 Task: Plan a trip to Son La, Vietnam from 2nd November, 2023 to 9th November, 2023 for 5 adults. Place can be shared room with 2 bedrooms having 5 beds and 2 bathrooms. Property type can be flat. Amenities needed are: wifi. Booking option can be shelf check-in. Look for 4 properties as per requirement.
Action: Mouse pressed left at (431, 171)
Screenshot: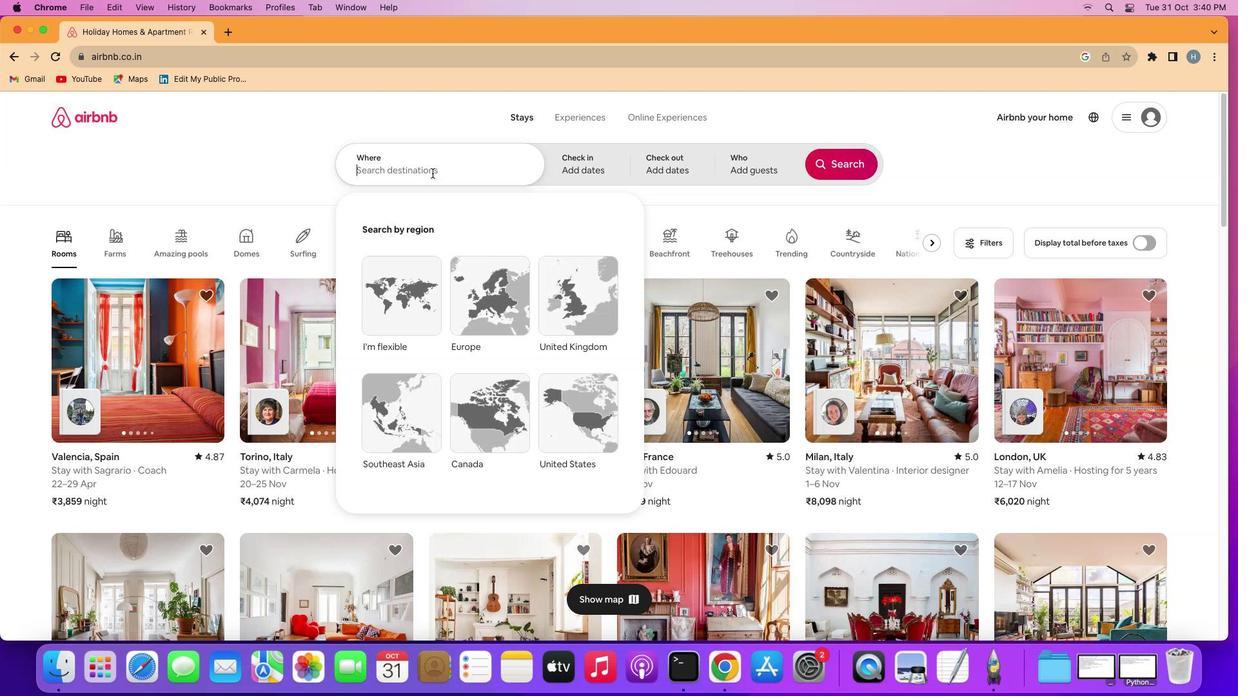 
Action: Key pressed Key.shift'S''o''n'Key.spaceKey.shift'L''a'','Key.spaceKey.shift'V''i''e''t''n''a''m'
Screenshot: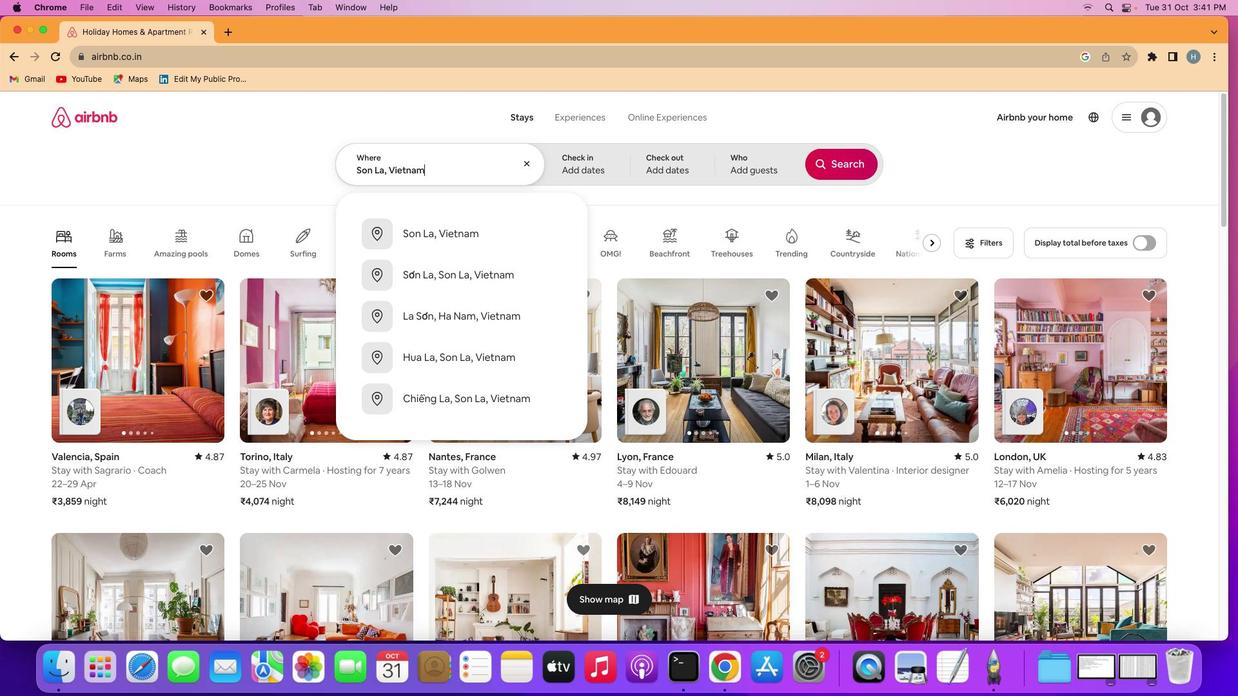 
Action: Mouse moved to (587, 163)
Screenshot: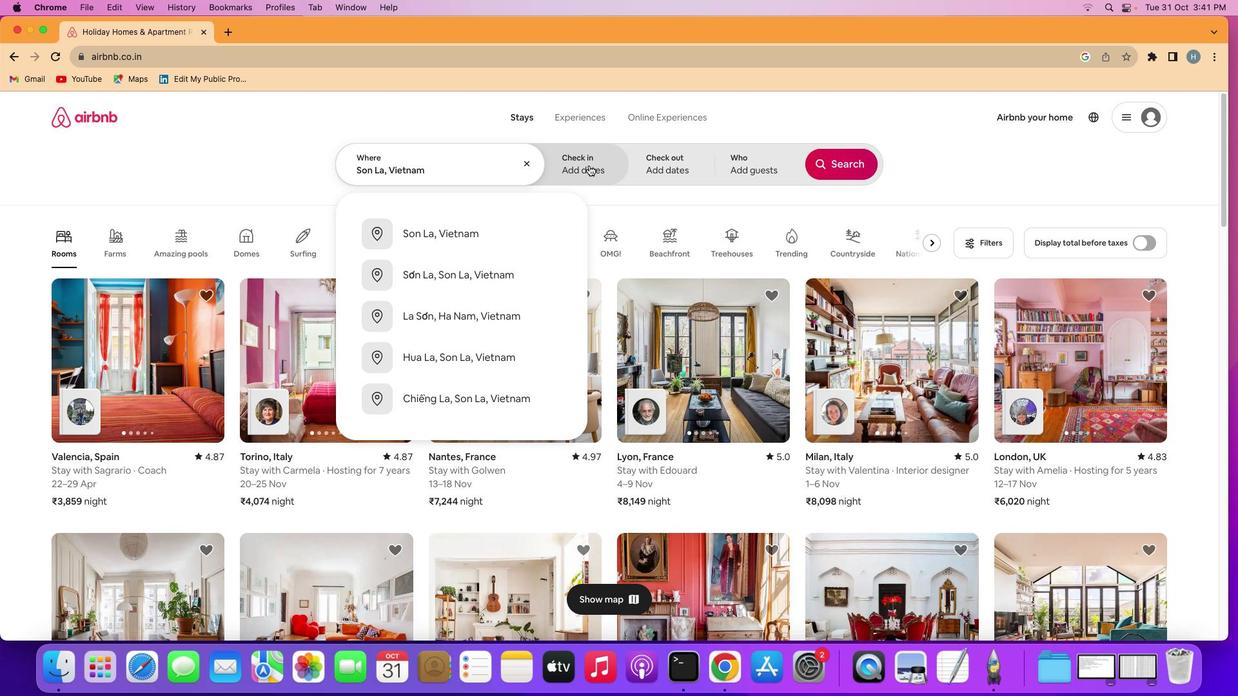 
Action: Mouse pressed left at (587, 163)
Screenshot: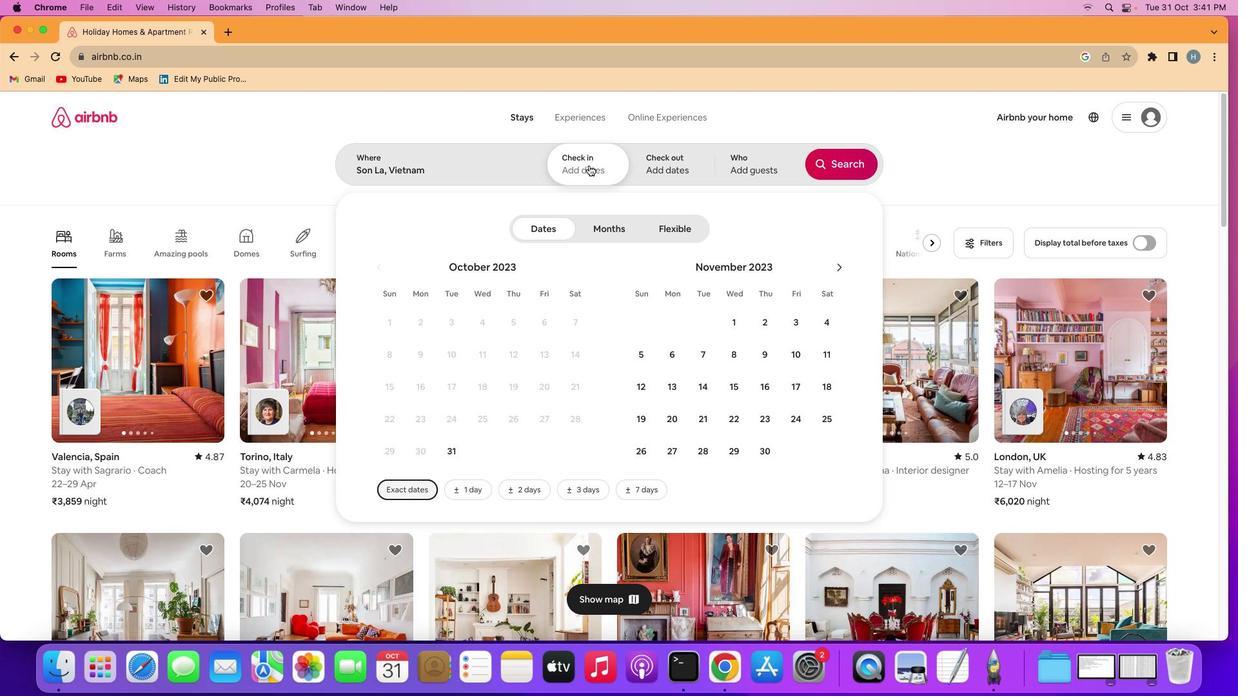 
Action: Mouse moved to (767, 314)
Screenshot: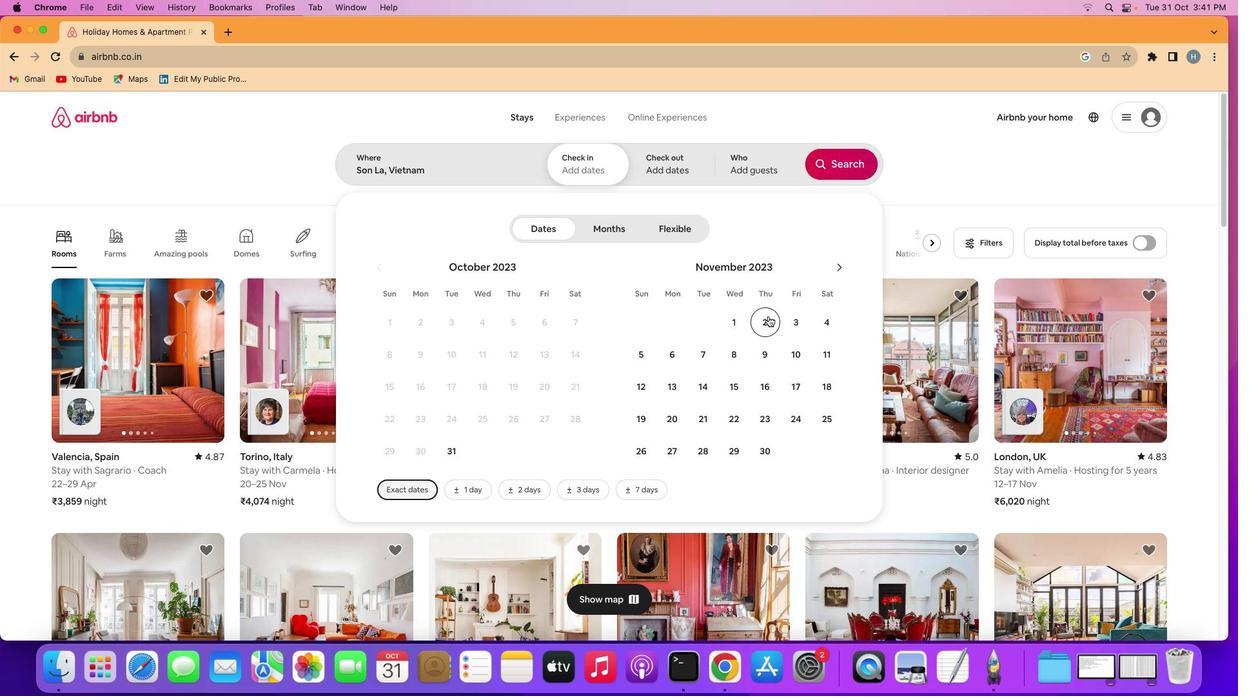 
Action: Mouse pressed left at (767, 314)
Screenshot: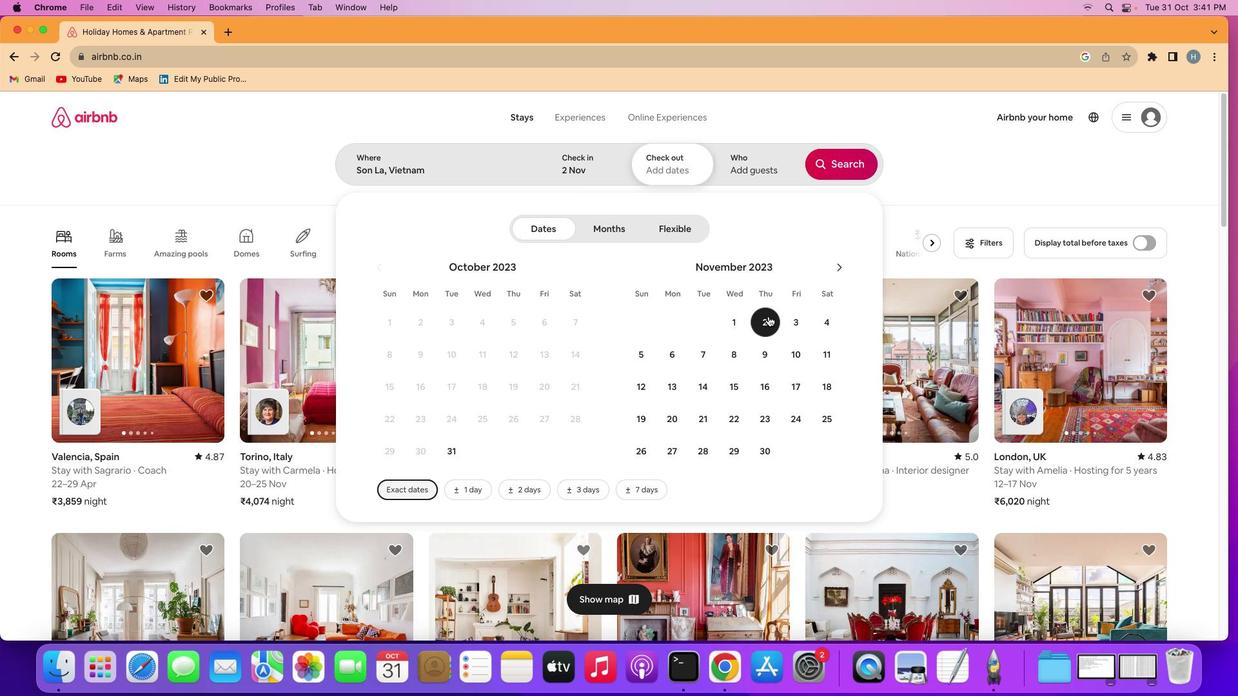 
Action: Mouse moved to (765, 348)
Screenshot: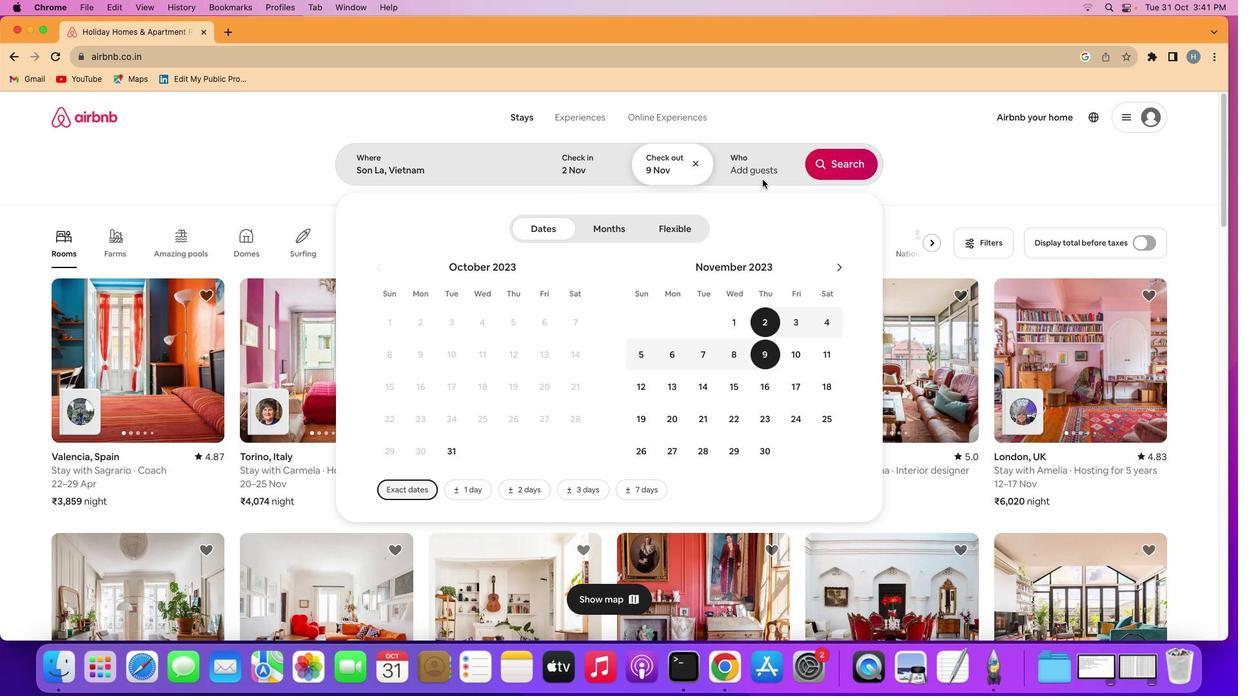 
Action: Mouse pressed left at (765, 348)
Screenshot: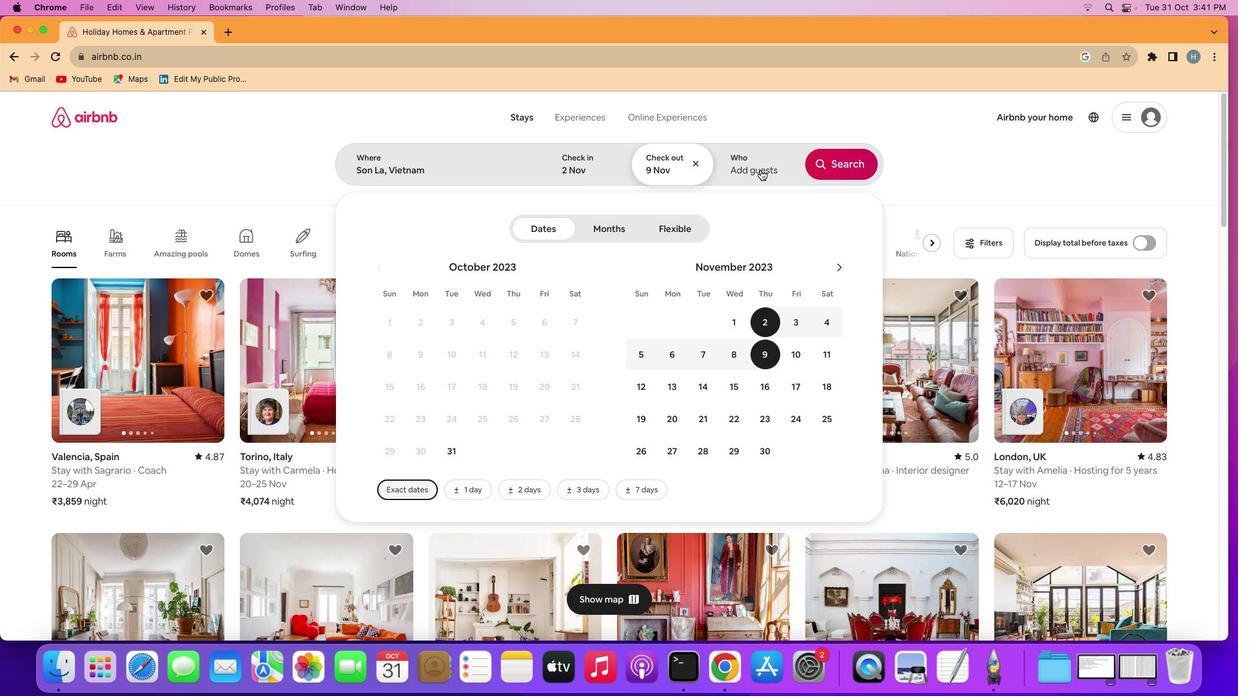 
Action: Mouse moved to (756, 157)
Screenshot: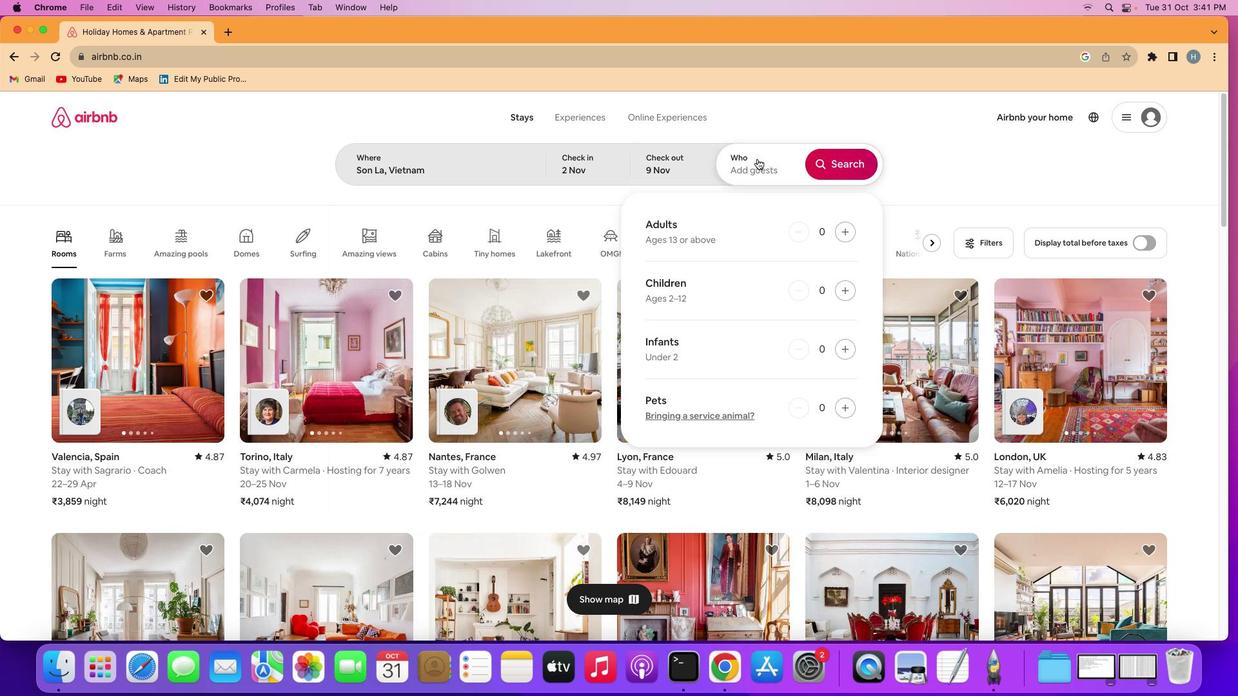 
Action: Mouse pressed left at (756, 157)
Screenshot: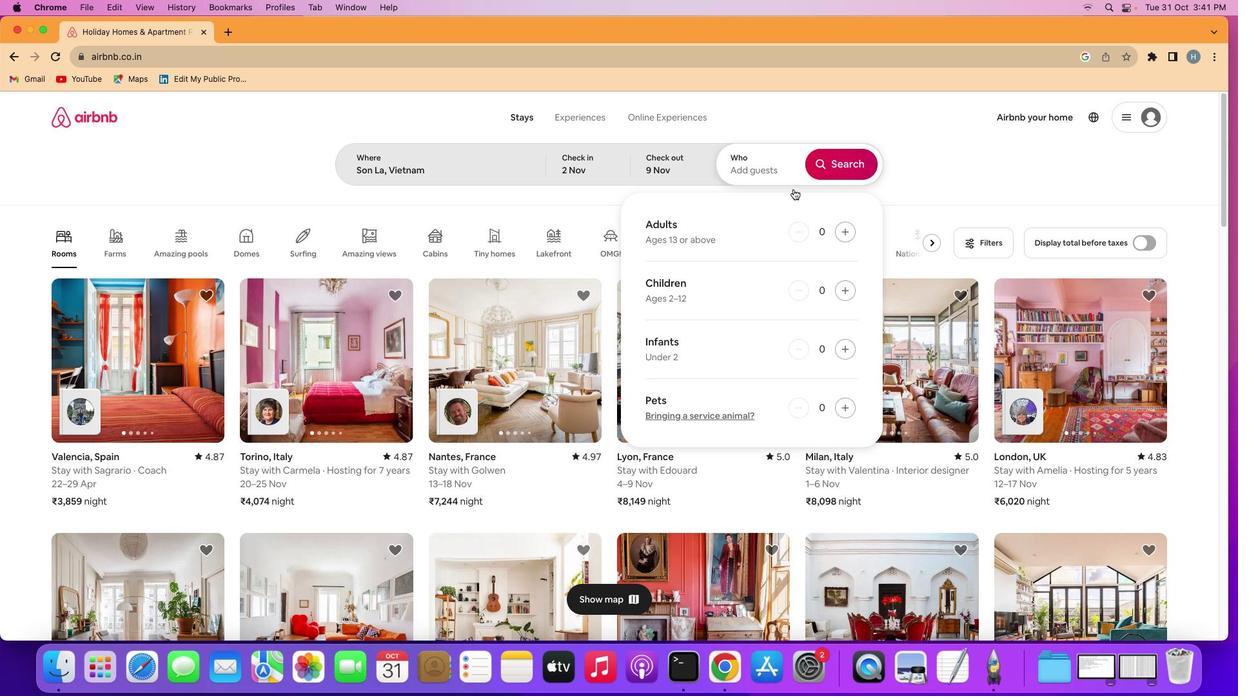 
Action: Mouse moved to (840, 232)
Screenshot: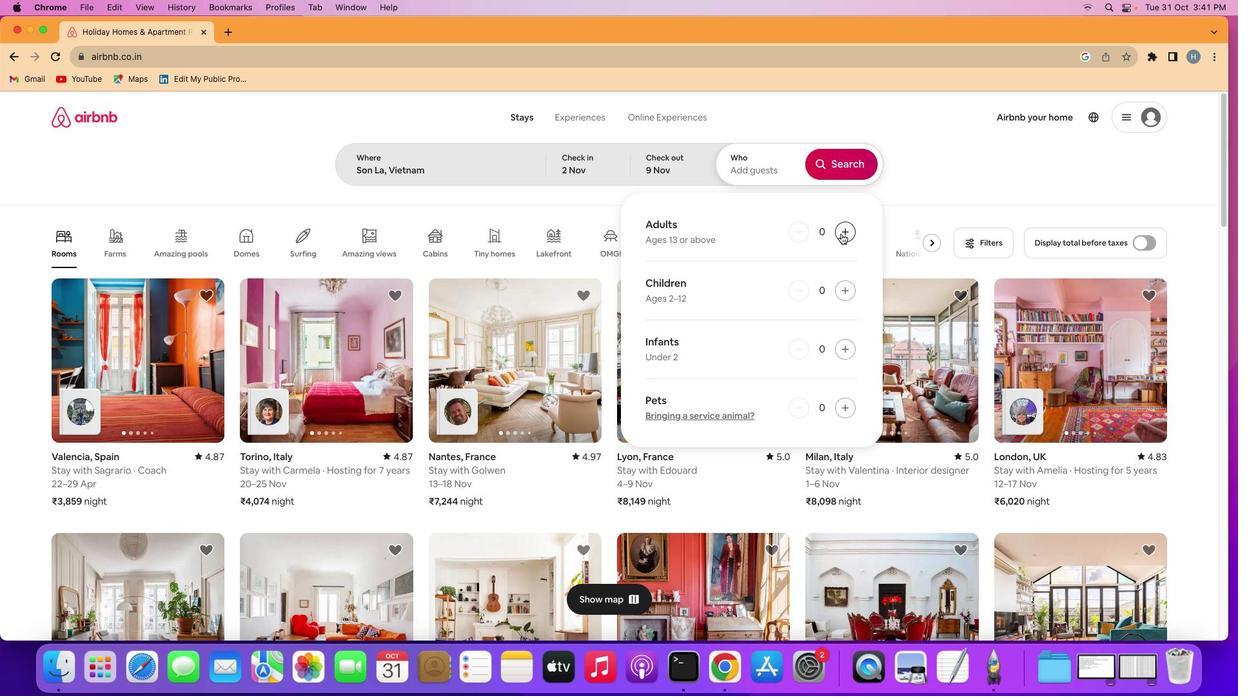 
Action: Mouse pressed left at (840, 232)
Screenshot: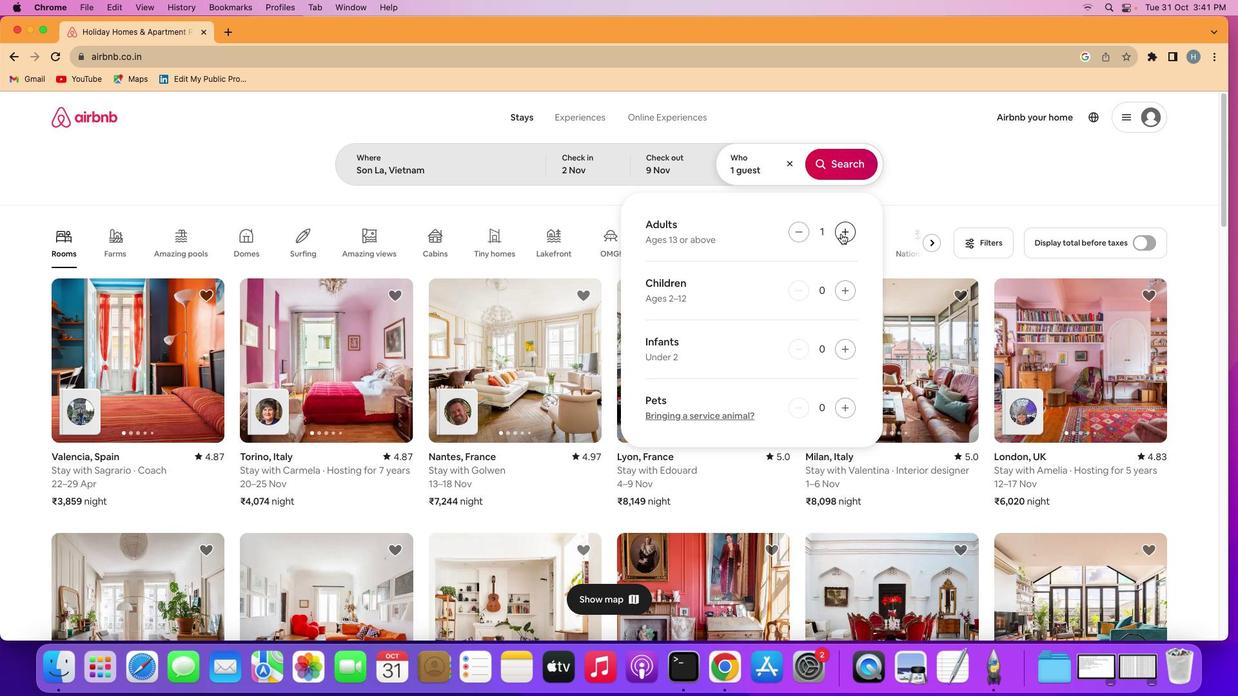 
Action: Mouse pressed left at (840, 232)
Screenshot: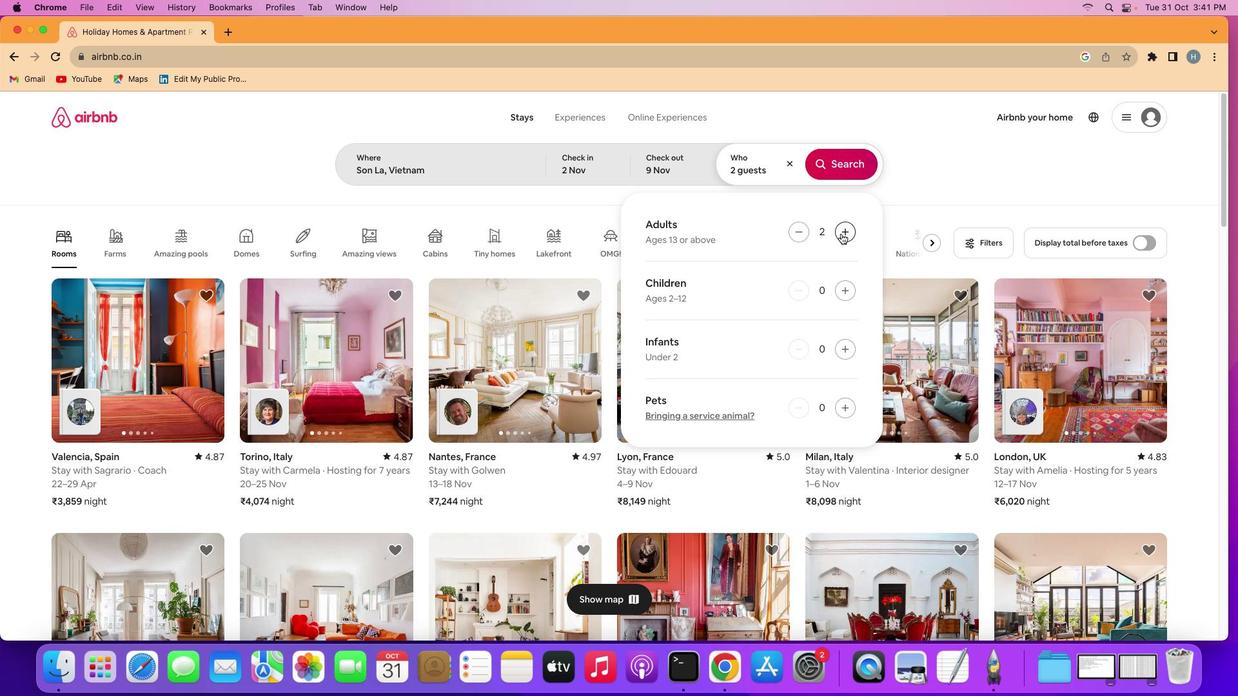 
Action: Mouse pressed left at (840, 232)
Screenshot: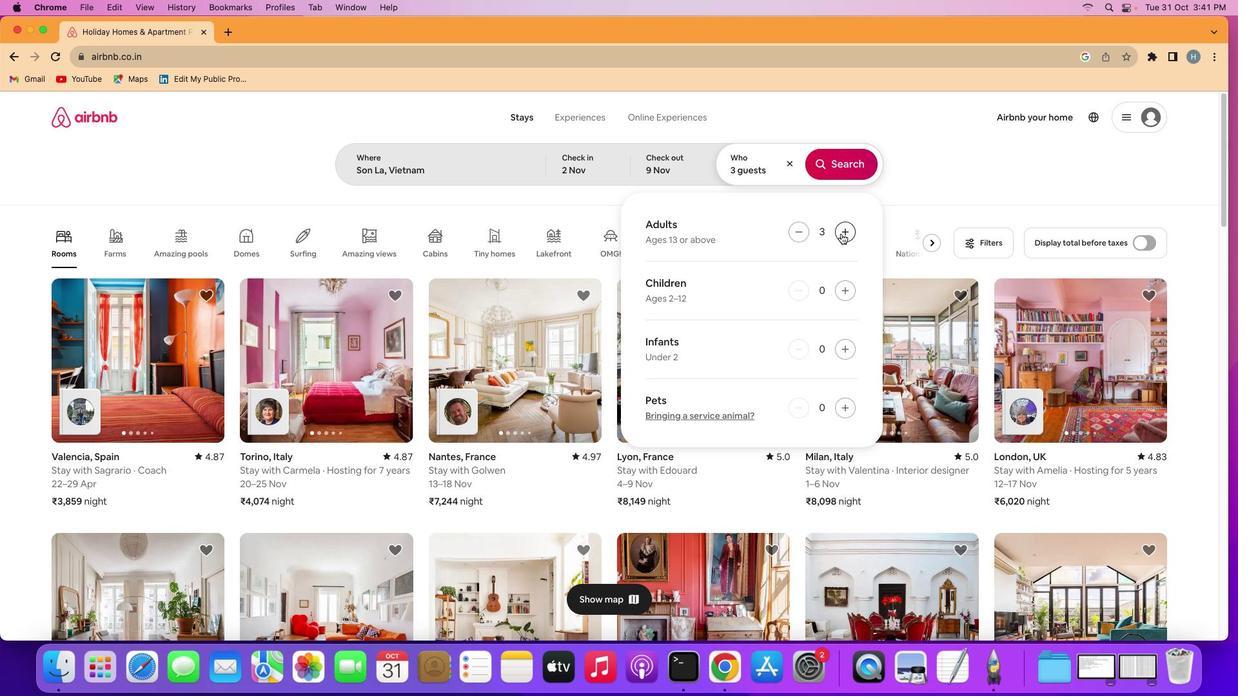
Action: Mouse pressed left at (840, 232)
Screenshot: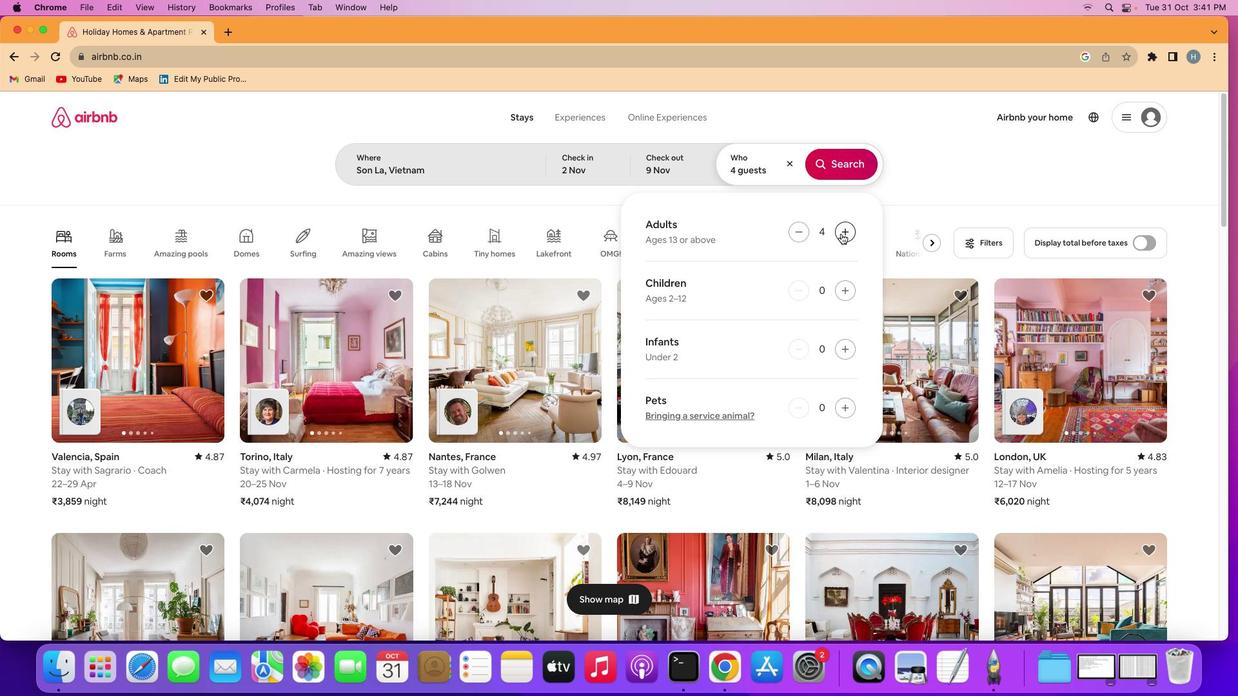 
Action: Mouse pressed left at (840, 232)
Screenshot: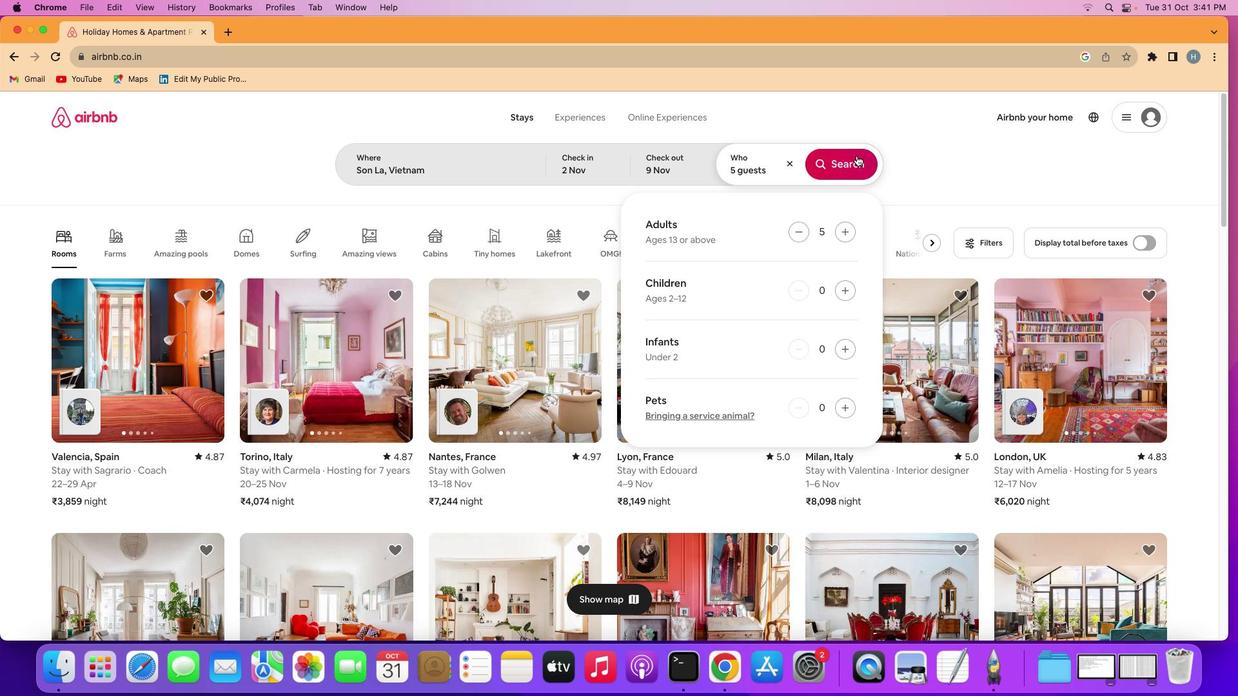 
Action: Mouse moved to (849, 158)
Screenshot: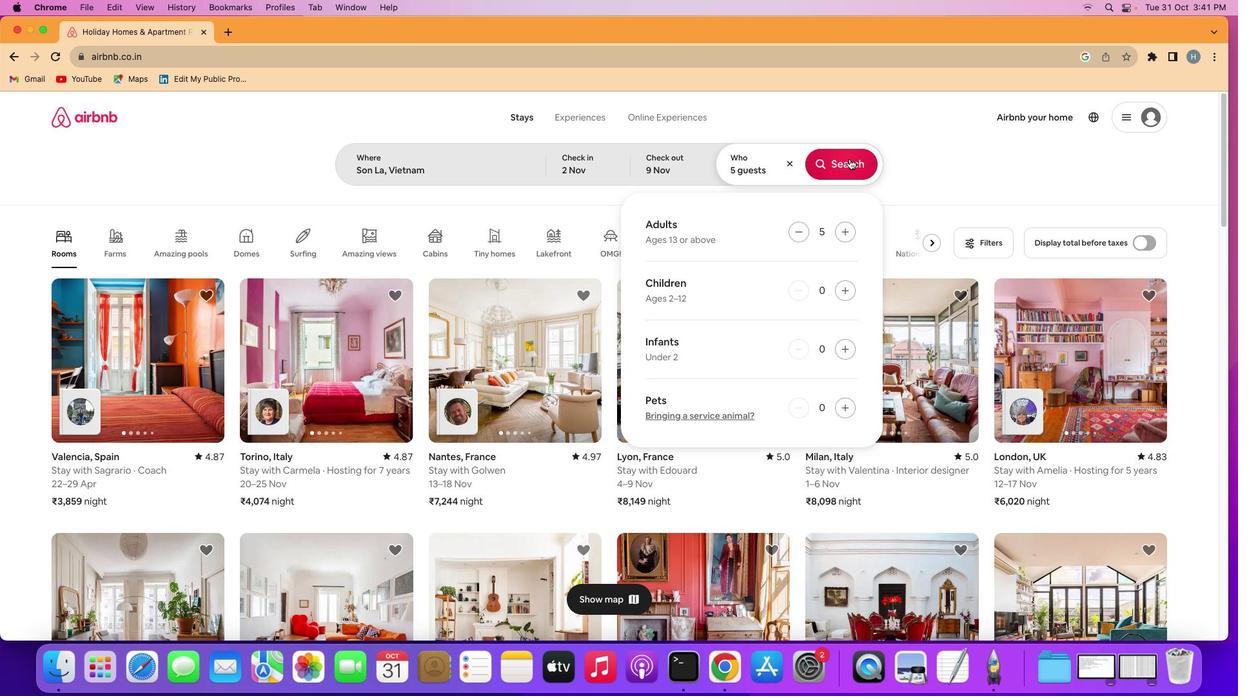 
Action: Mouse pressed left at (849, 158)
Screenshot: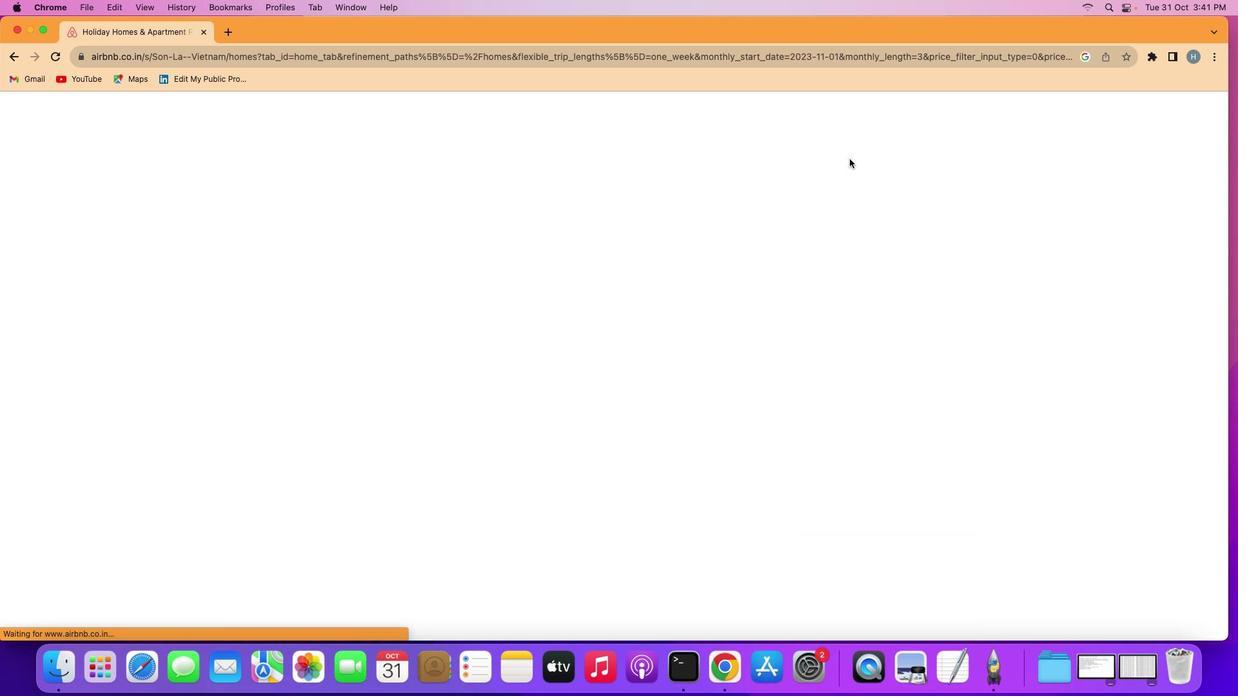 
Action: Mouse moved to (1009, 158)
Screenshot: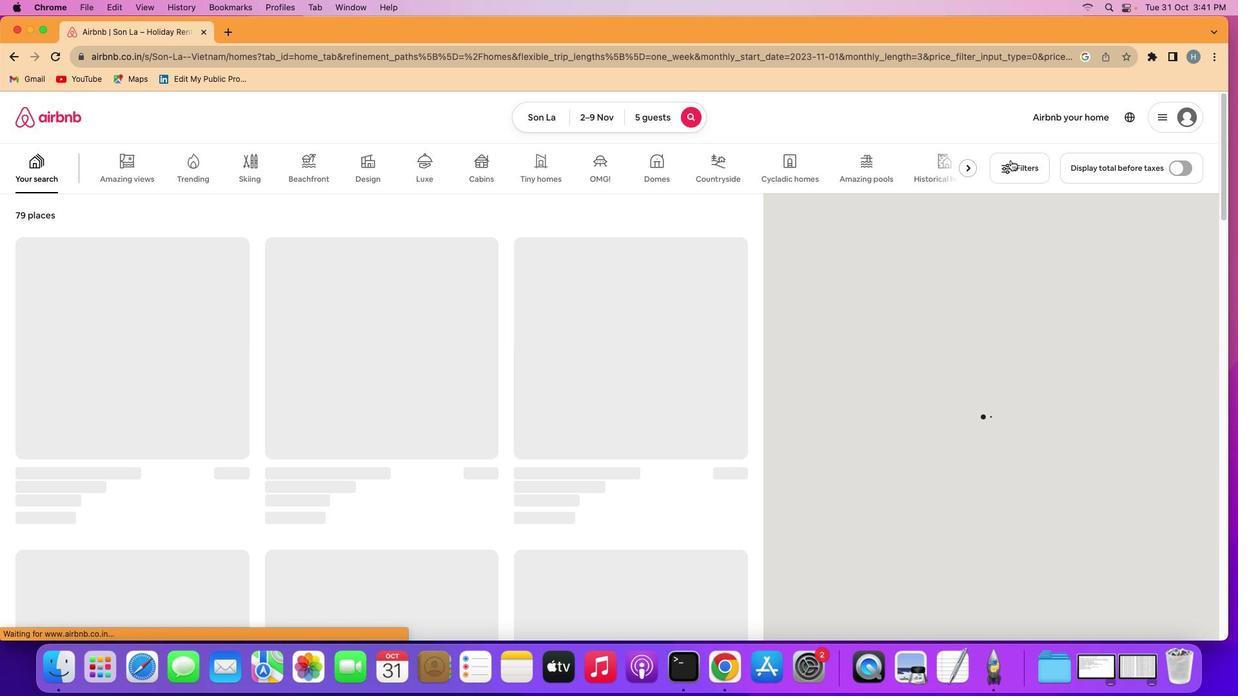 
Action: Mouse pressed left at (1009, 158)
Screenshot: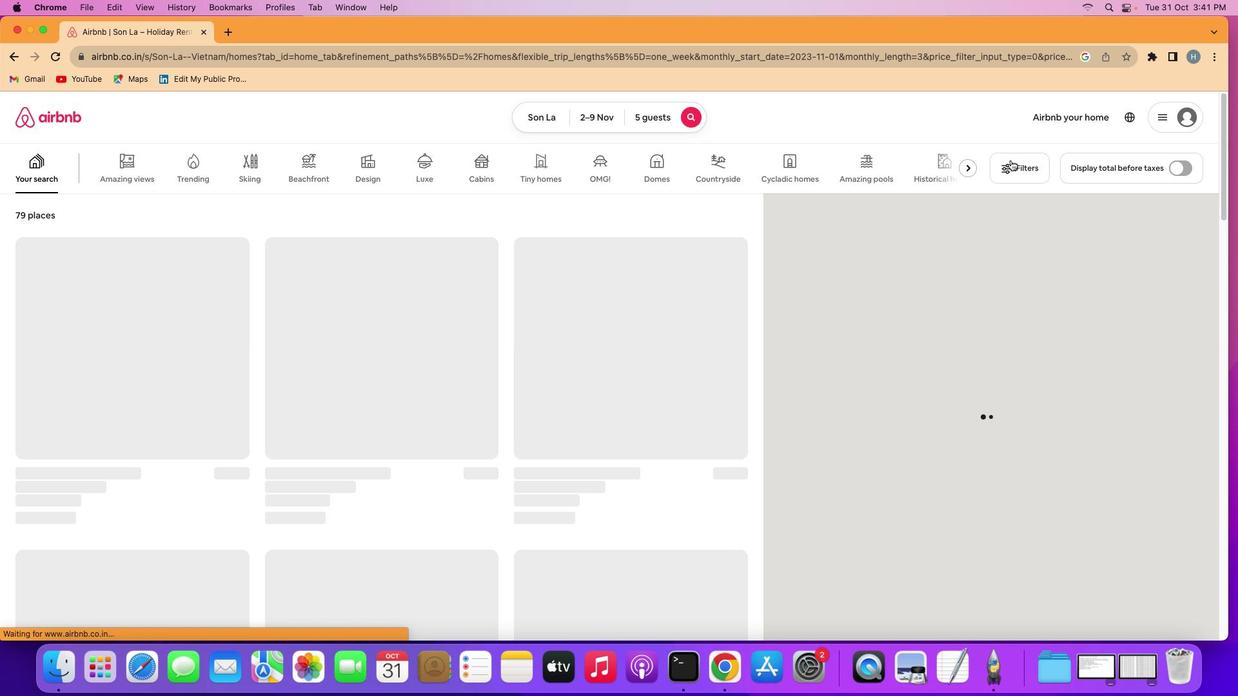 
Action: Mouse moved to (1019, 164)
Screenshot: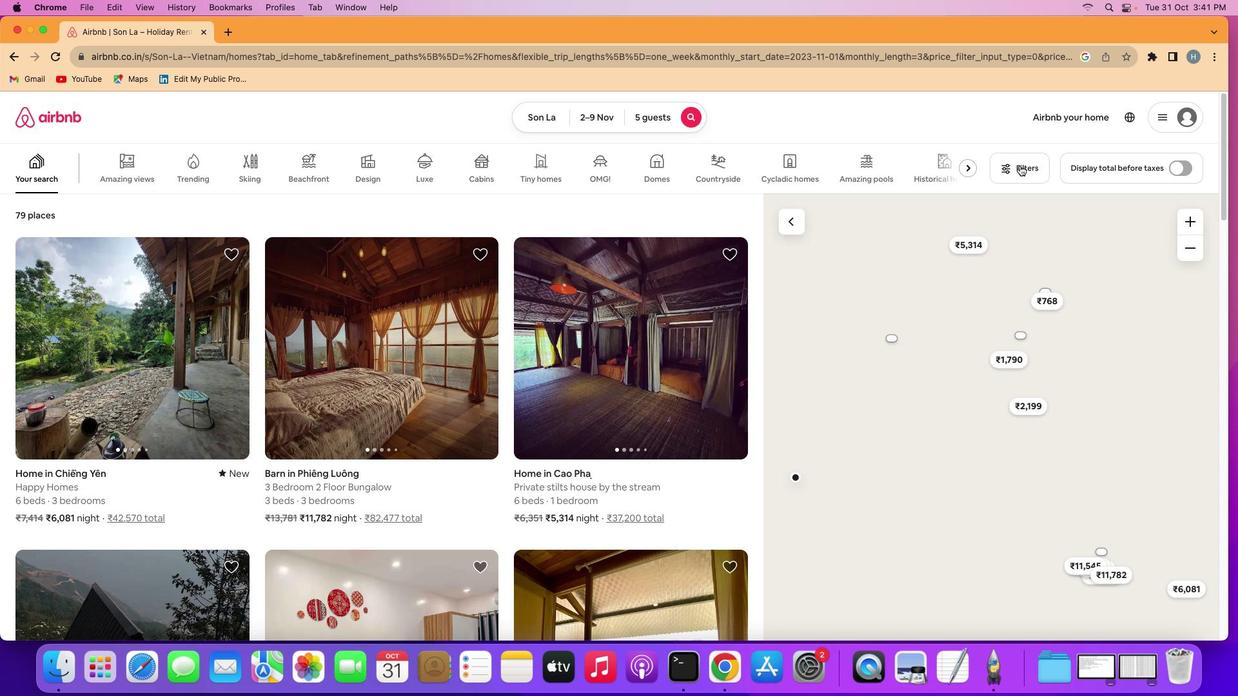 
Action: Mouse pressed left at (1019, 164)
Screenshot: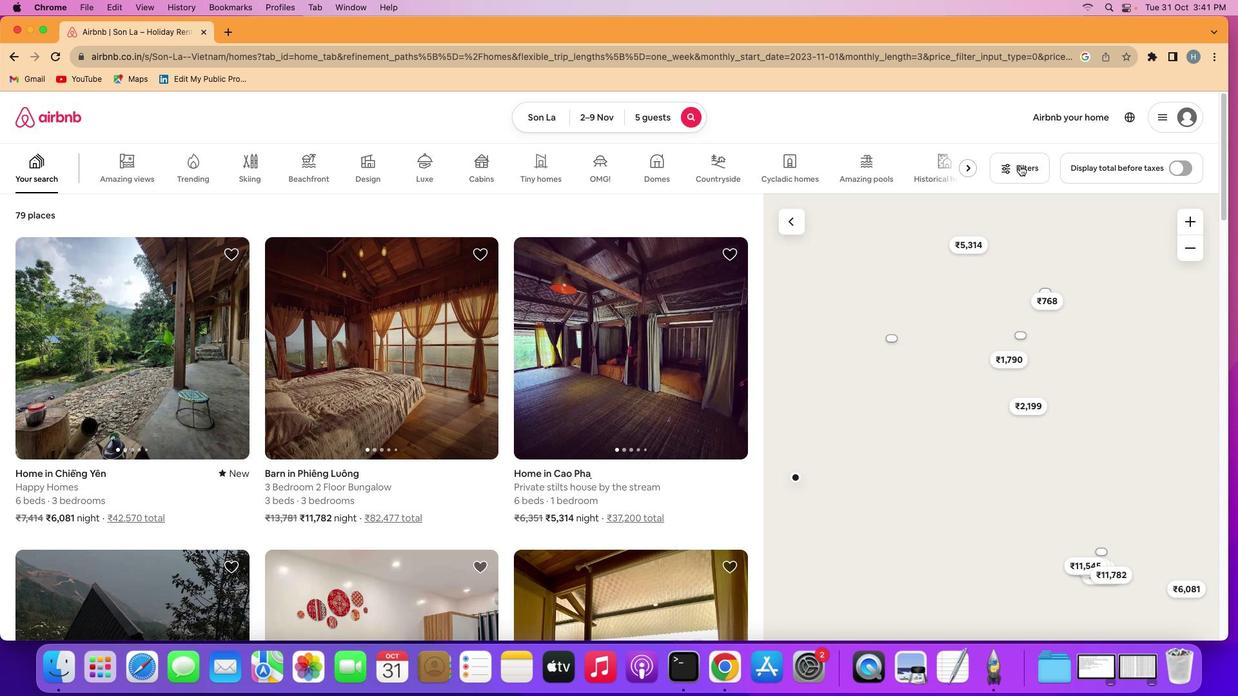
Action: Mouse moved to (643, 309)
Screenshot: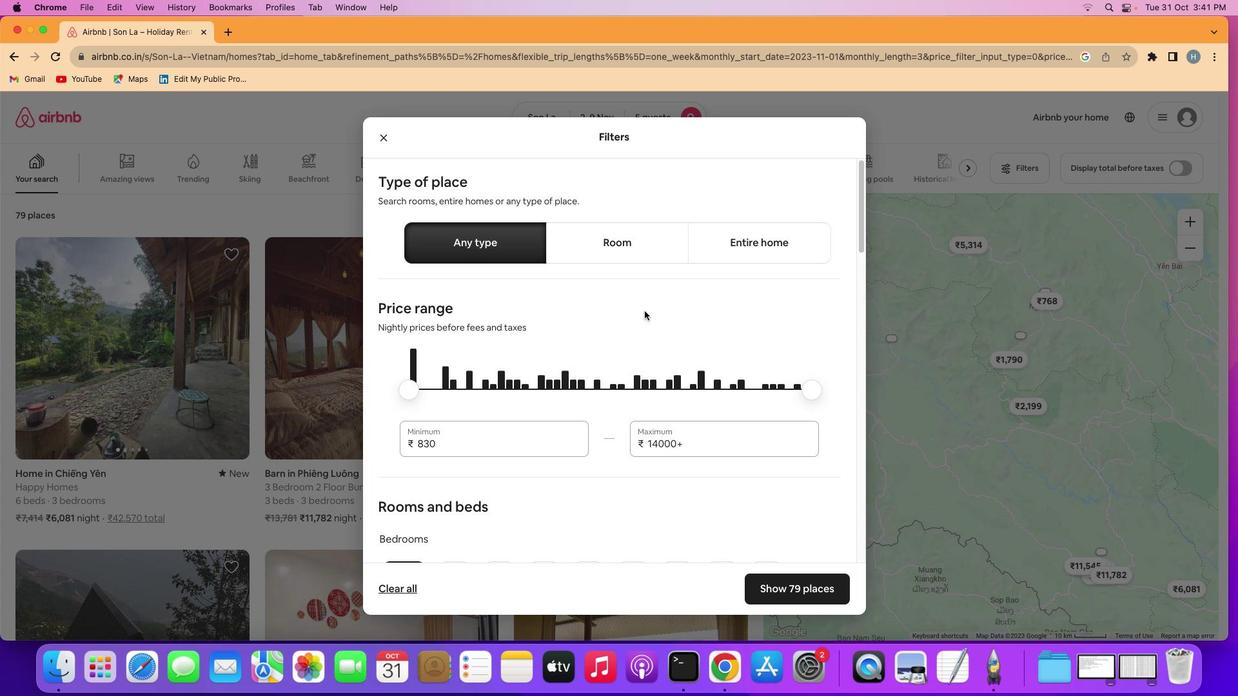 
Action: Mouse scrolled (643, 309) with delta (0, -1)
Screenshot: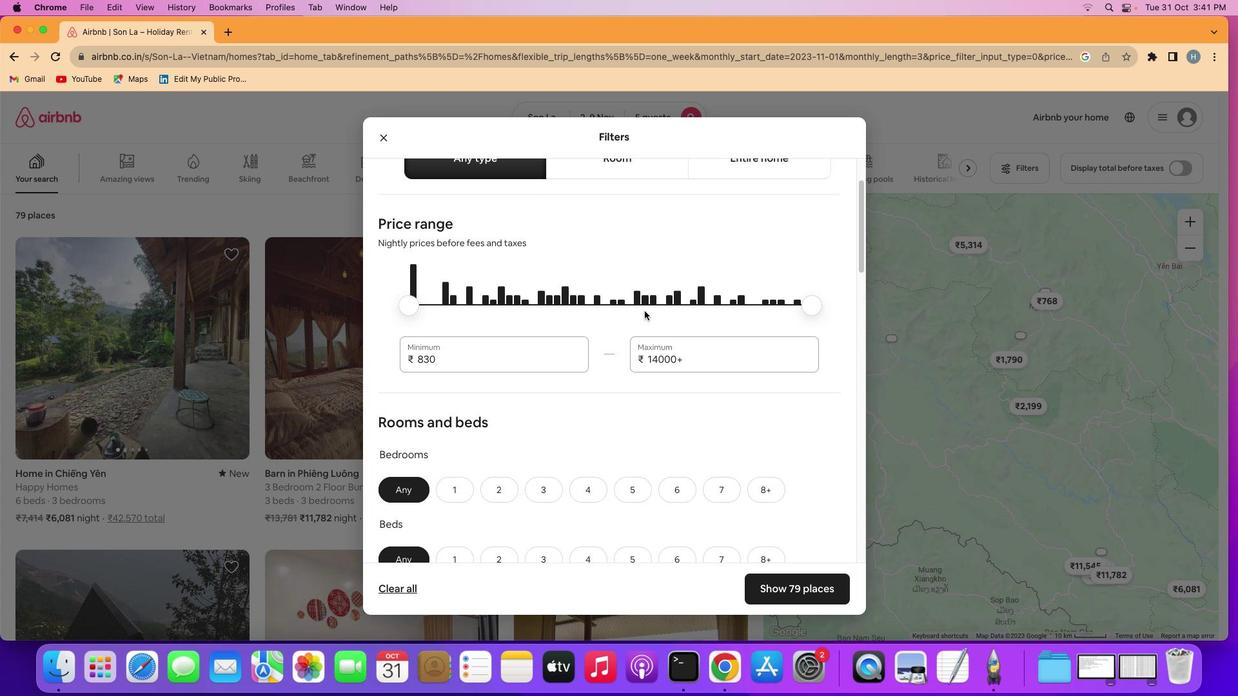 
Action: Mouse scrolled (643, 309) with delta (0, -1)
Screenshot: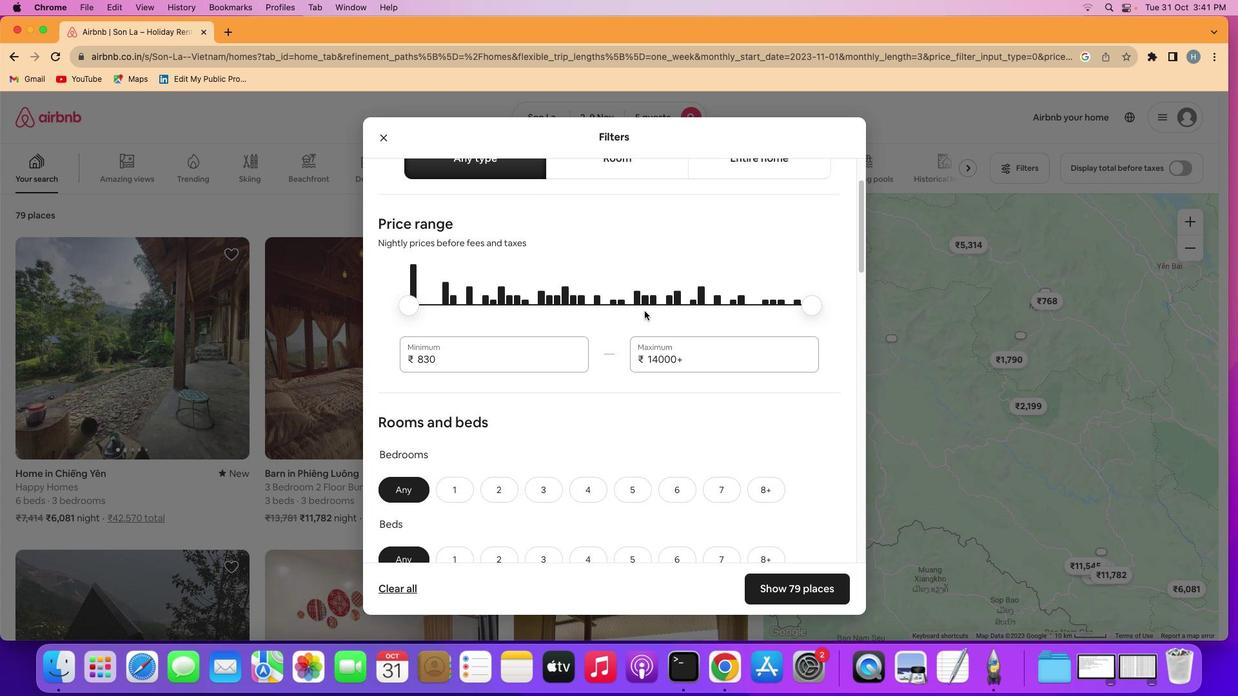 
Action: Mouse scrolled (643, 309) with delta (0, -1)
Screenshot: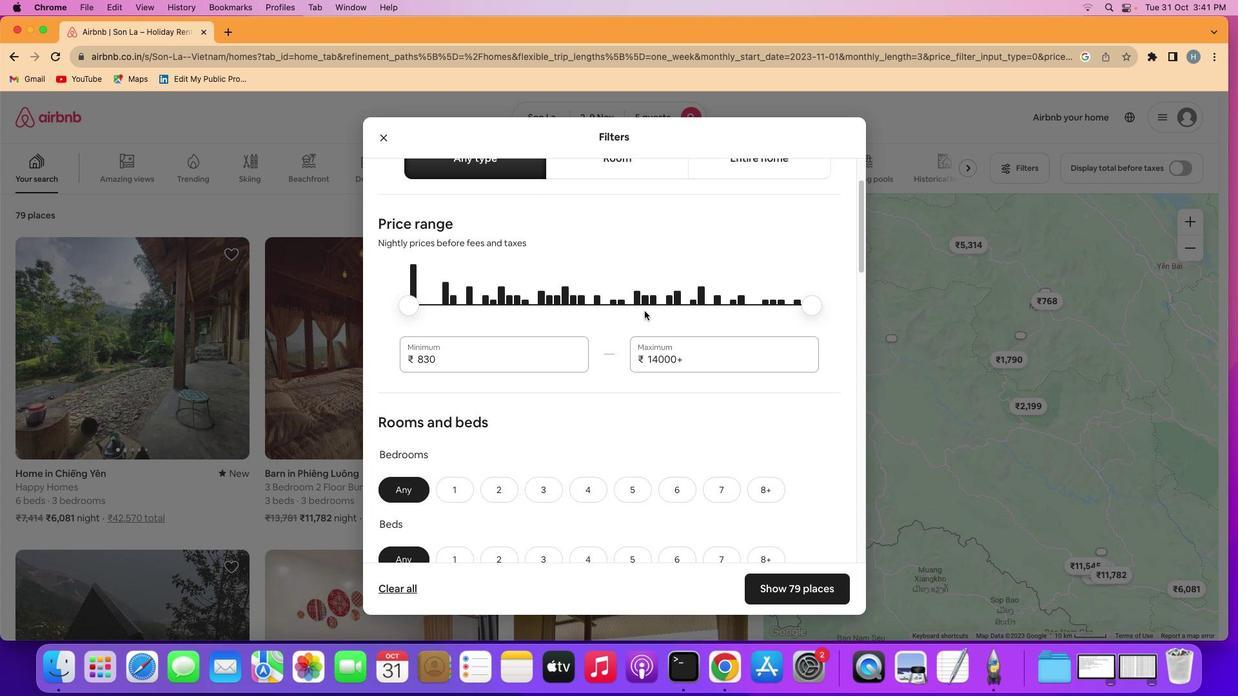 
Action: Mouse scrolled (643, 309) with delta (0, -1)
Screenshot: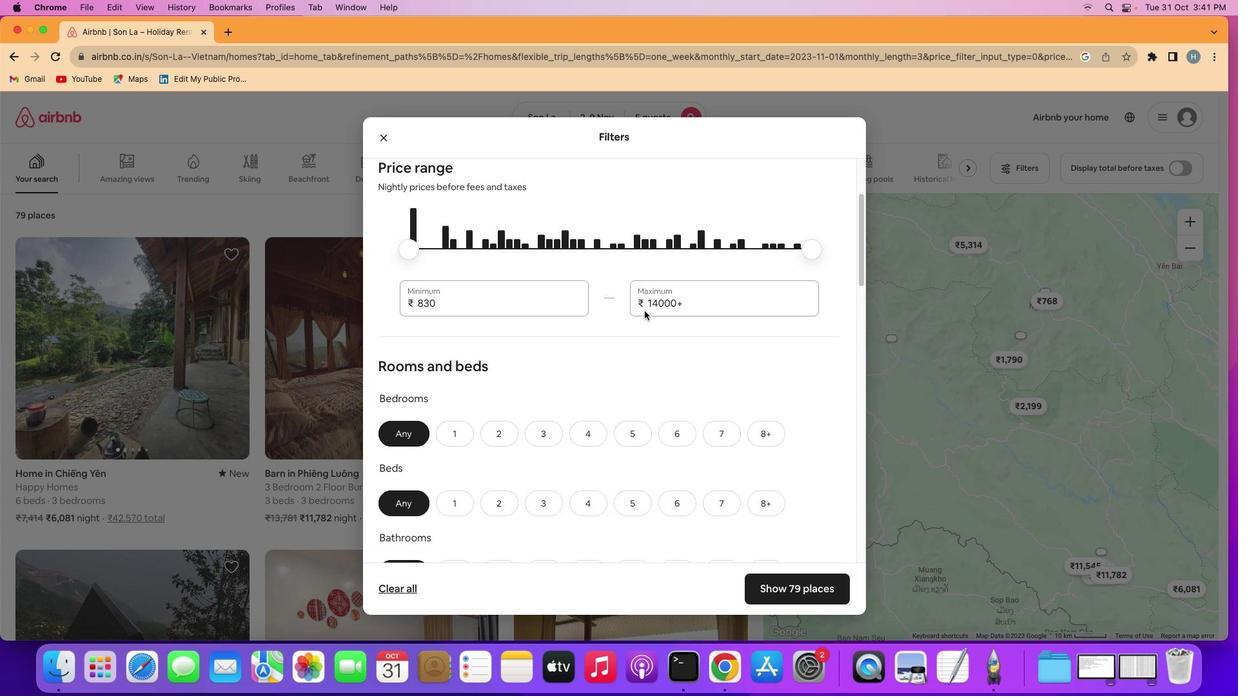 
Action: Mouse scrolled (643, 309) with delta (0, -1)
Screenshot: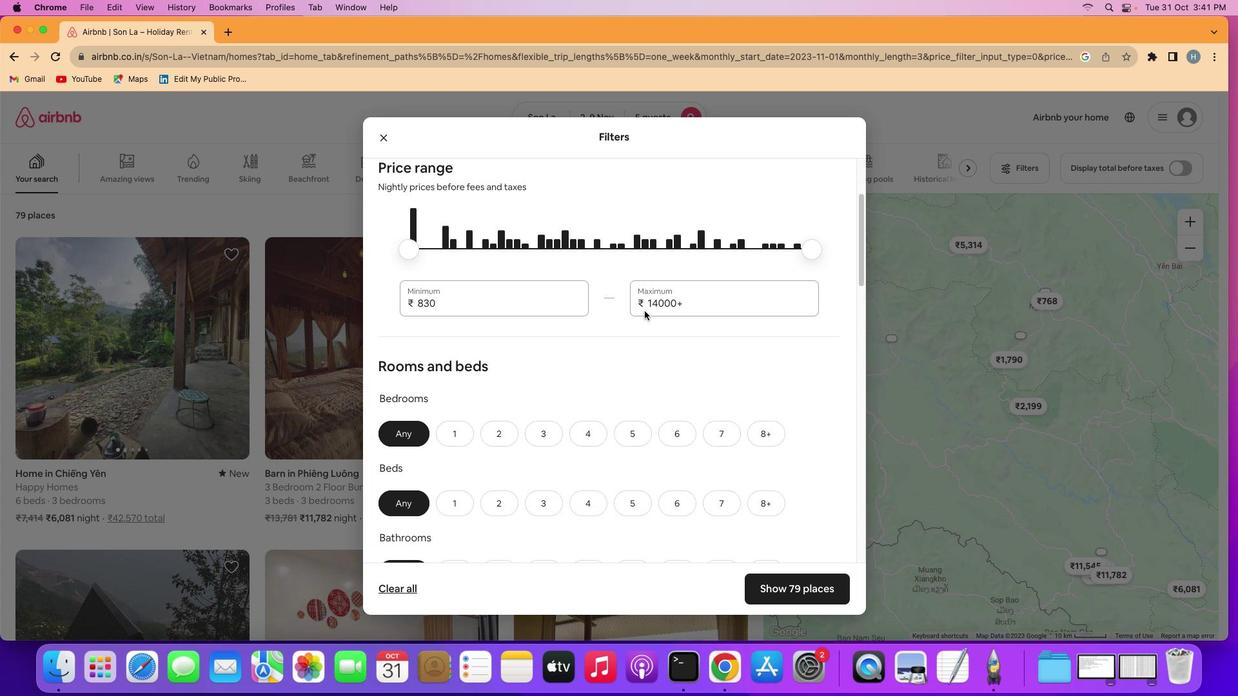 
Action: Mouse scrolled (643, 309) with delta (0, -1)
Screenshot: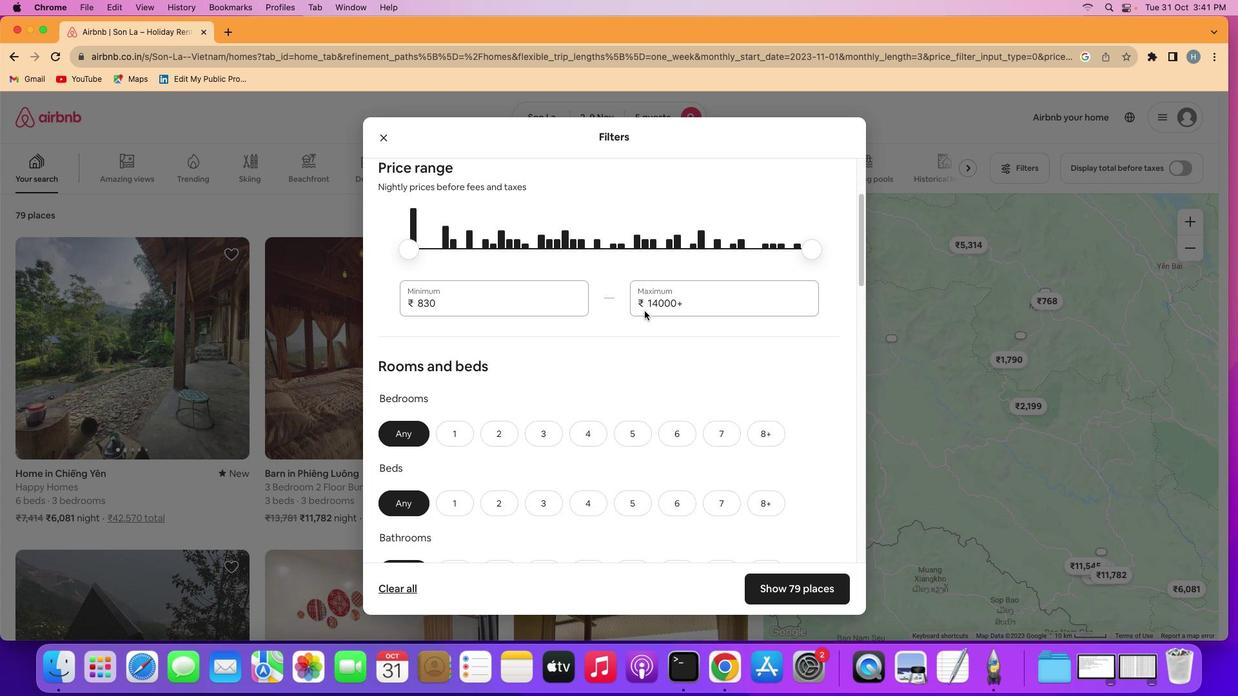
Action: Mouse scrolled (643, 309) with delta (0, -1)
Screenshot: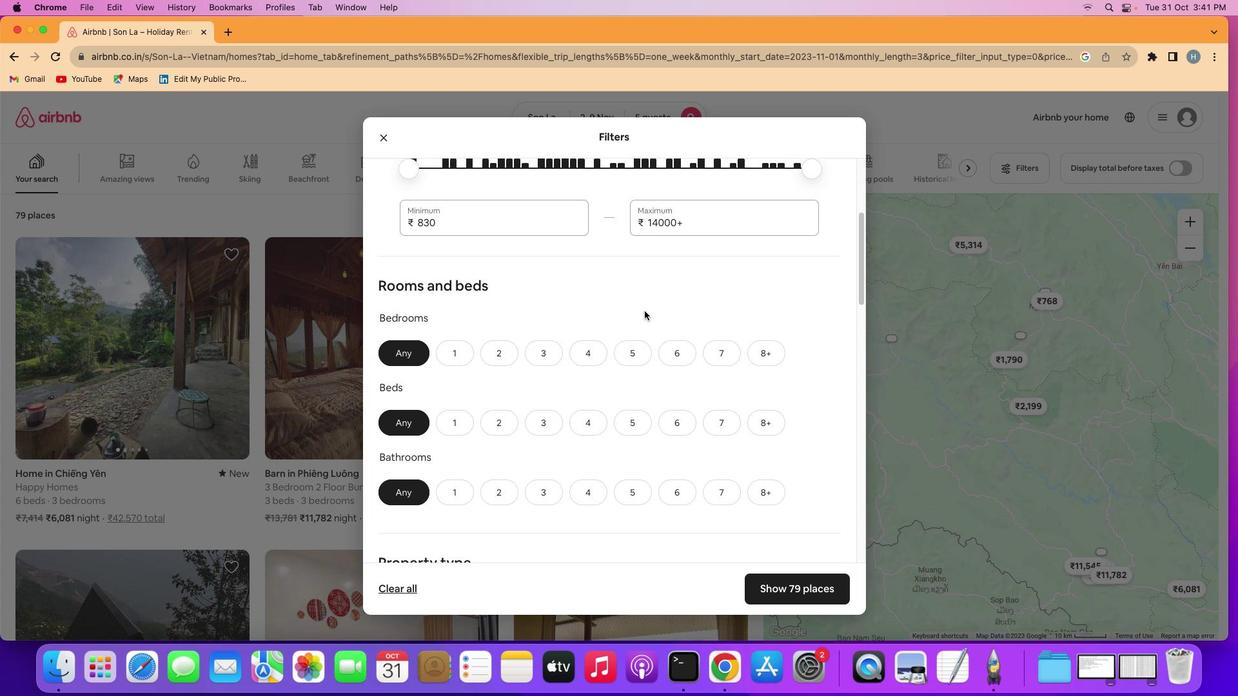 
Action: Mouse scrolled (643, 309) with delta (0, -1)
Screenshot: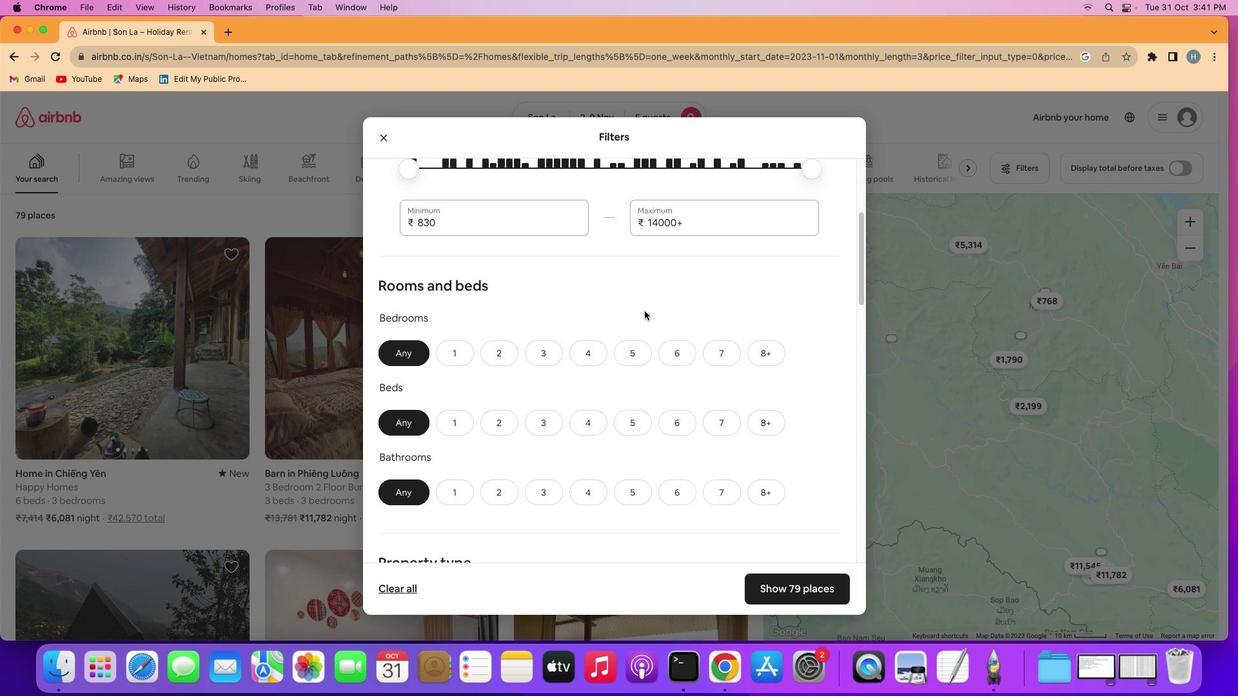 
Action: Mouse scrolled (643, 309) with delta (0, -1)
Screenshot: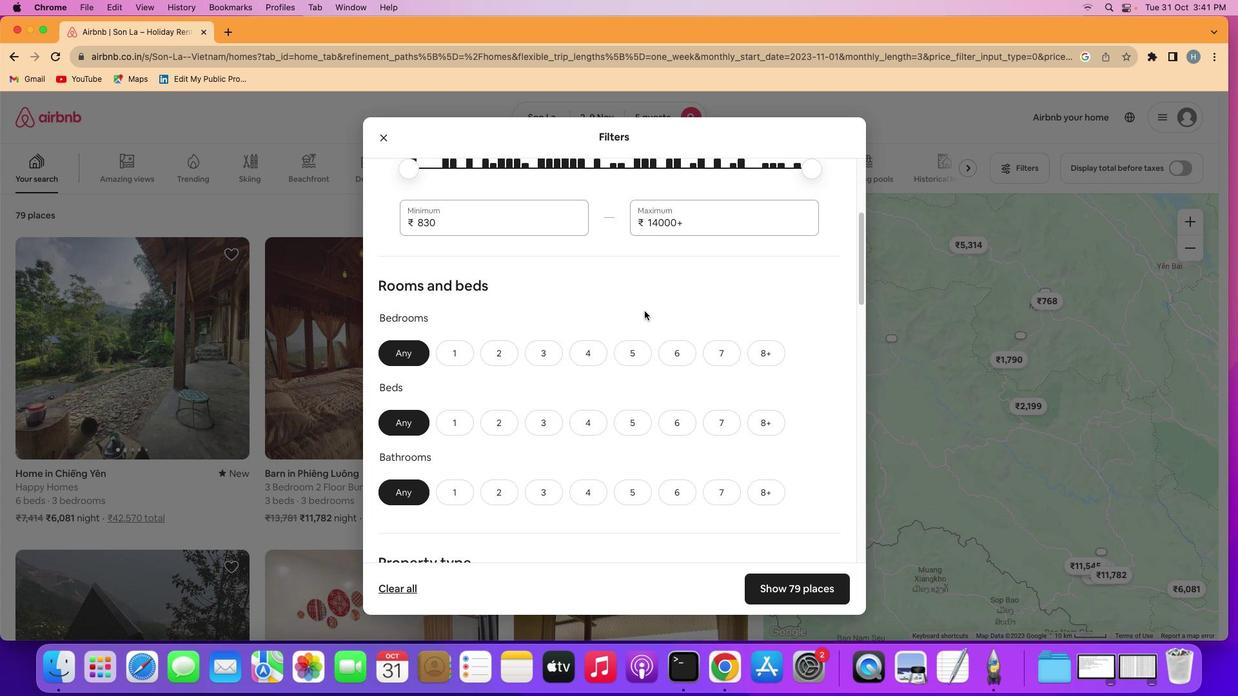 
Action: Mouse scrolled (643, 309) with delta (0, -1)
Screenshot: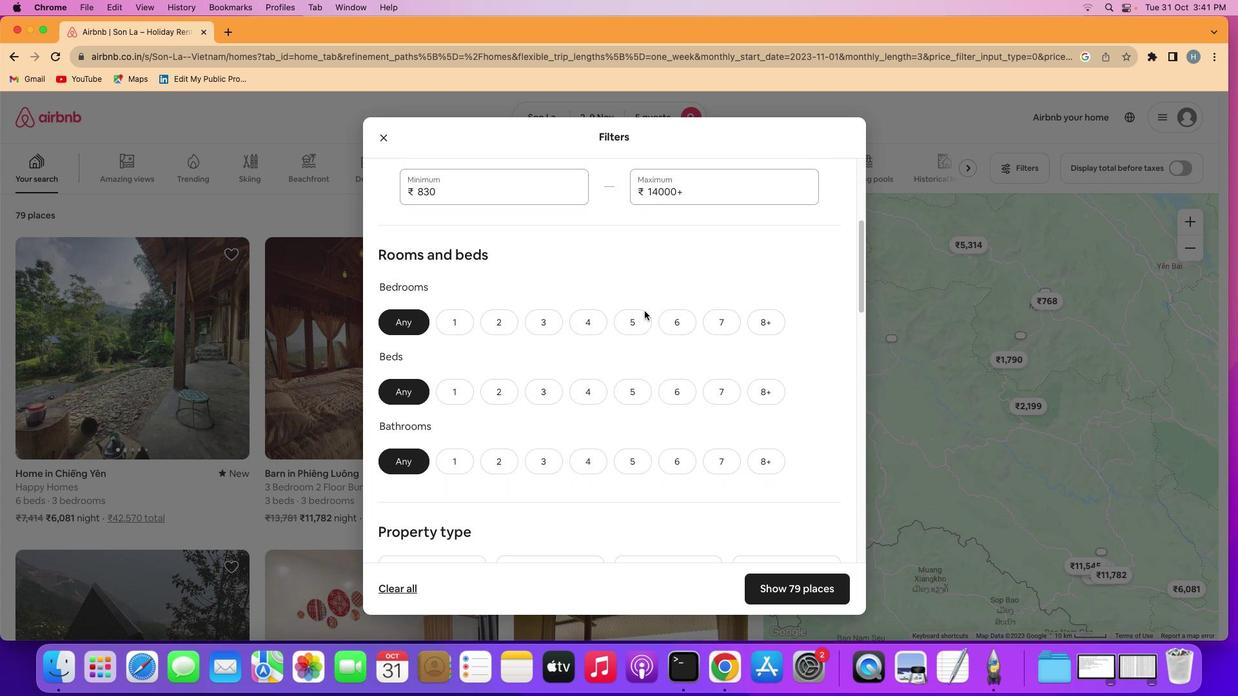 
Action: Mouse scrolled (643, 309) with delta (0, -1)
Screenshot: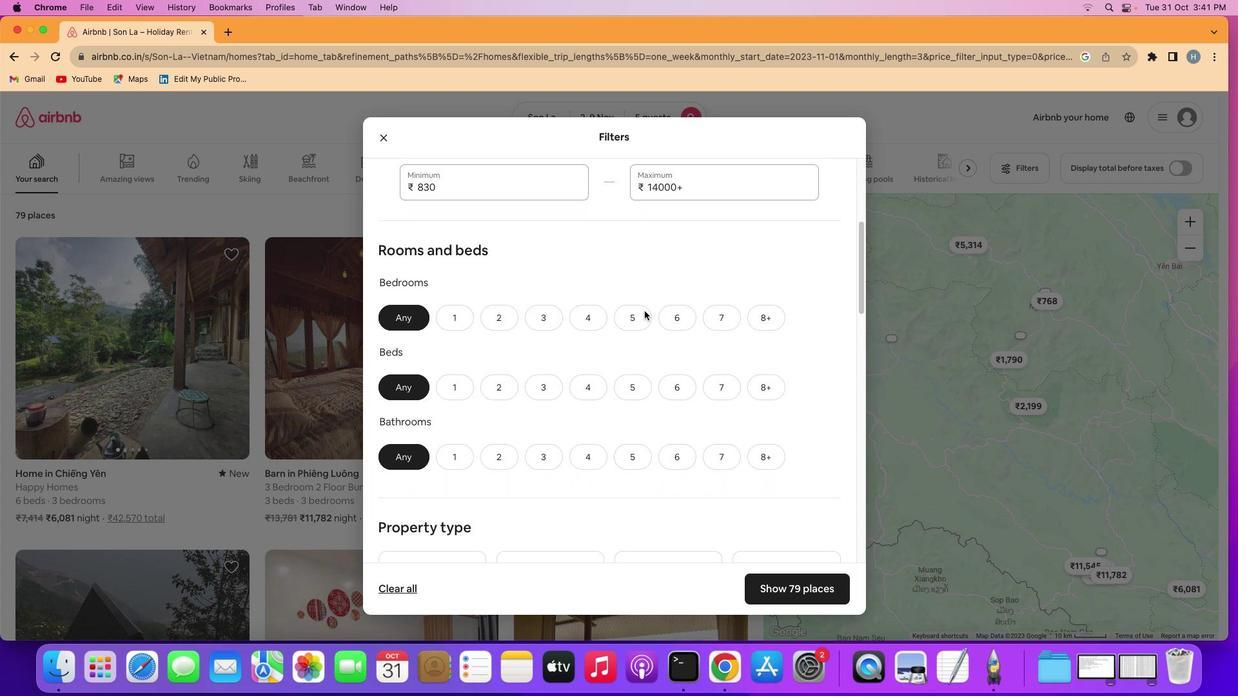 
Action: Mouse scrolled (643, 309) with delta (0, -1)
Screenshot: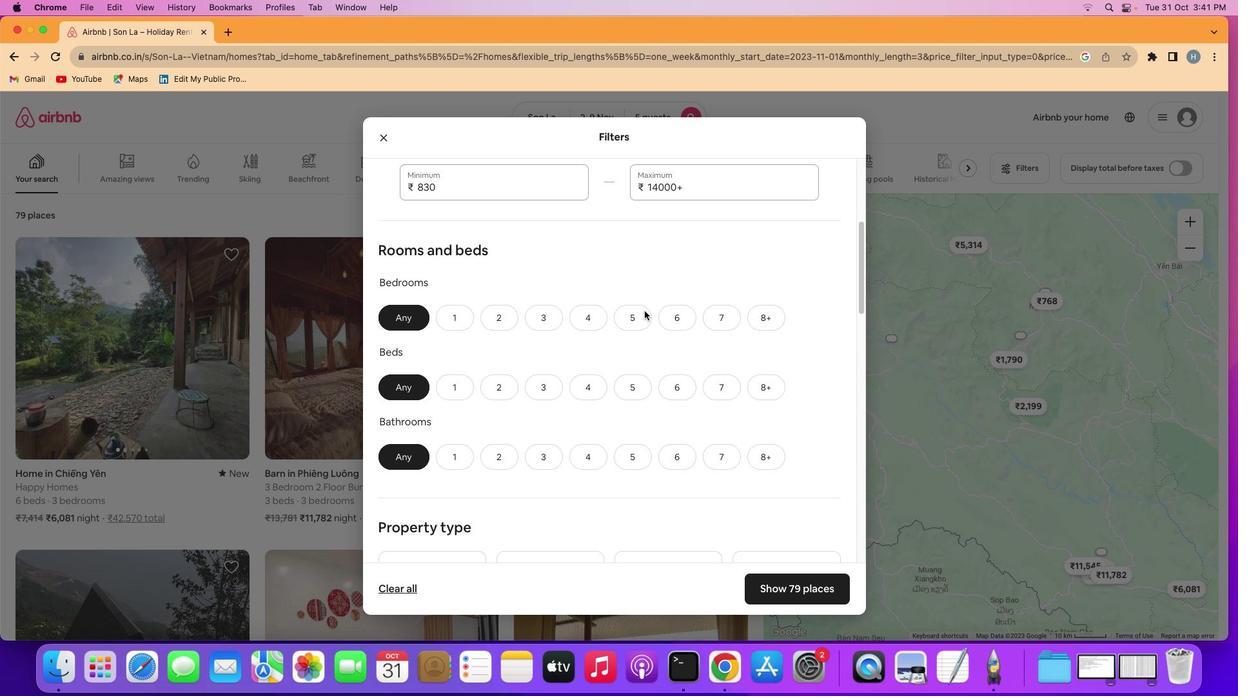 
Action: Mouse scrolled (643, 309) with delta (0, -1)
Screenshot: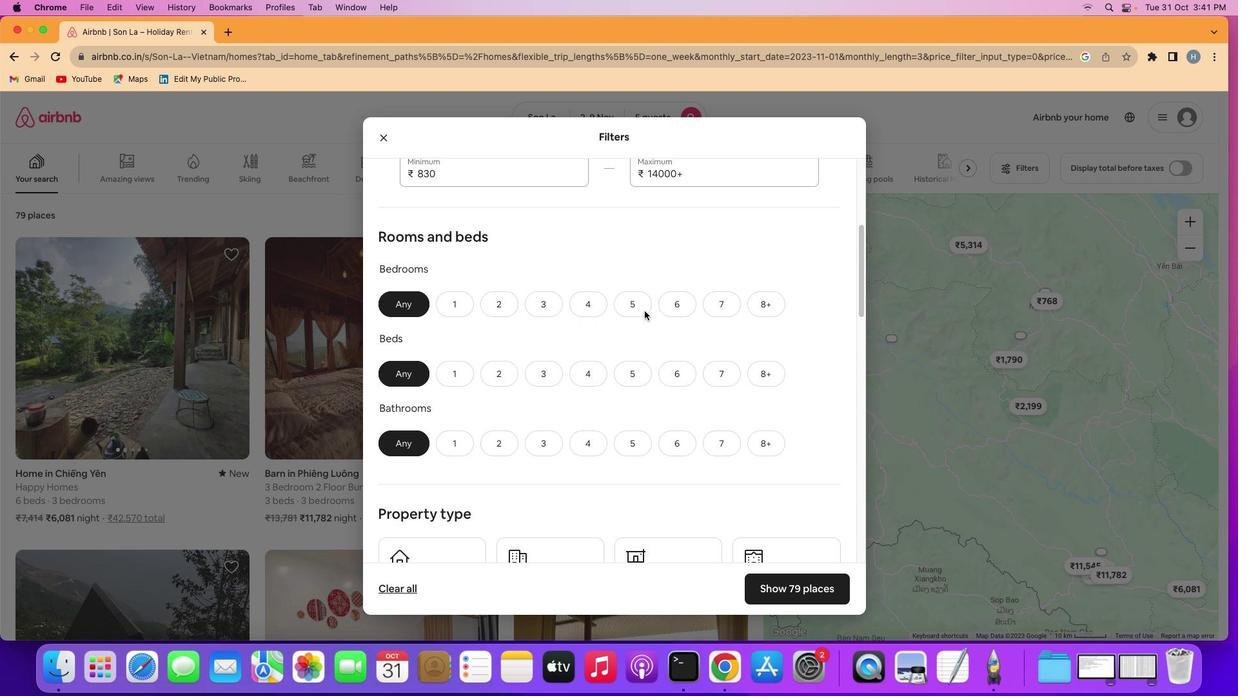 
Action: Mouse scrolled (643, 309) with delta (0, -1)
Screenshot: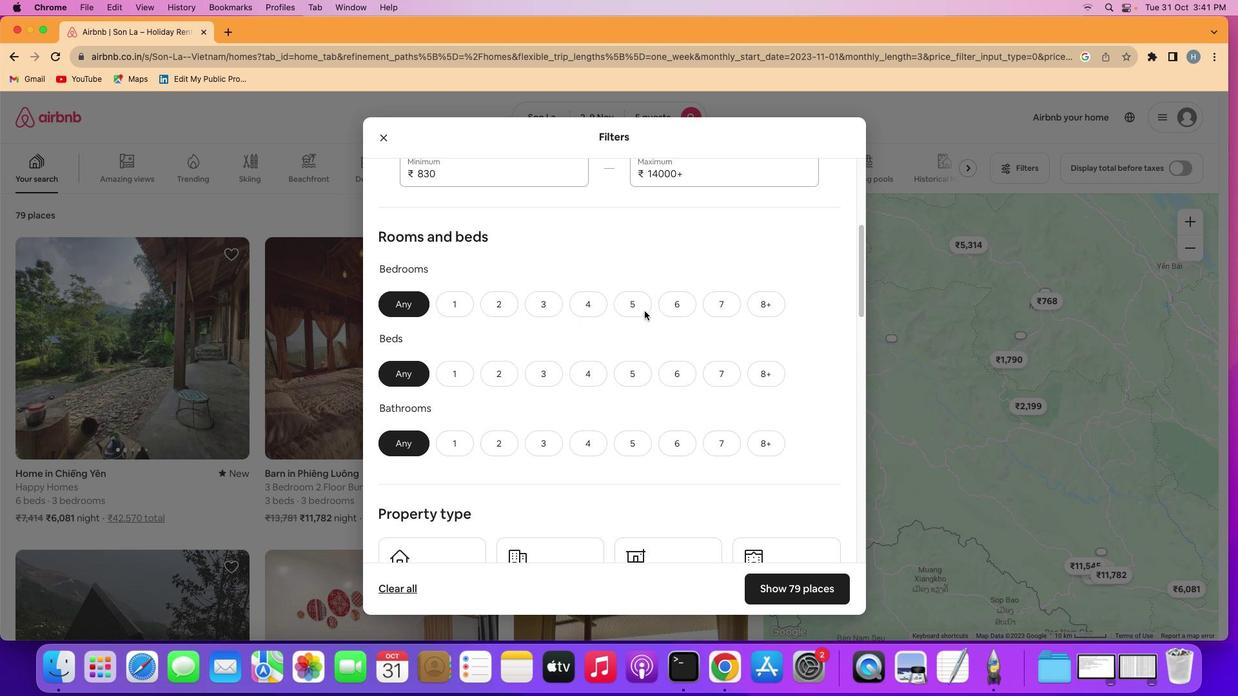 
Action: Mouse scrolled (643, 309) with delta (0, -1)
Screenshot: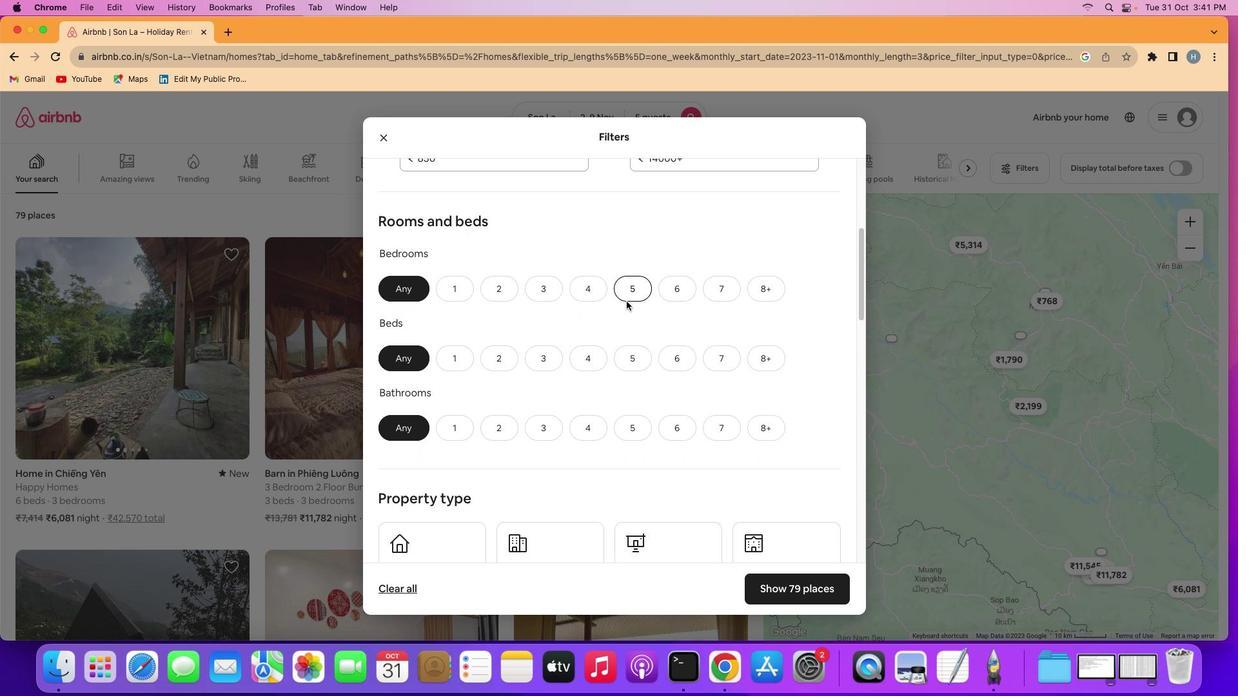 
Action: Mouse scrolled (643, 309) with delta (0, -1)
Screenshot: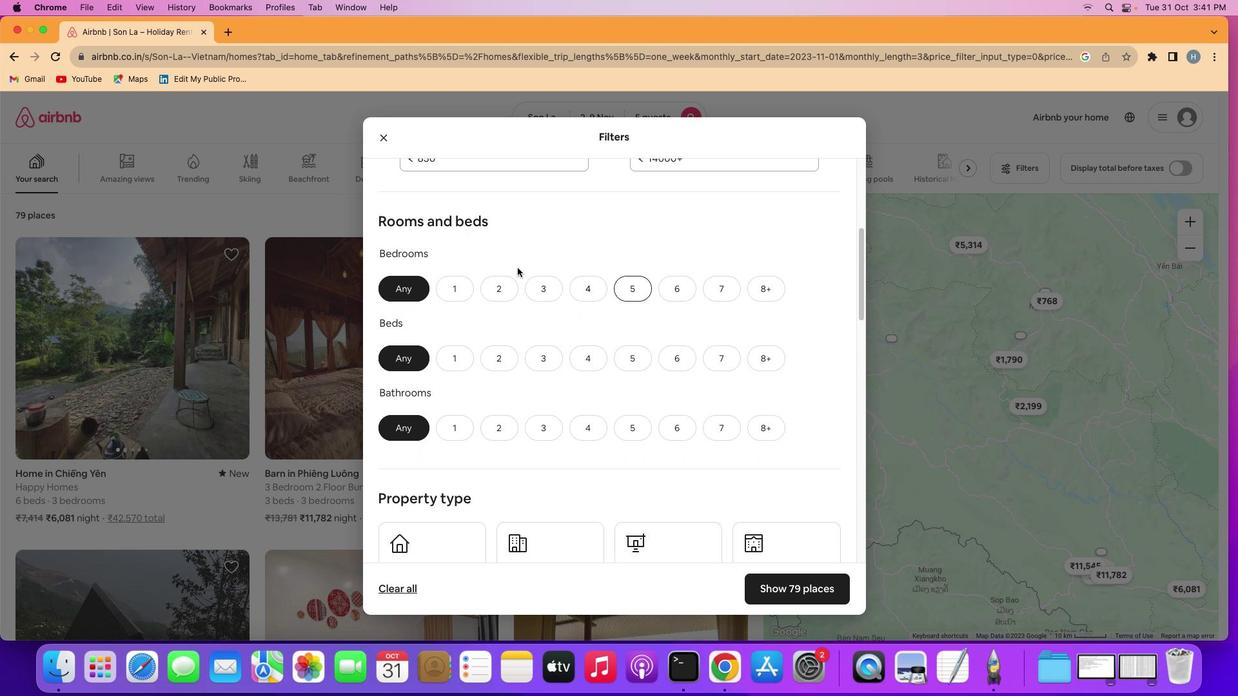 
Action: Mouse moved to (497, 296)
Screenshot: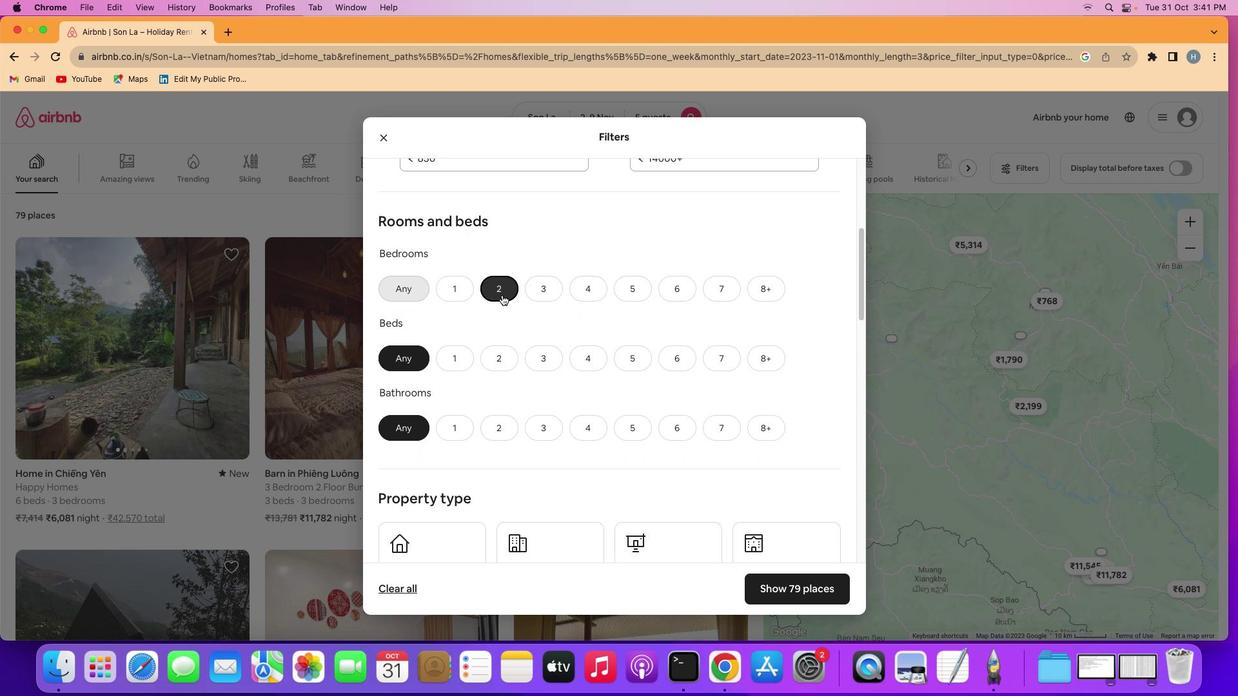
Action: Mouse pressed left at (497, 296)
Screenshot: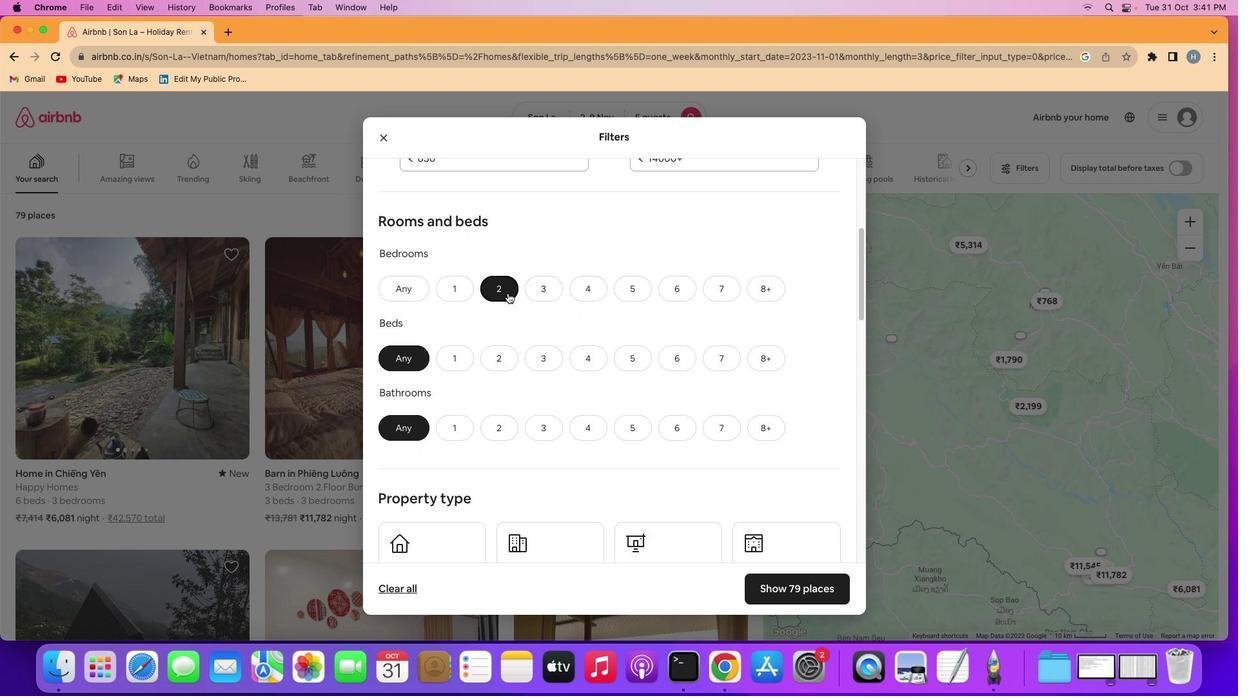 
Action: Mouse moved to (643, 361)
Screenshot: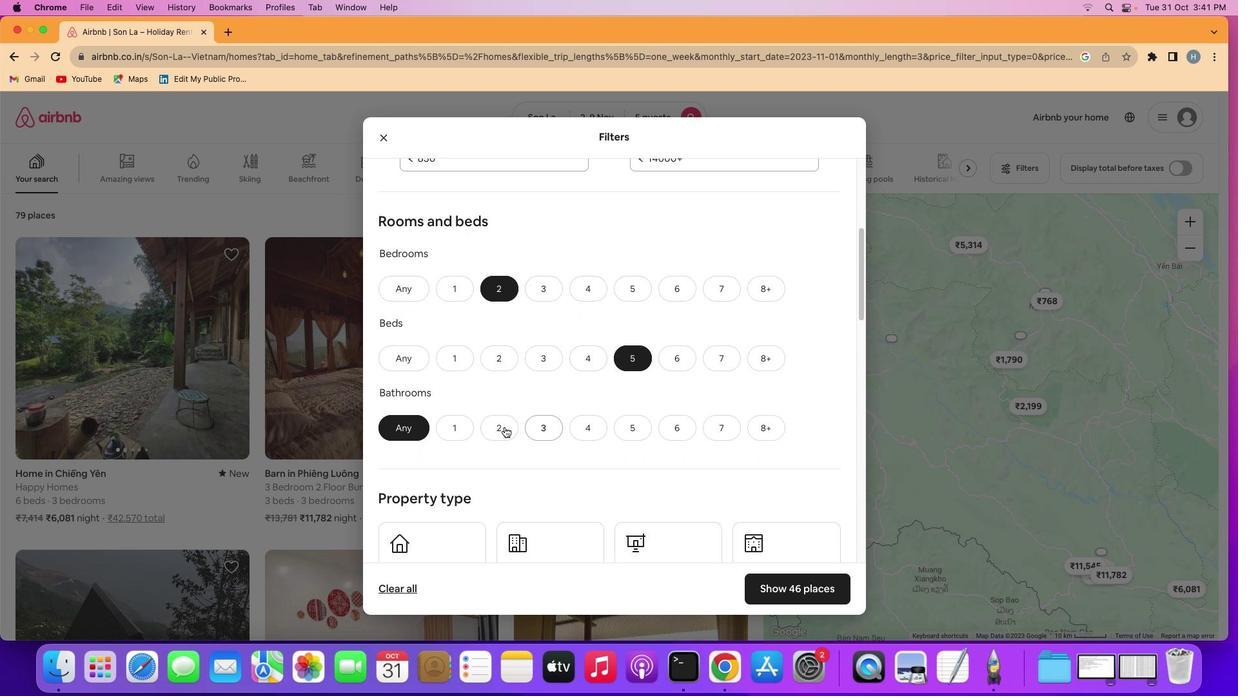 
Action: Mouse pressed left at (643, 361)
Screenshot: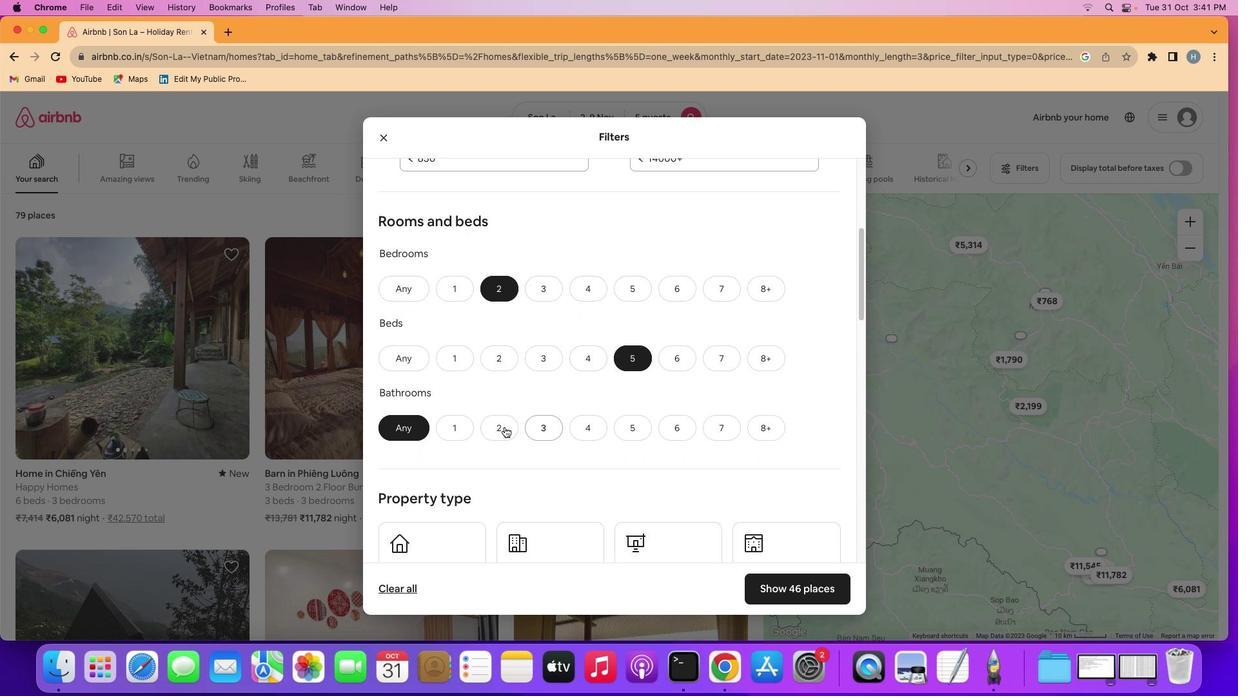 
Action: Mouse moved to (501, 427)
Screenshot: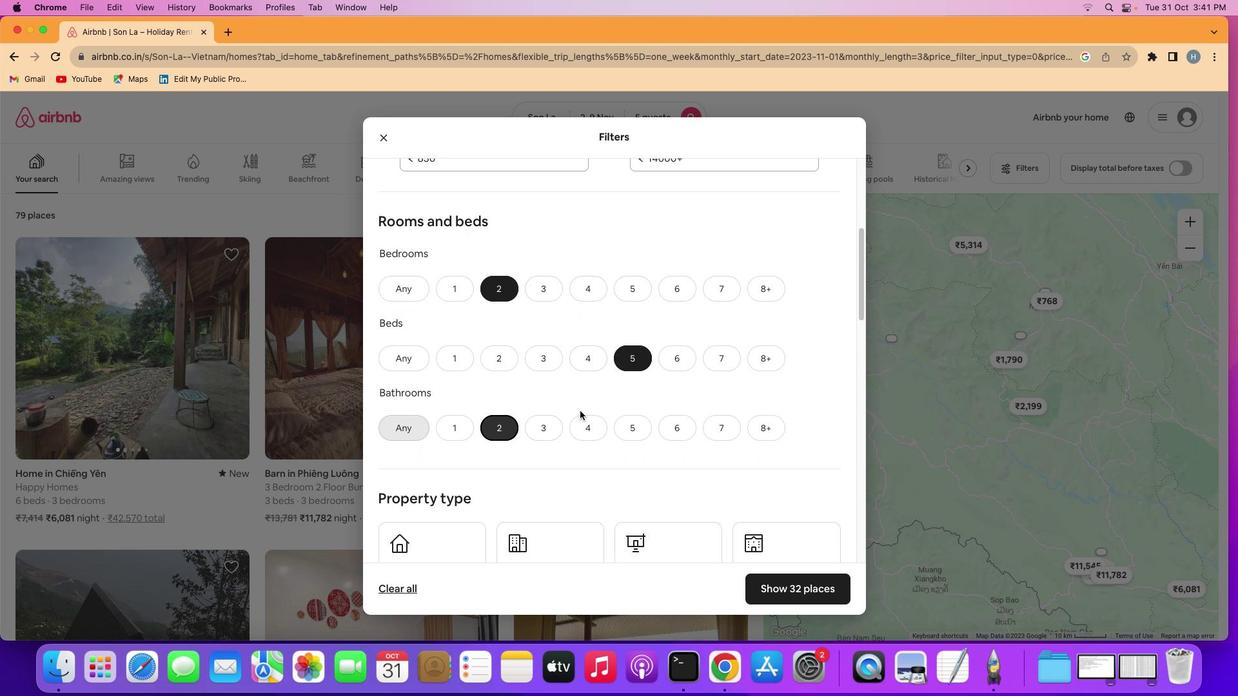 
Action: Mouse pressed left at (501, 427)
Screenshot: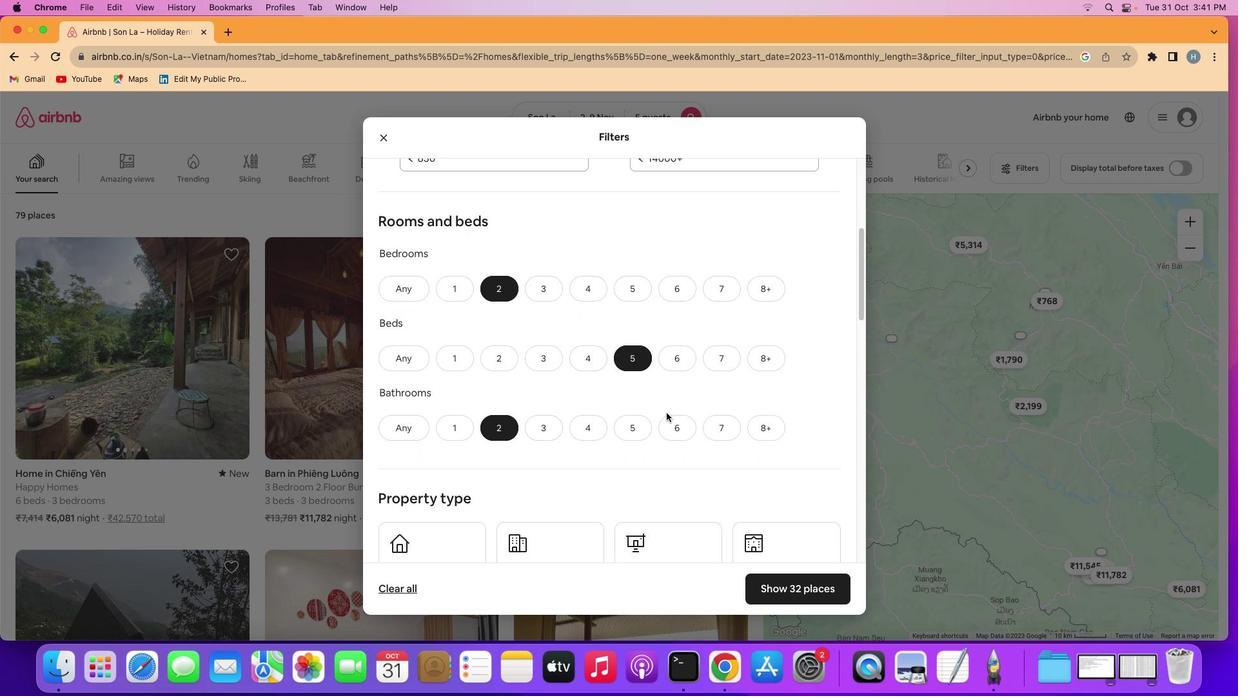 
Action: Mouse moved to (681, 411)
Screenshot: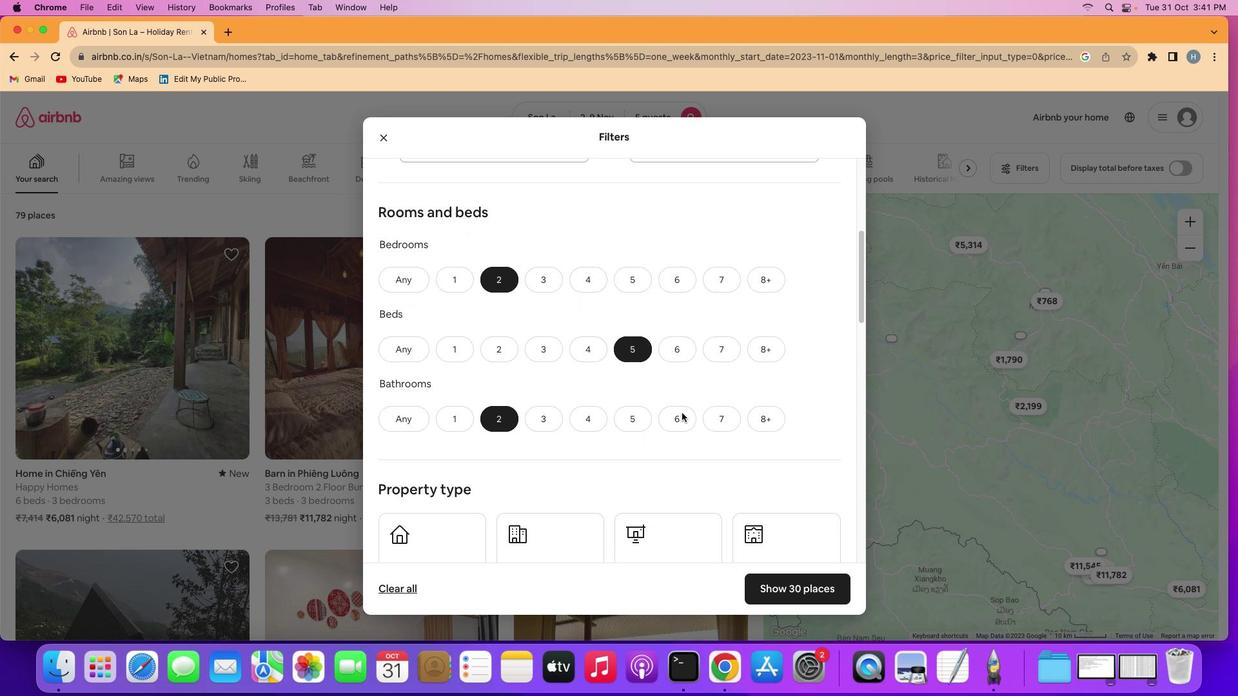 
Action: Mouse scrolled (681, 411) with delta (0, -1)
Screenshot: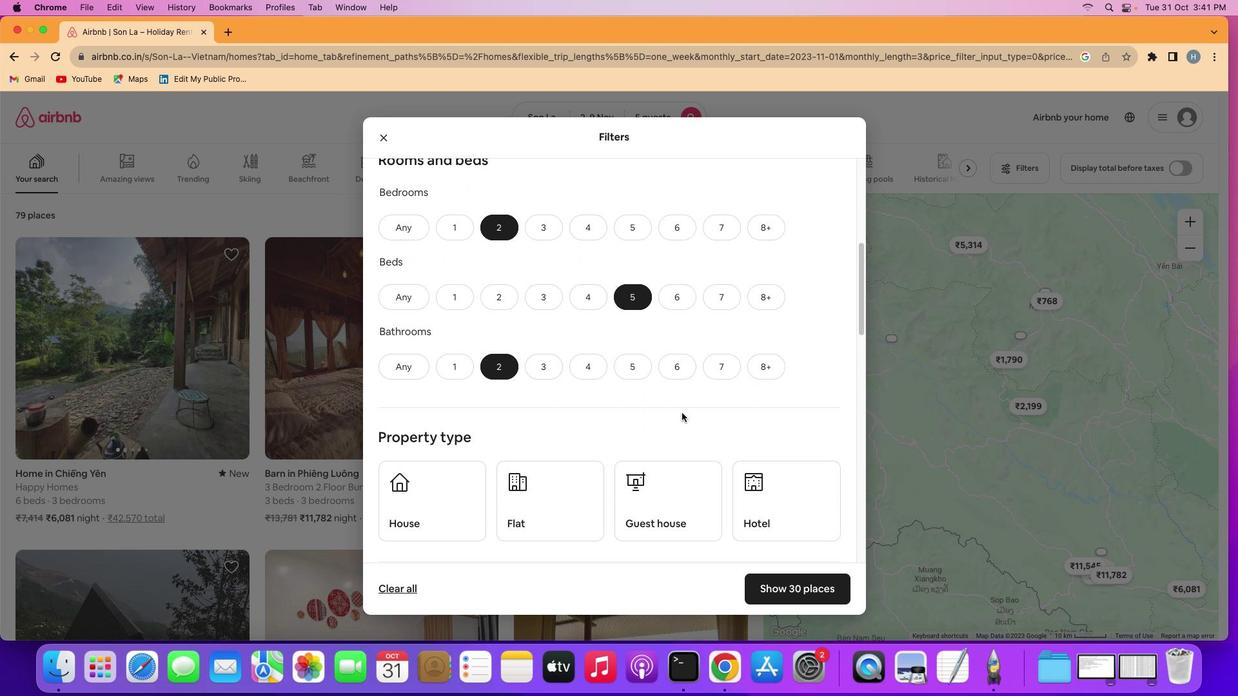 
Action: Mouse scrolled (681, 411) with delta (0, -1)
Screenshot: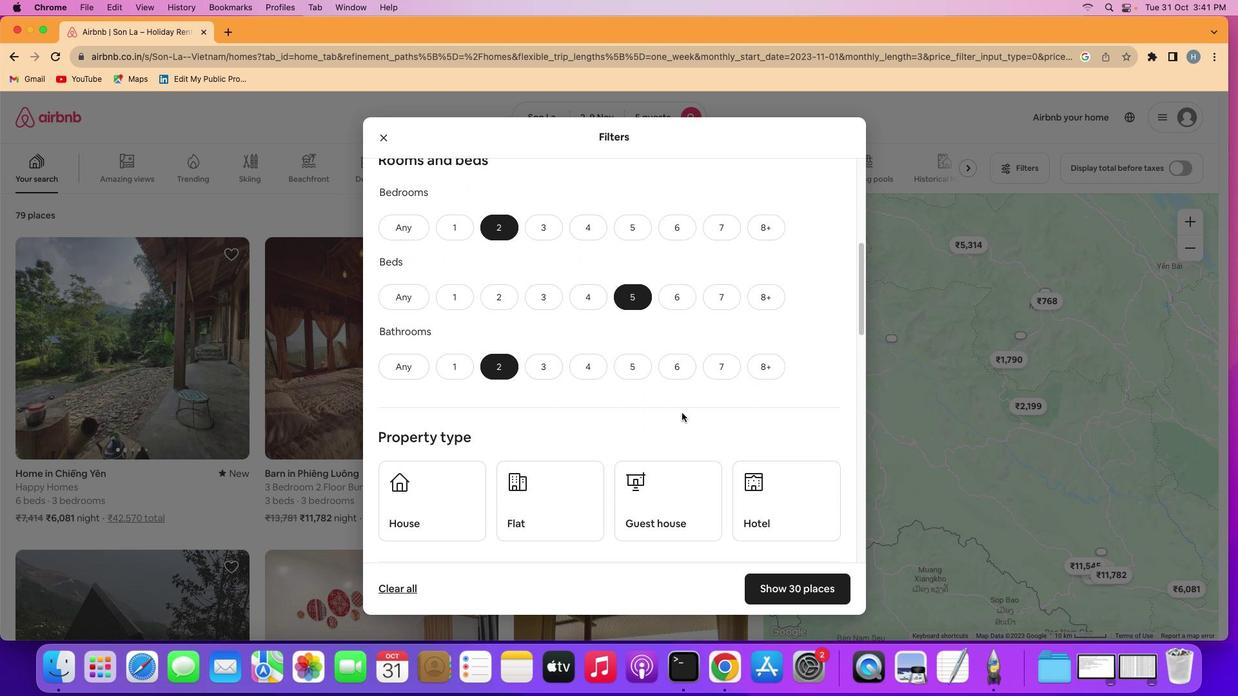 
Action: Mouse scrolled (681, 411) with delta (0, -1)
Screenshot: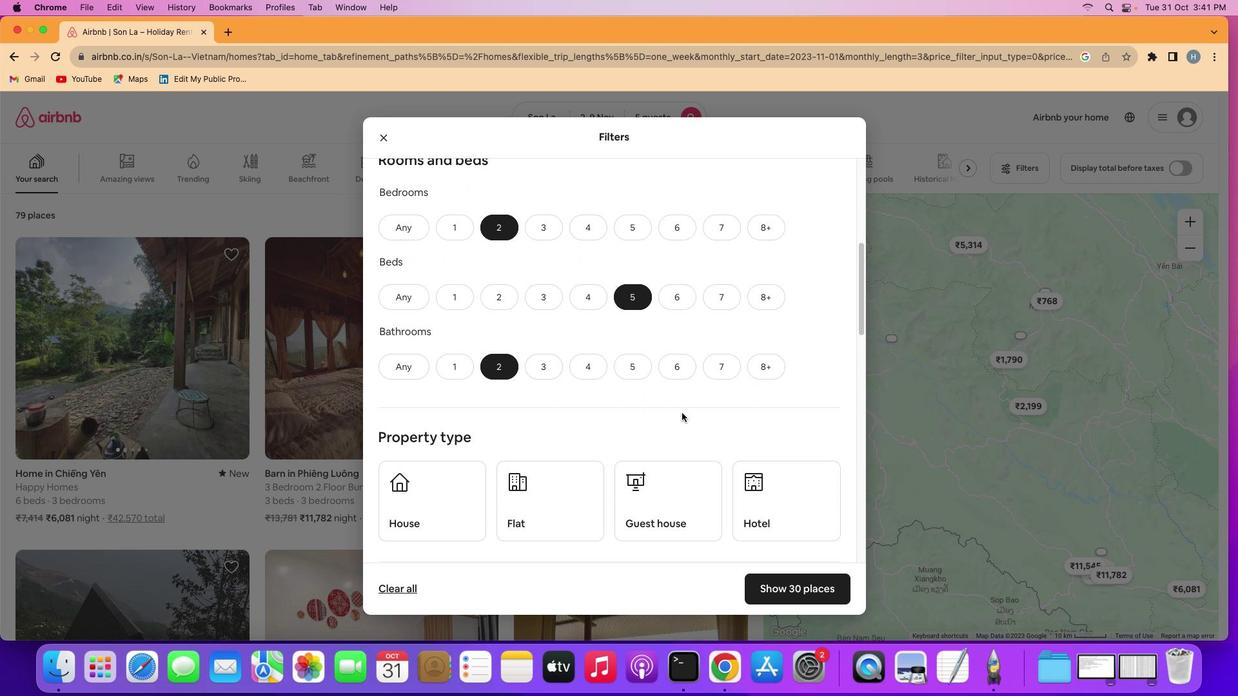 
Action: Mouse scrolled (681, 411) with delta (0, -1)
Screenshot: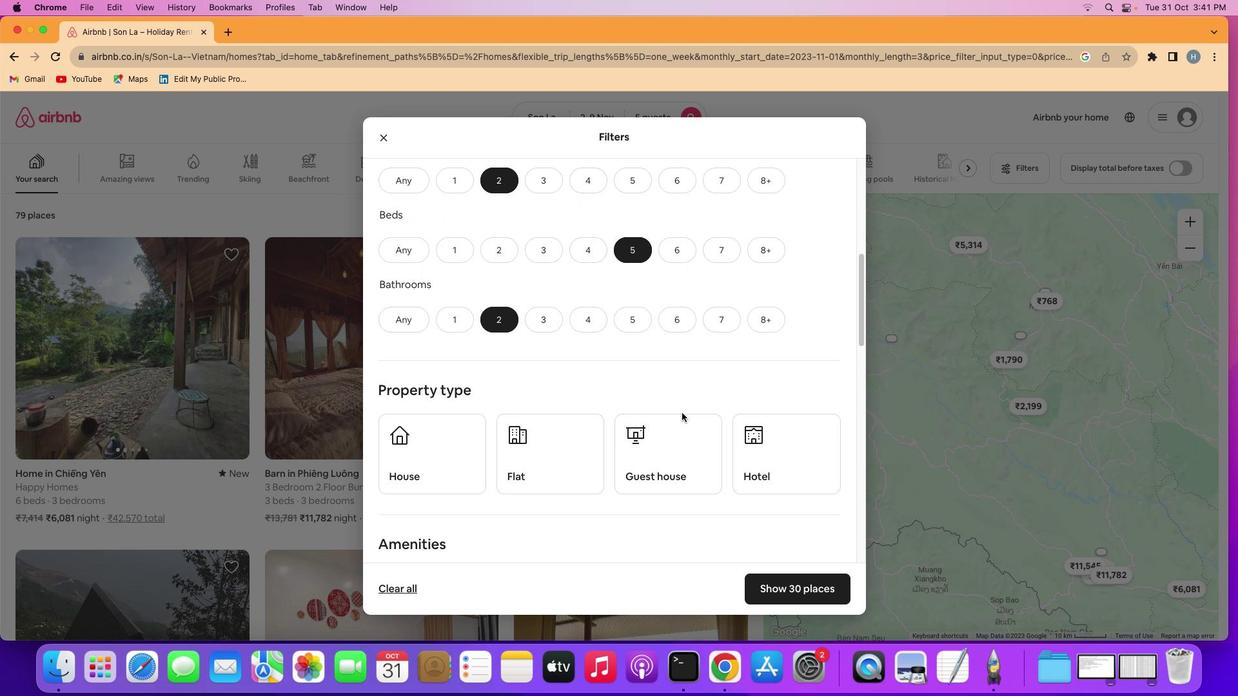 
Action: Mouse scrolled (681, 411) with delta (0, -1)
Screenshot: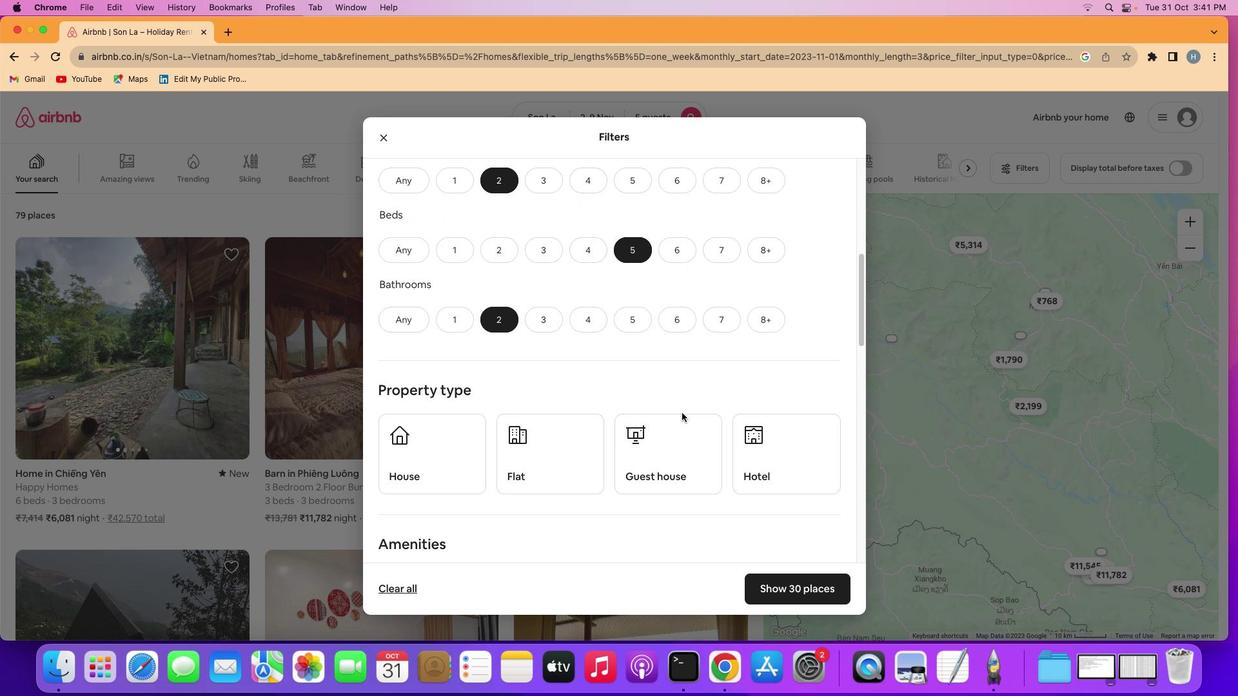 
Action: Mouse scrolled (681, 411) with delta (0, -1)
Screenshot: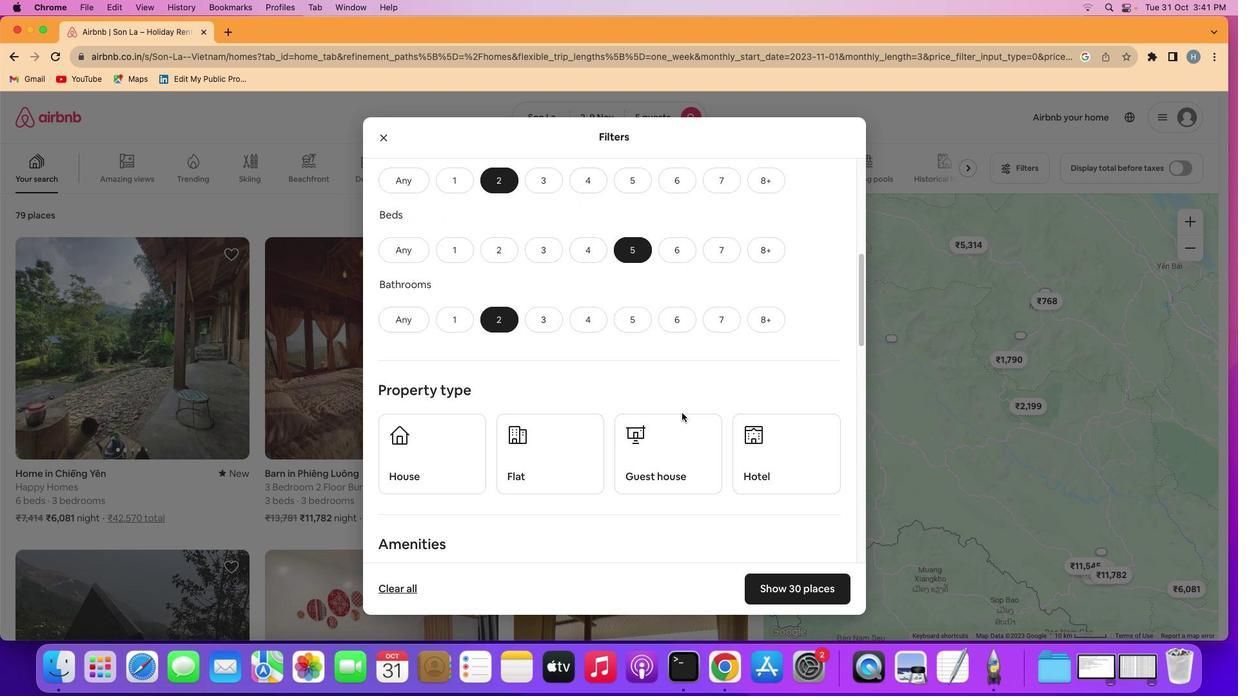 
Action: Mouse scrolled (681, 411) with delta (0, -1)
Screenshot: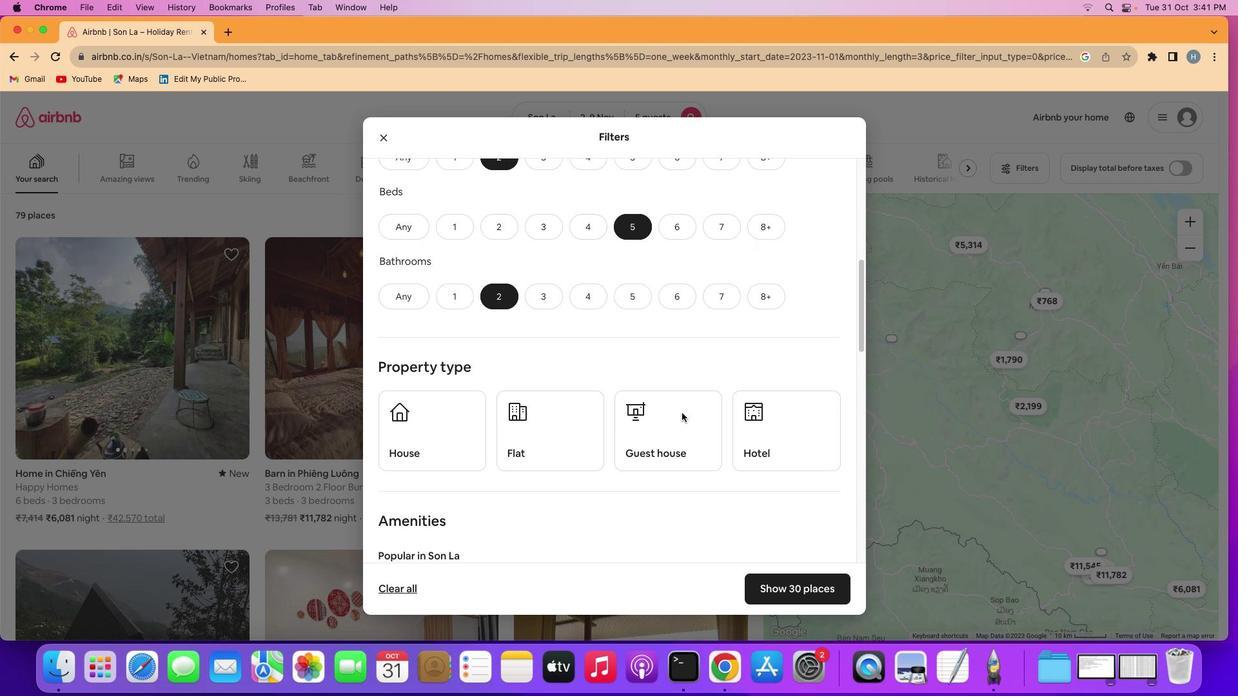 
Action: Mouse scrolled (681, 411) with delta (0, -1)
Screenshot: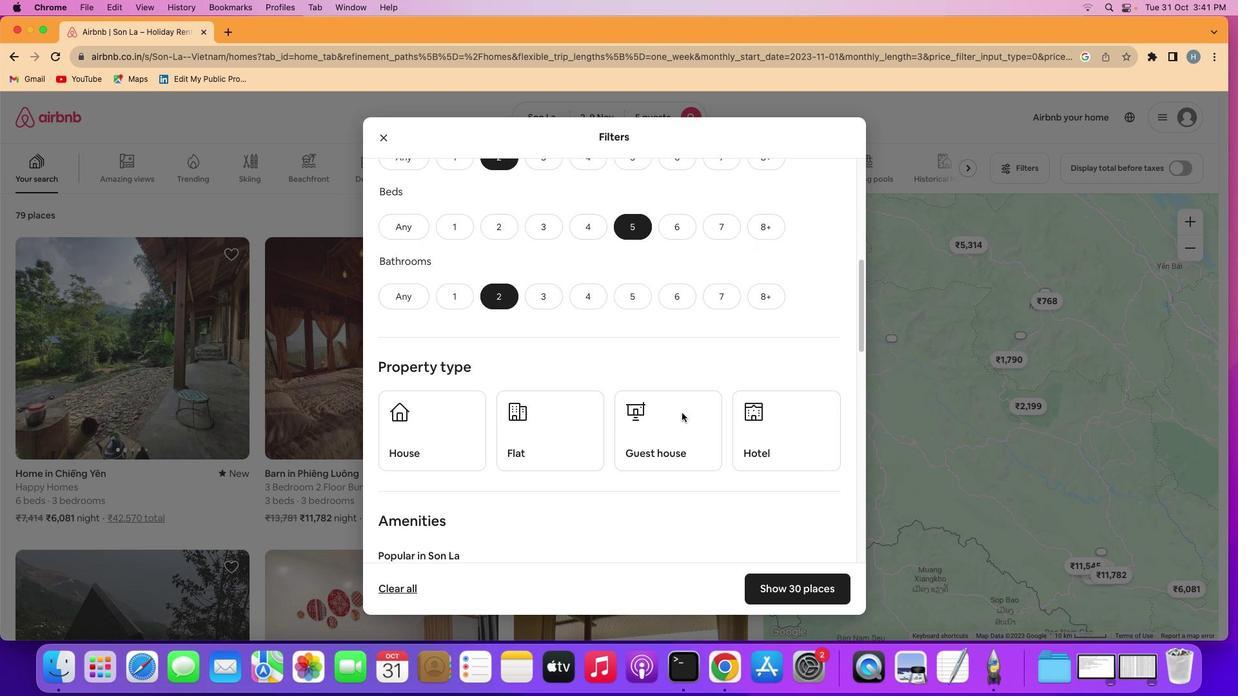 
Action: Mouse scrolled (681, 411) with delta (0, -1)
Screenshot: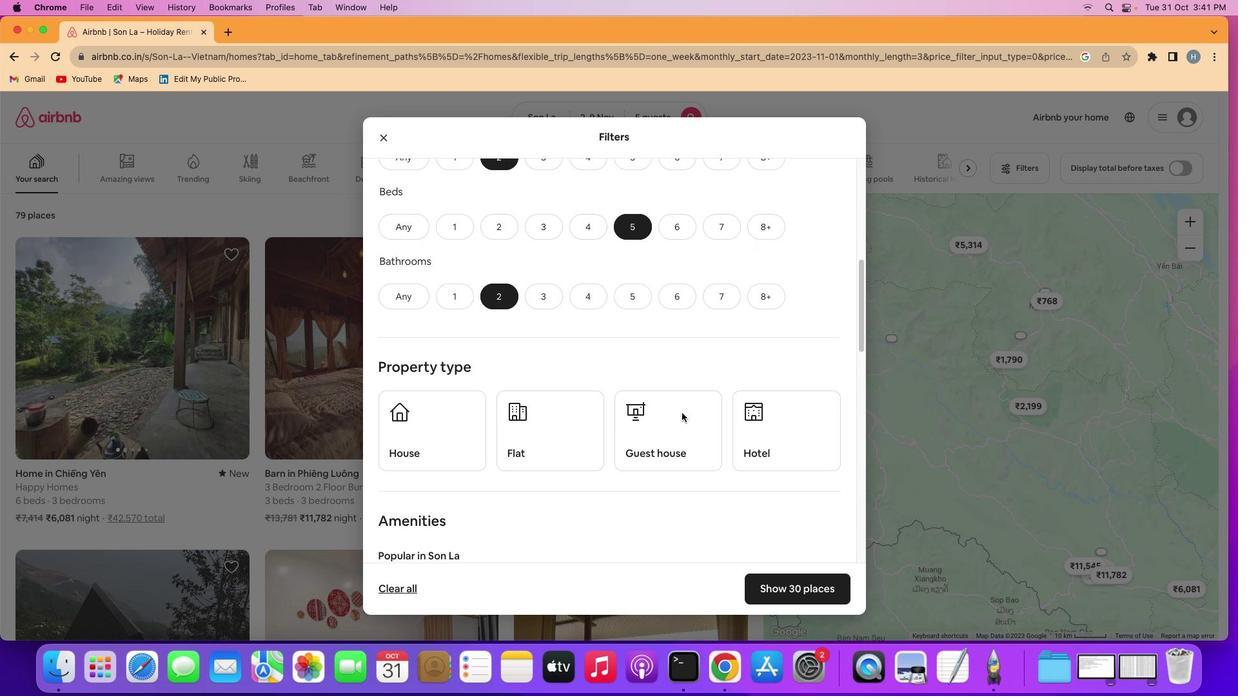 
Action: Mouse scrolled (681, 411) with delta (0, -1)
Screenshot: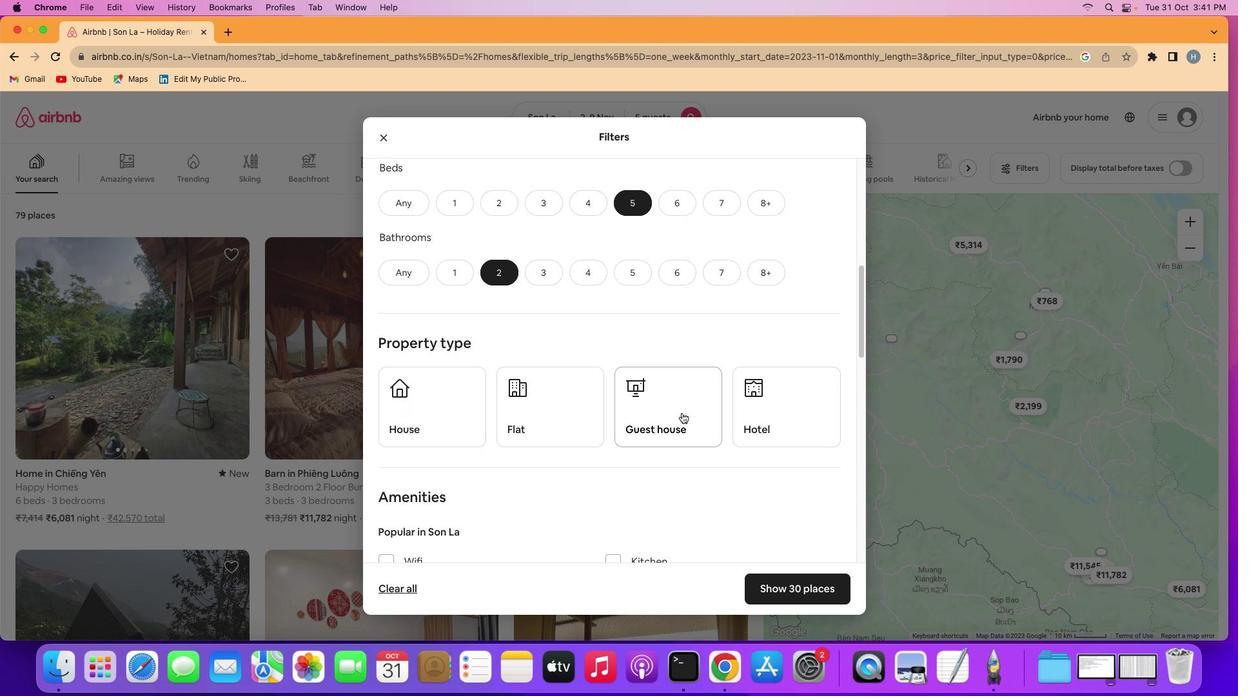 
Action: Mouse scrolled (681, 411) with delta (0, -1)
Screenshot: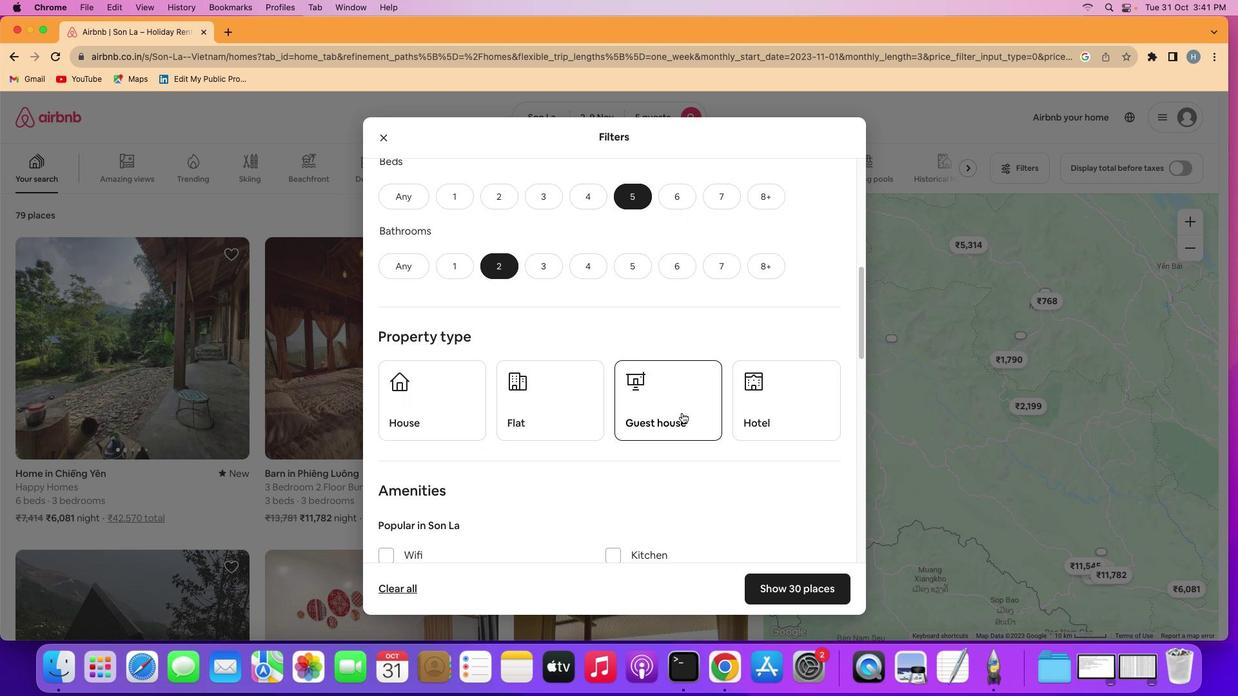 
Action: Mouse scrolled (681, 411) with delta (0, -1)
Screenshot: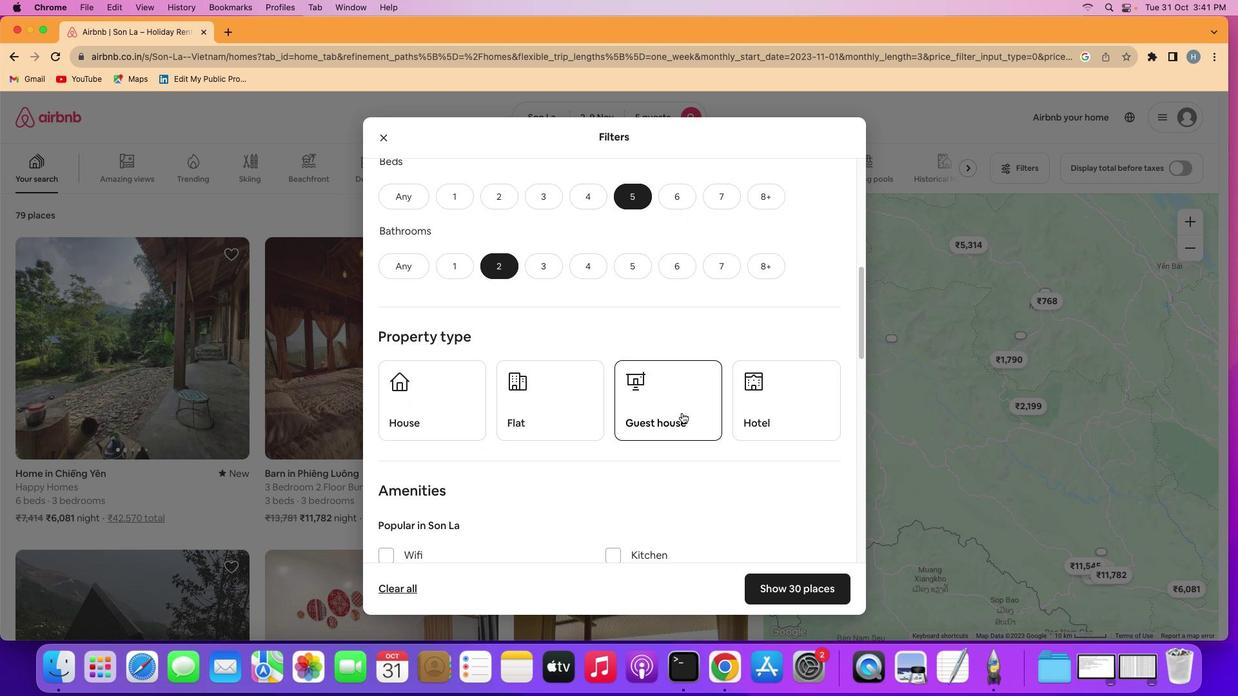 
Action: Mouse scrolled (681, 411) with delta (0, -1)
Screenshot: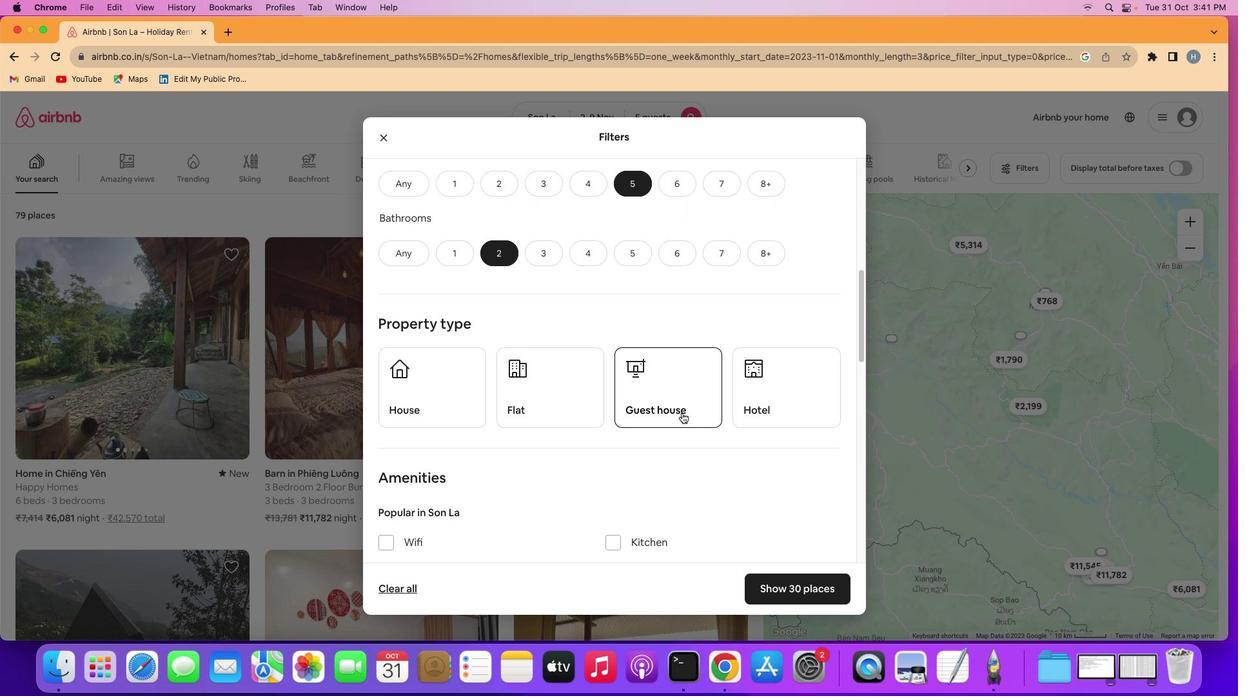 
Action: Mouse scrolled (681, 411) with delta (0, -1)
Screenshot: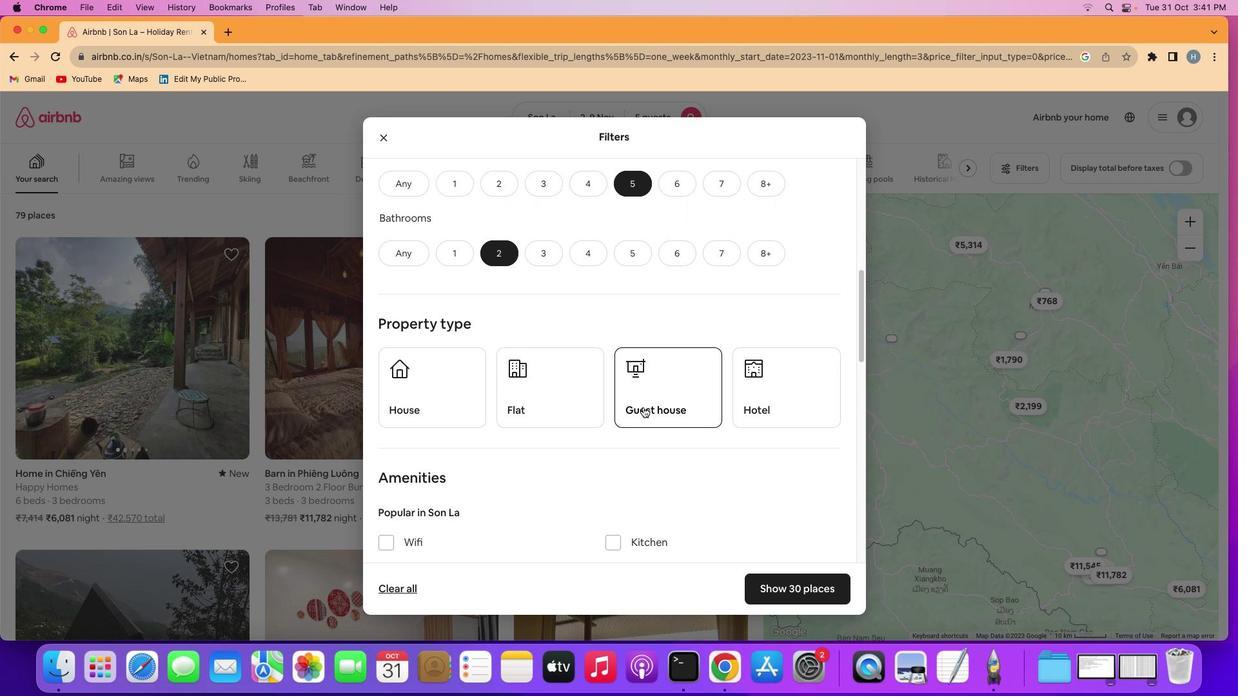 
Action: Mouse moved to (519, 383)
Screenshot: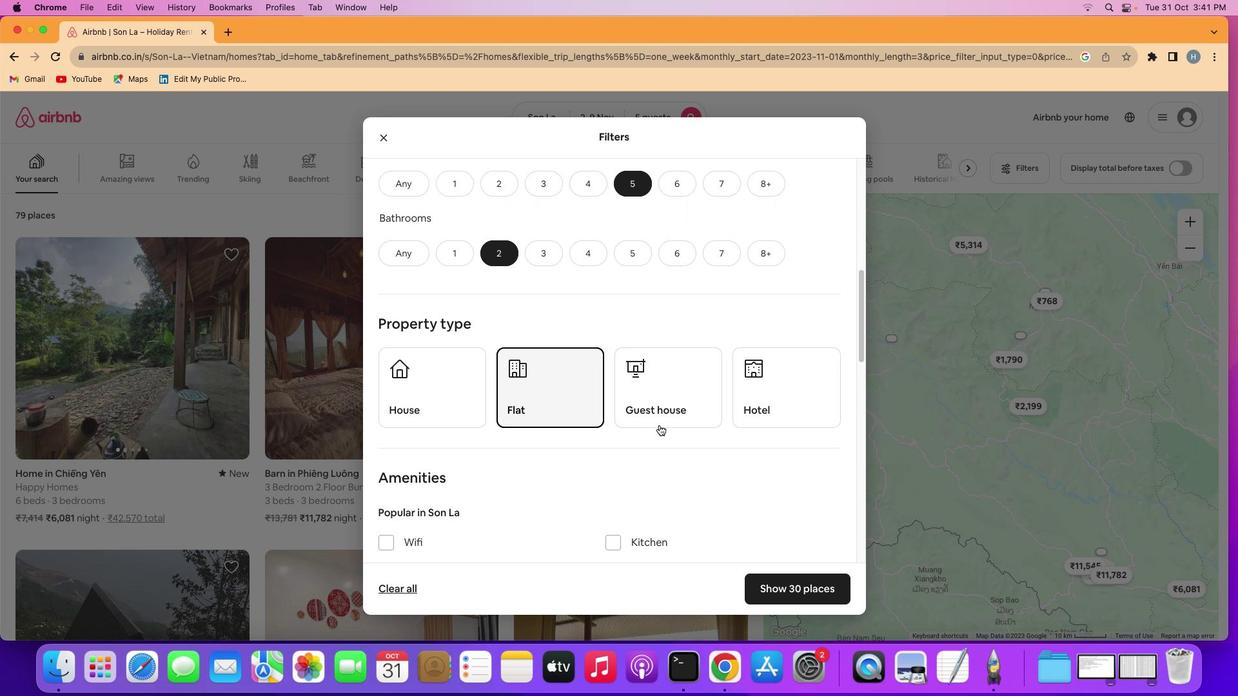 
Action: Mouse pressed left at (519, 383)
Screenshot: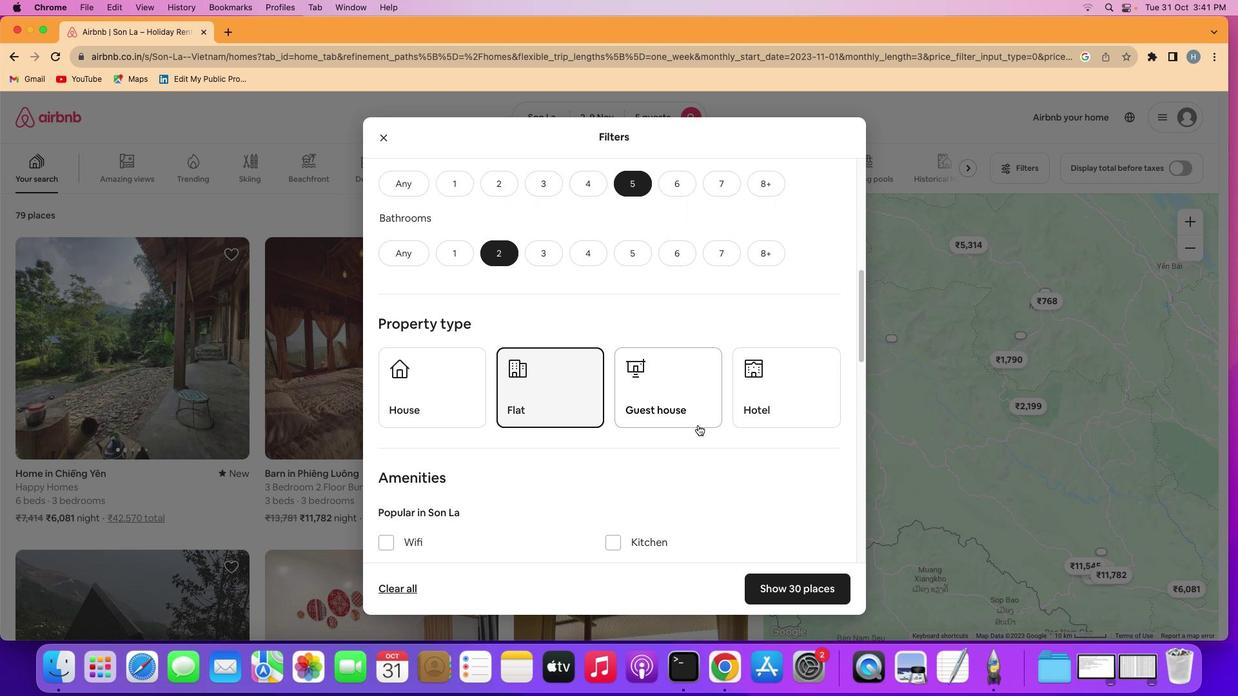 
Action: Mouse moved to (712, 421)
Screenshot: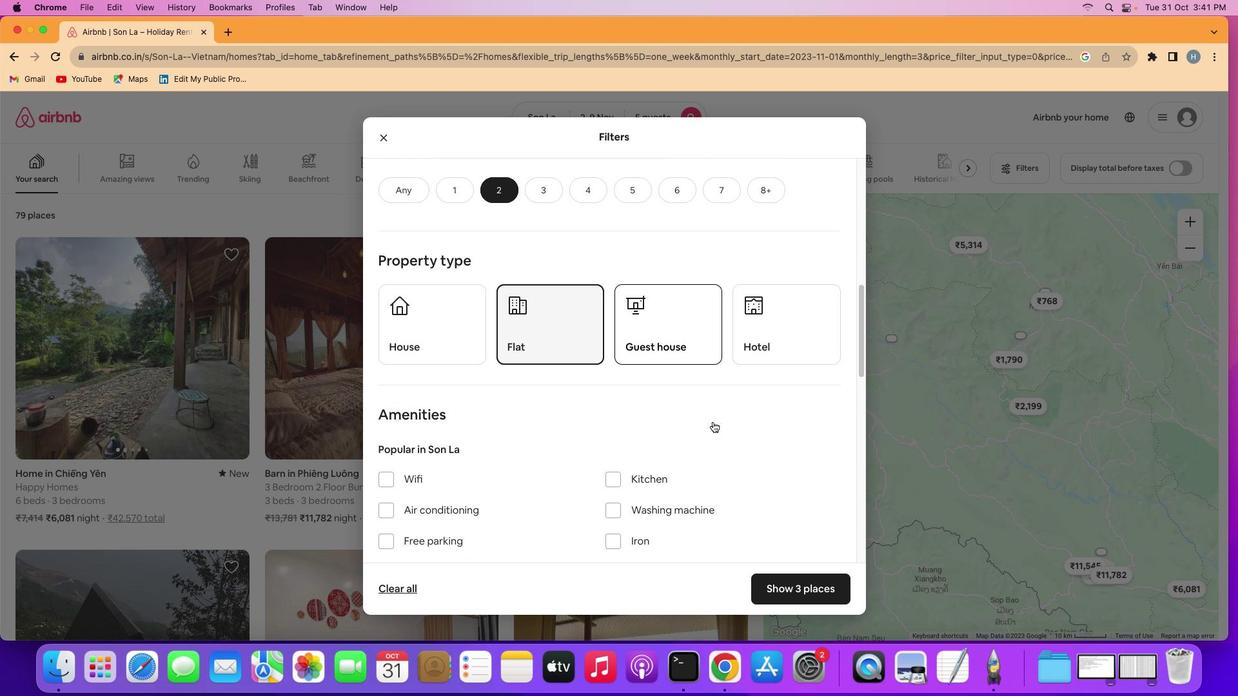 
Action: Mouse scrolled (712, 421) with delta (0, -1)
Screenshot: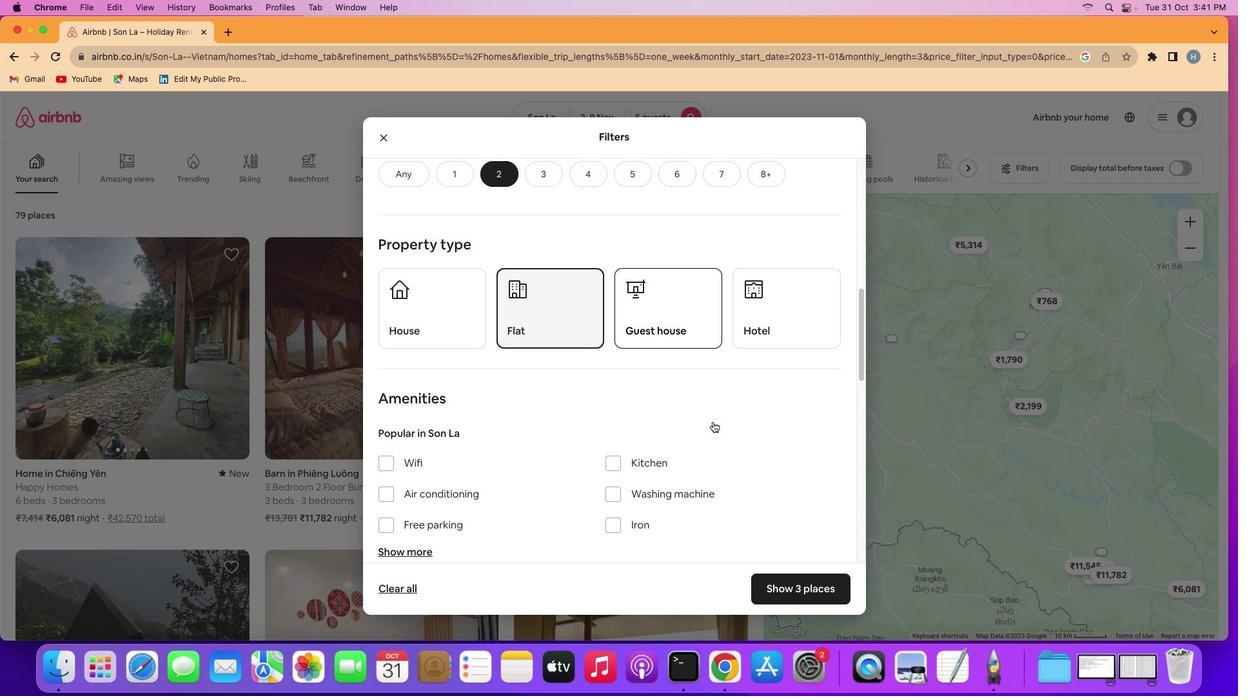 
Action: Mouse scrolled (712, 421) with delta (0, -1)
Screenshot: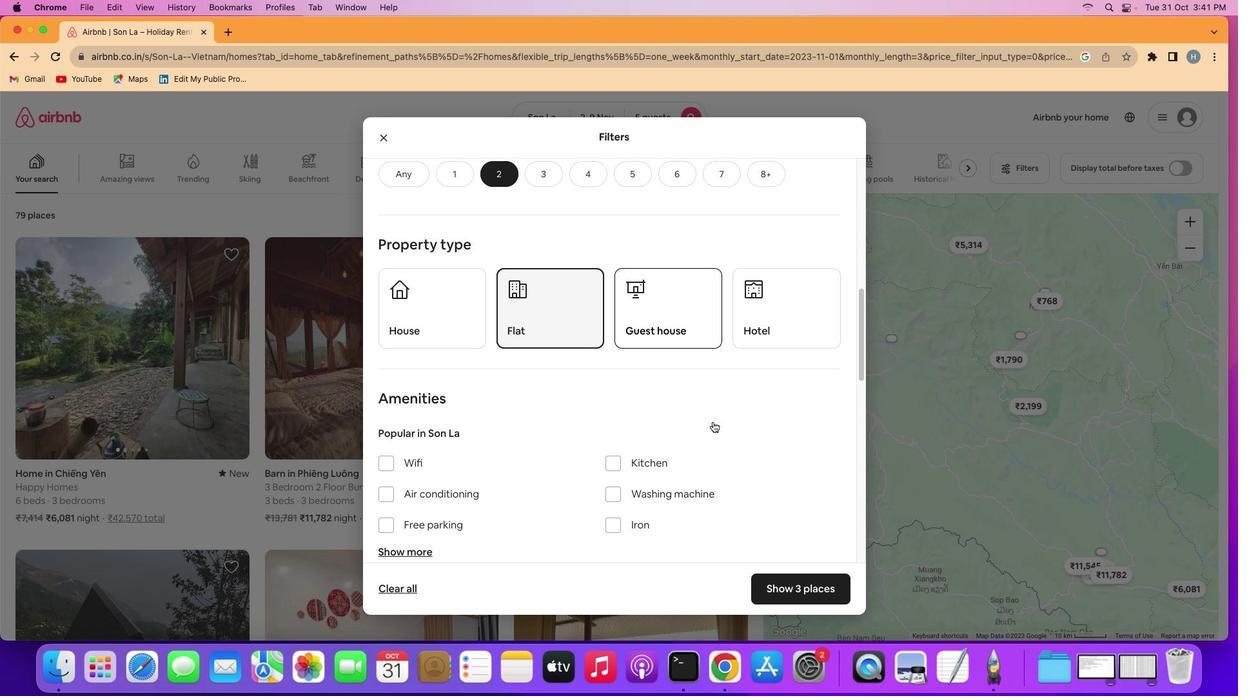
Action: Mouse scrolled (712, 421) with delta (0, -1)
Screenshot: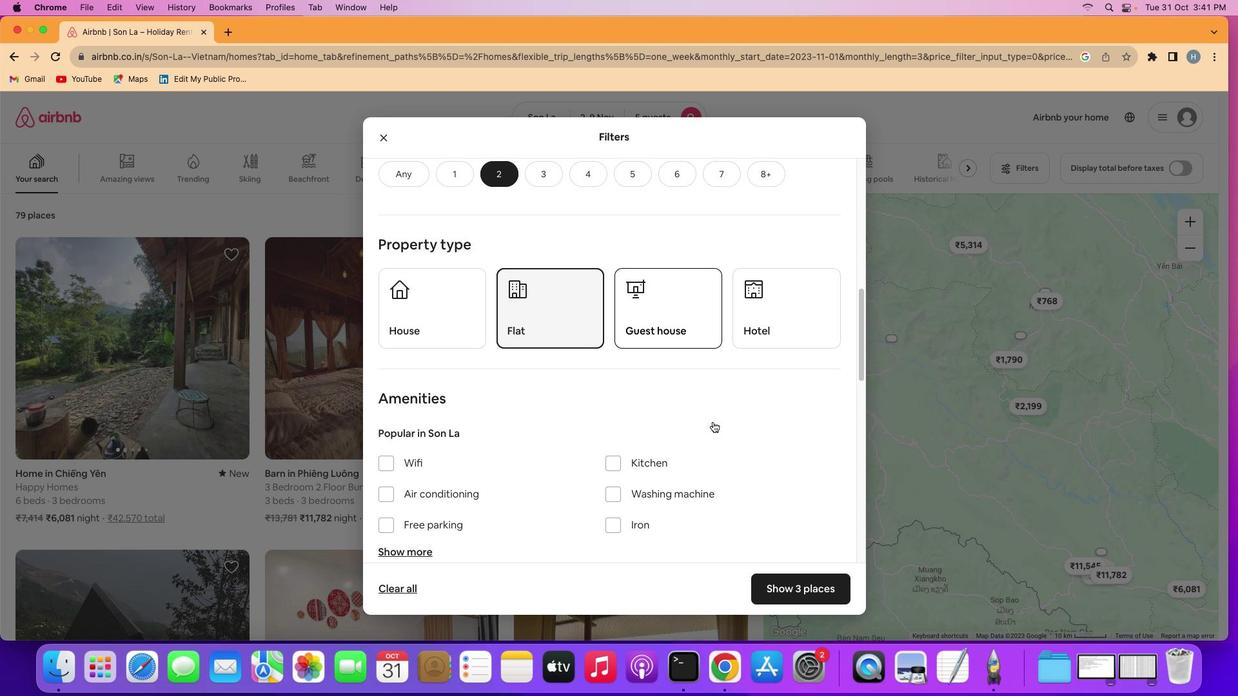 
Action: Mouse scrolled (712, 421) with delta (0, -1)
Screenshot: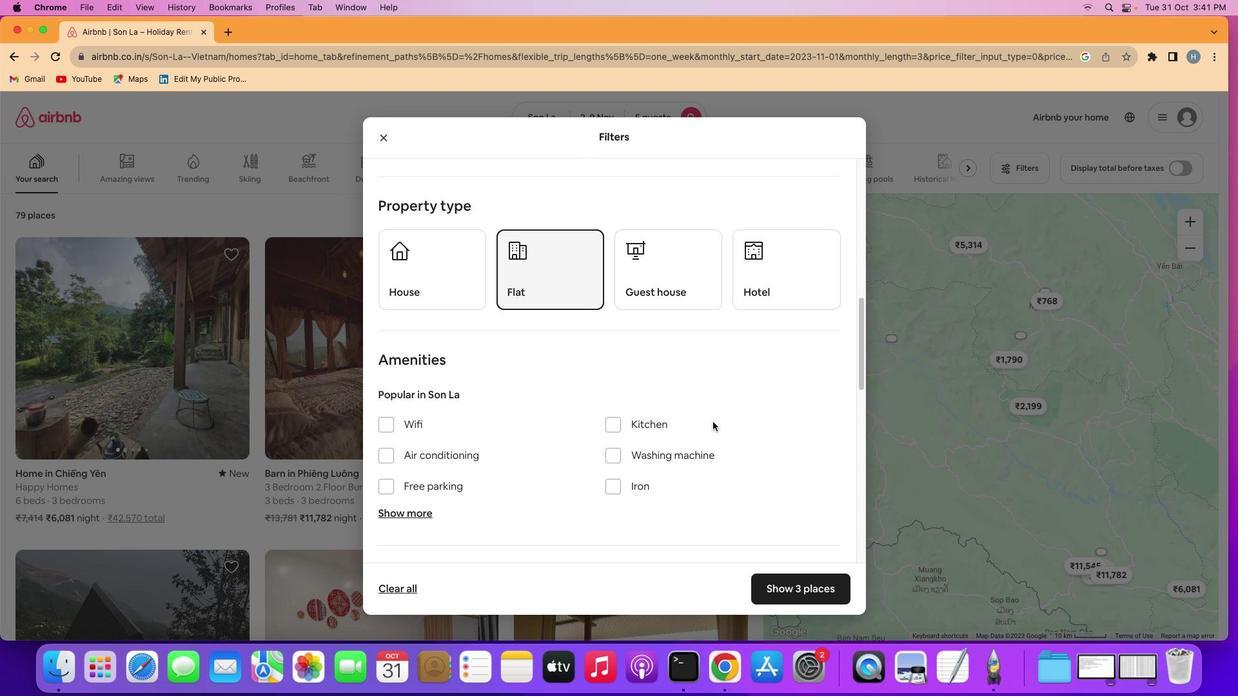
Action: Mouse scrolled (712, 421) with delta (0, -1)
Screenshot: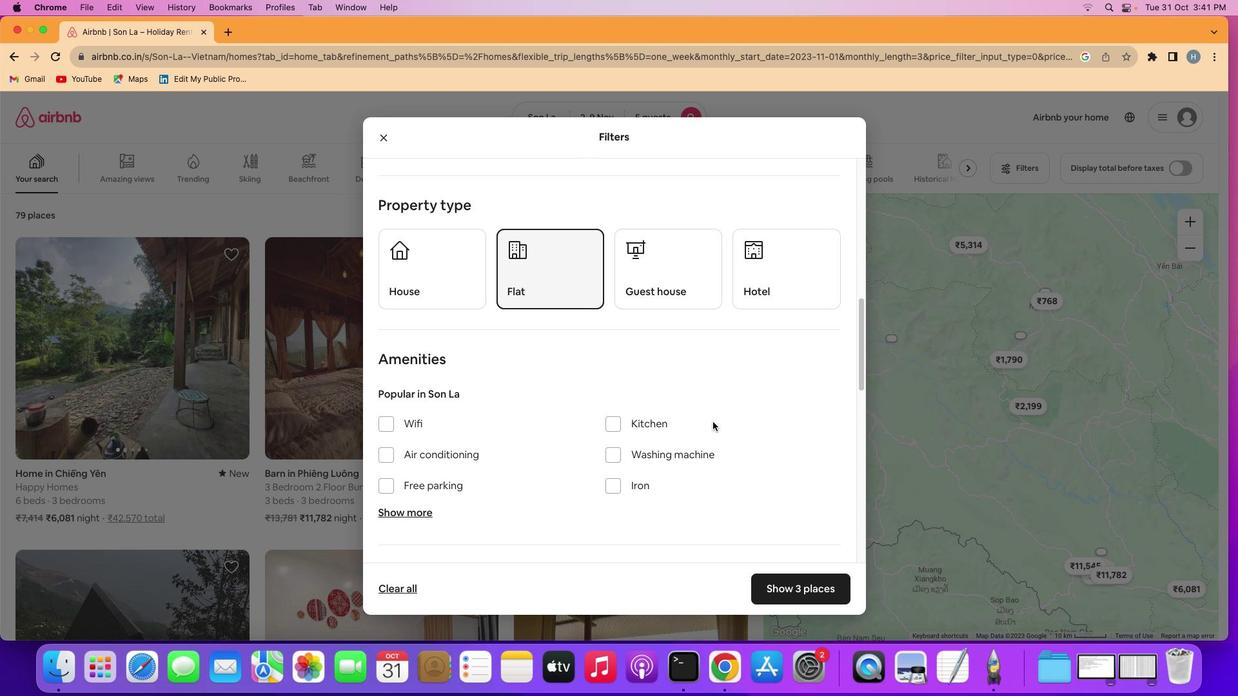 
Action: Mouse scrolled (712, 421) with delta (0, -1)
Screenshot: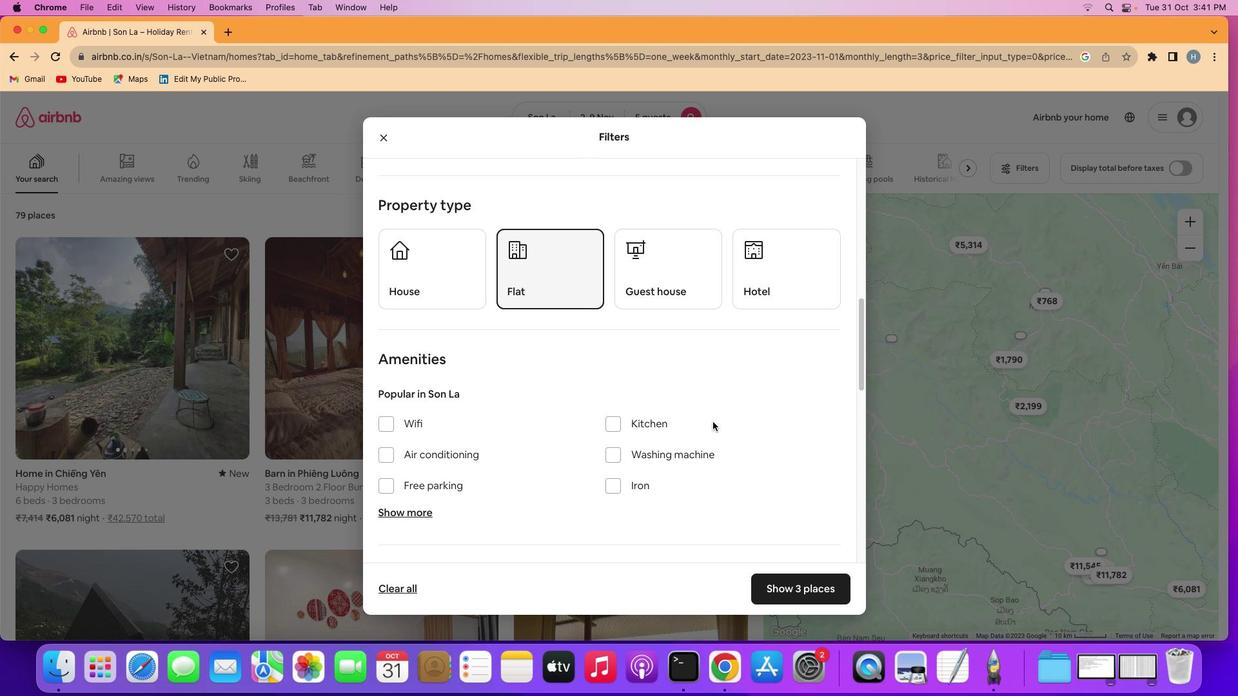 
Action: Mouse scrolled (712, 421) with delta (0, -1)
Screenshot: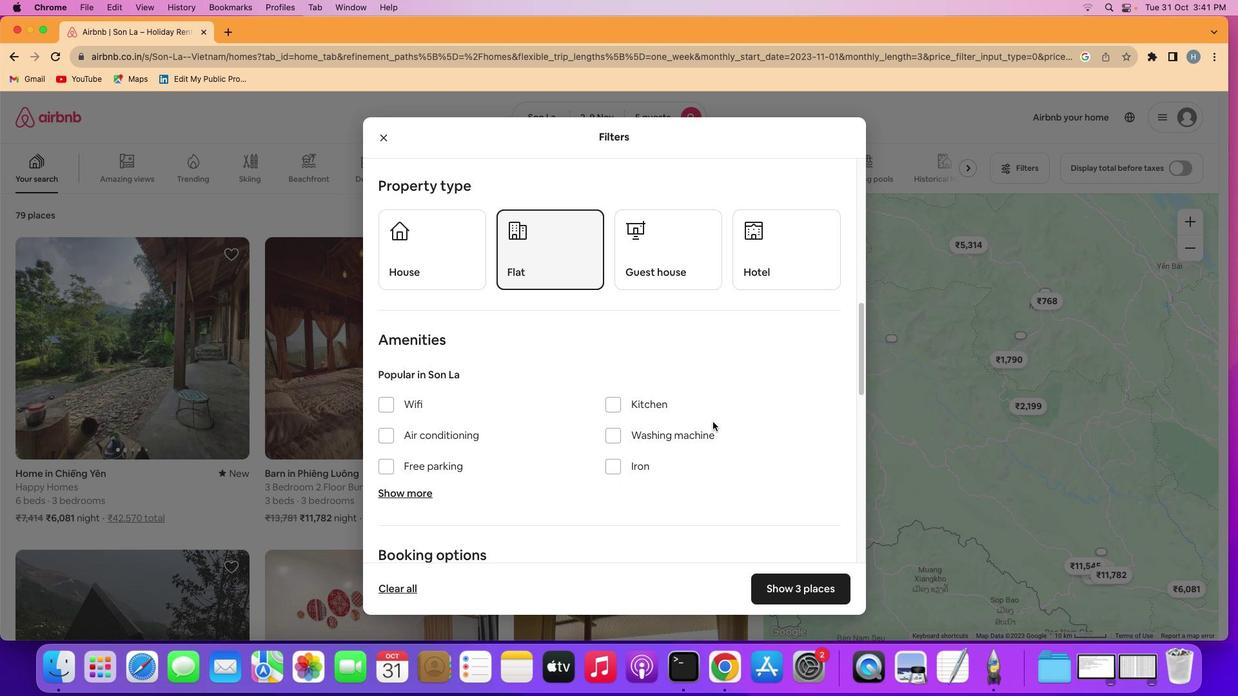
Action: Mouse scrolled (712, 421) with delta (0, -1)
Screenshot: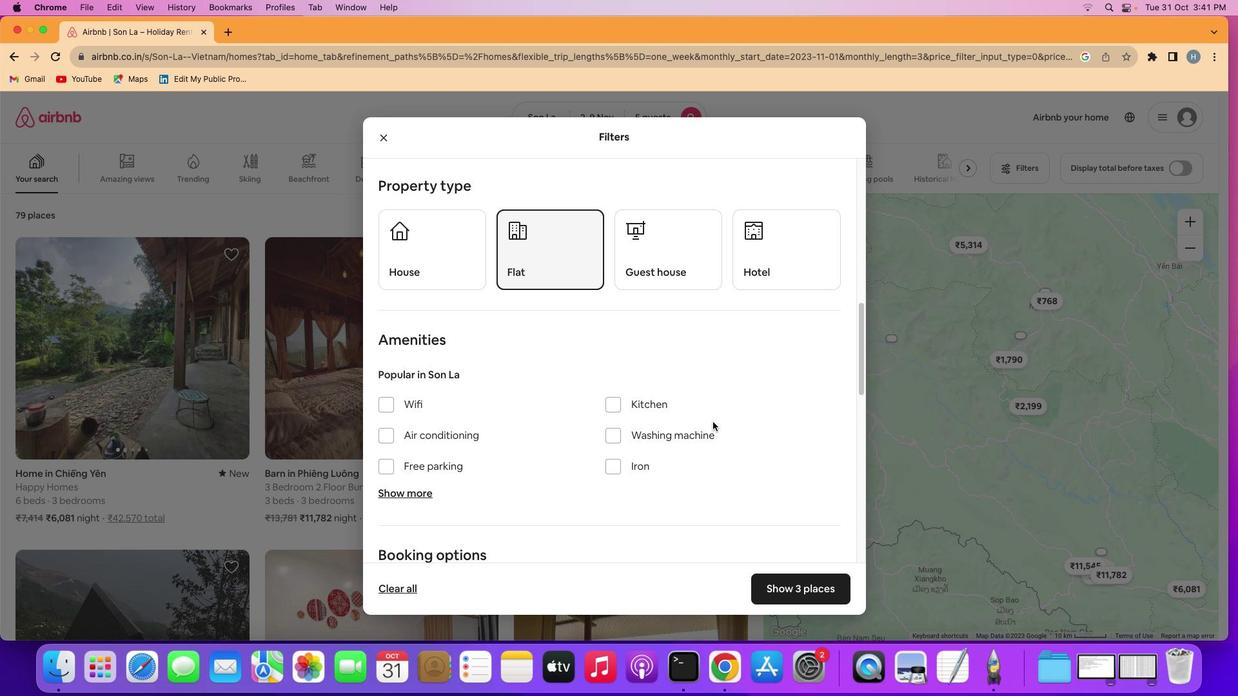 
Action: Mouse scrolled (712, 421) with delta (0, -1)
Screenshot: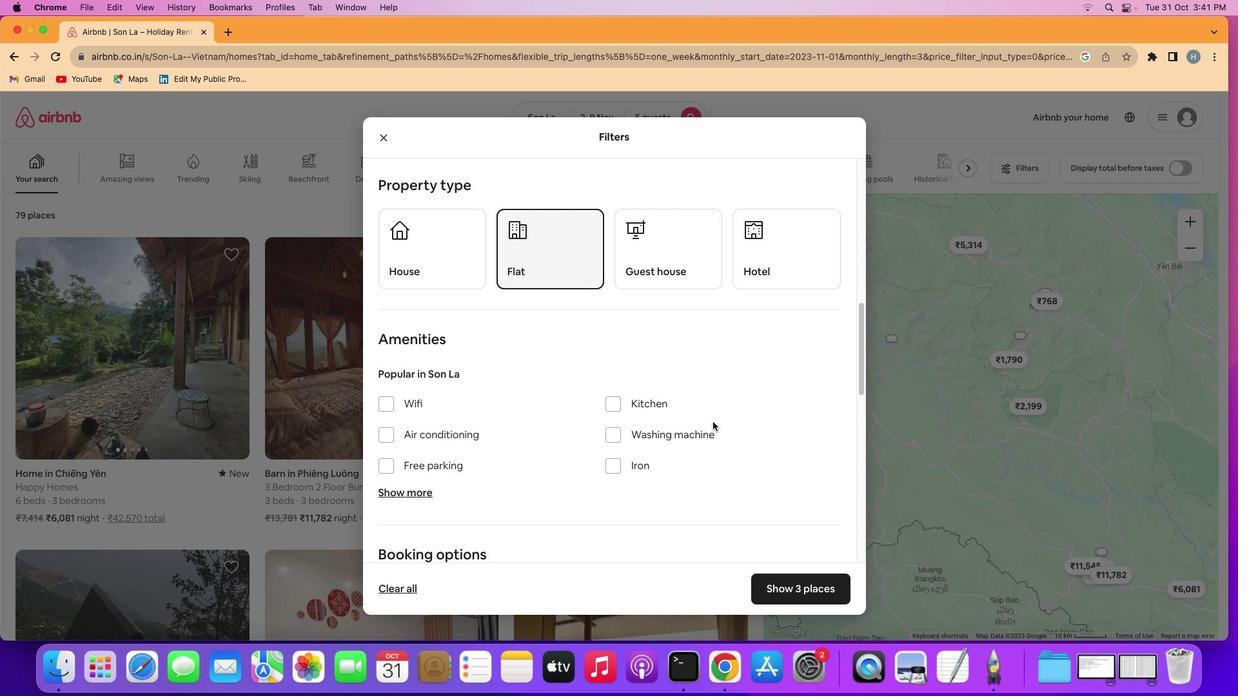 
Action: Mouse scrolled (712, 421) with delta (0, -1)
Screenshot: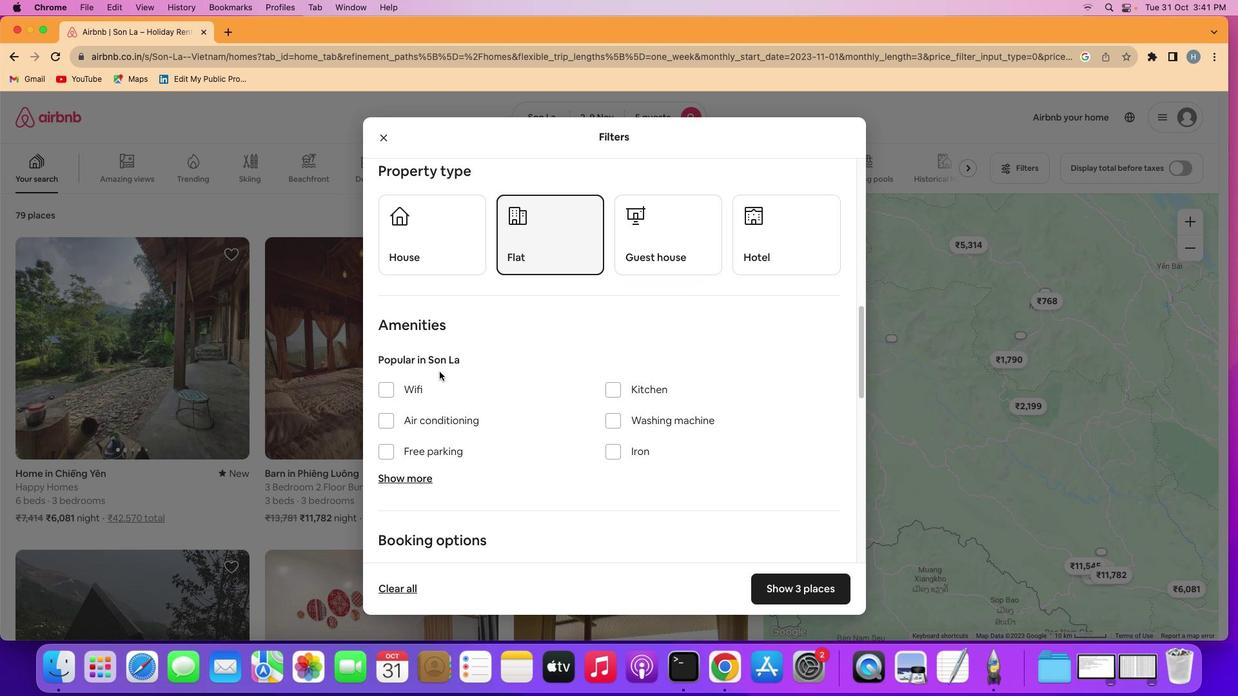 
Action: Mouse scrolled (712, 421) with delta (0, -1)
Screenshot: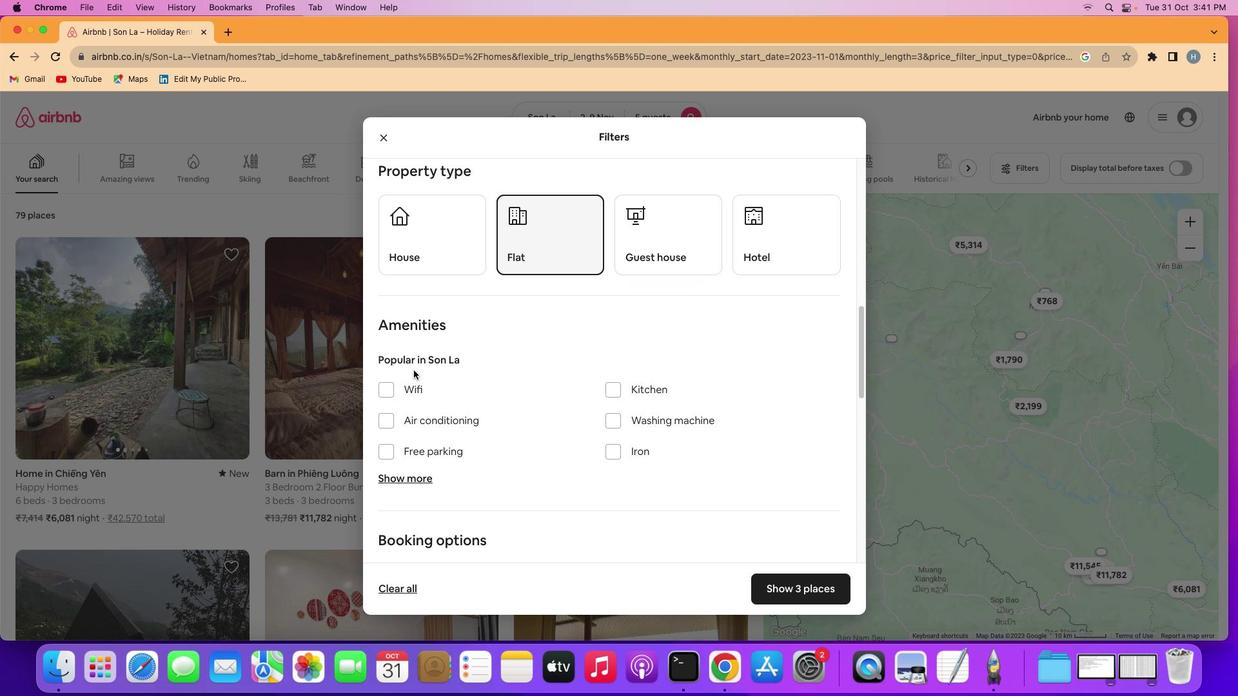 
Action: Mouse moved to (385, 384)
Screenshot: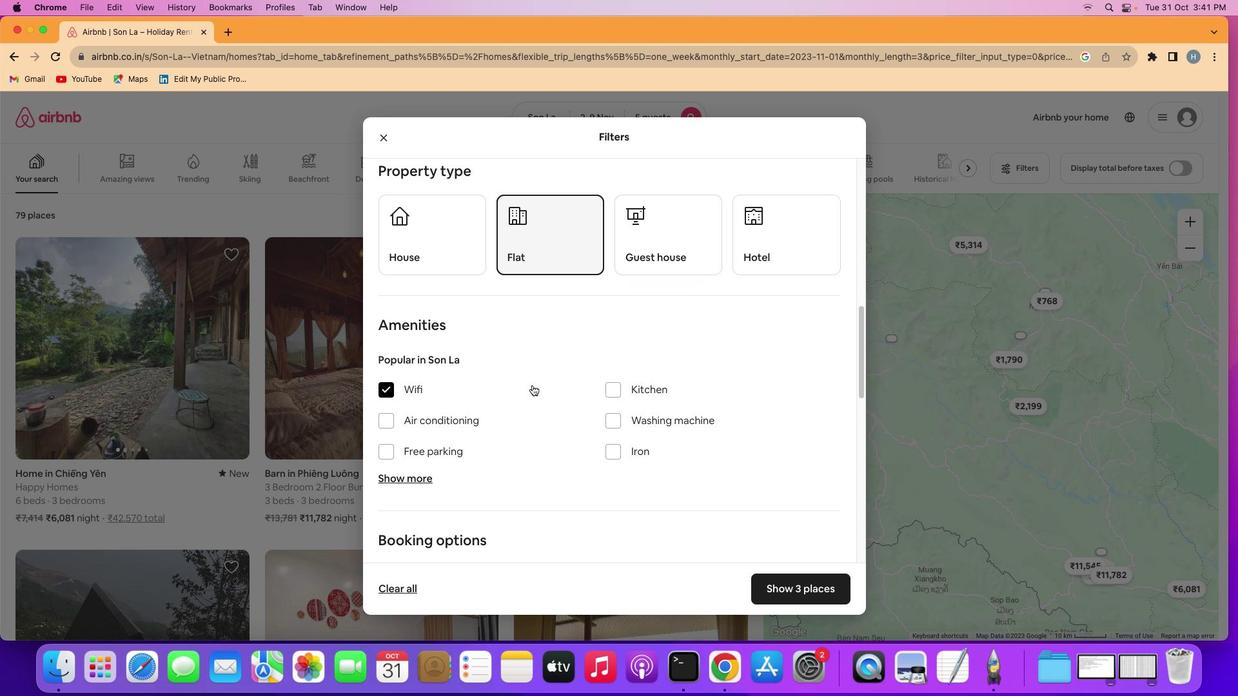 
Action: Mouse pressed left at (385, 384)
Screenshot: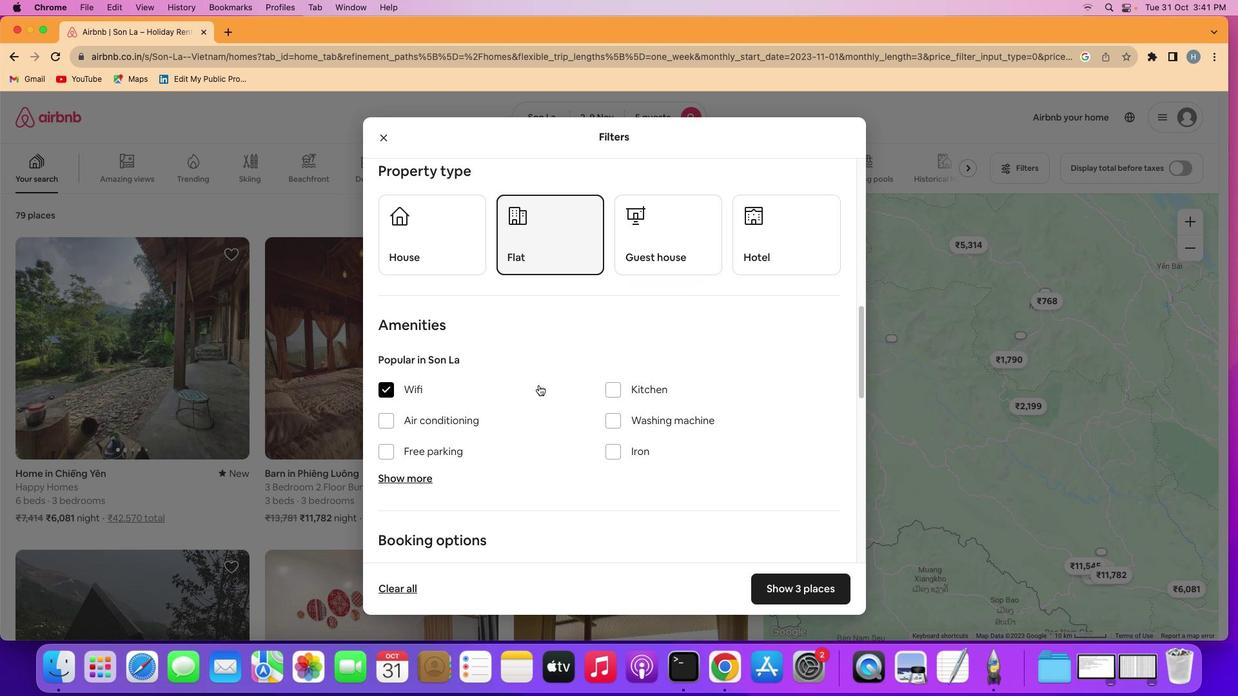 
Action: Mouse moved to (554, 385)
Screenshot: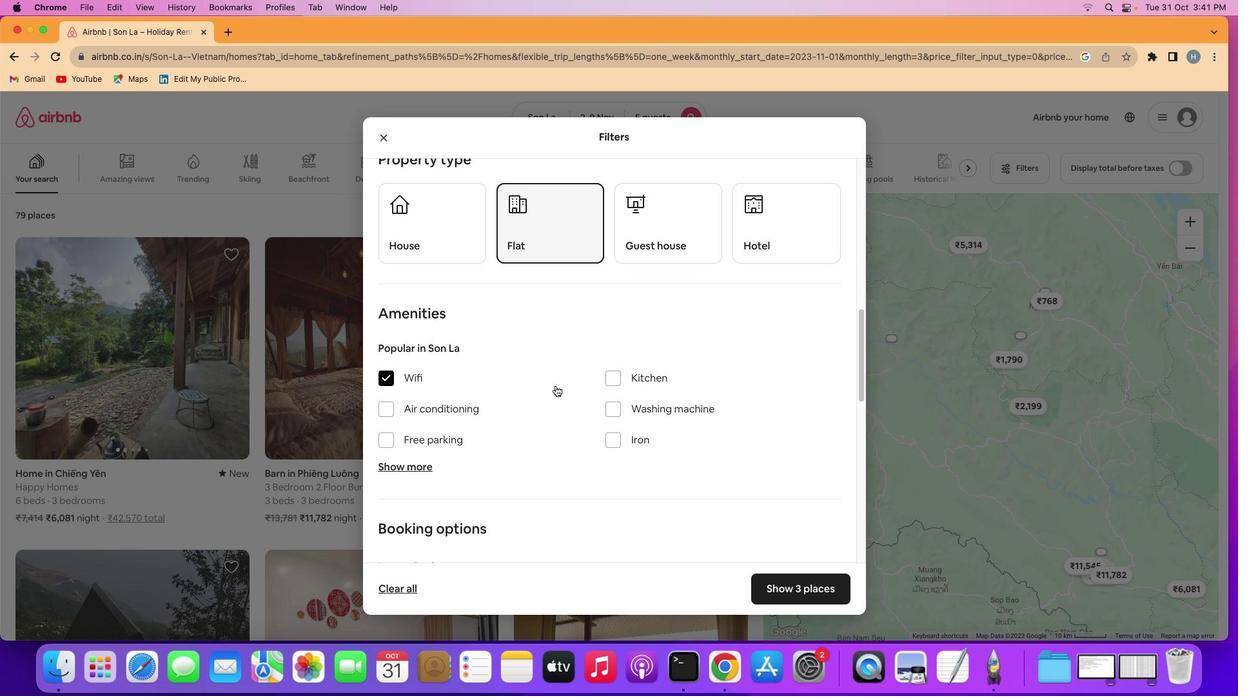 
Action: Mouse scrolled (554, 385) with delta (0, -1)
Screenshot: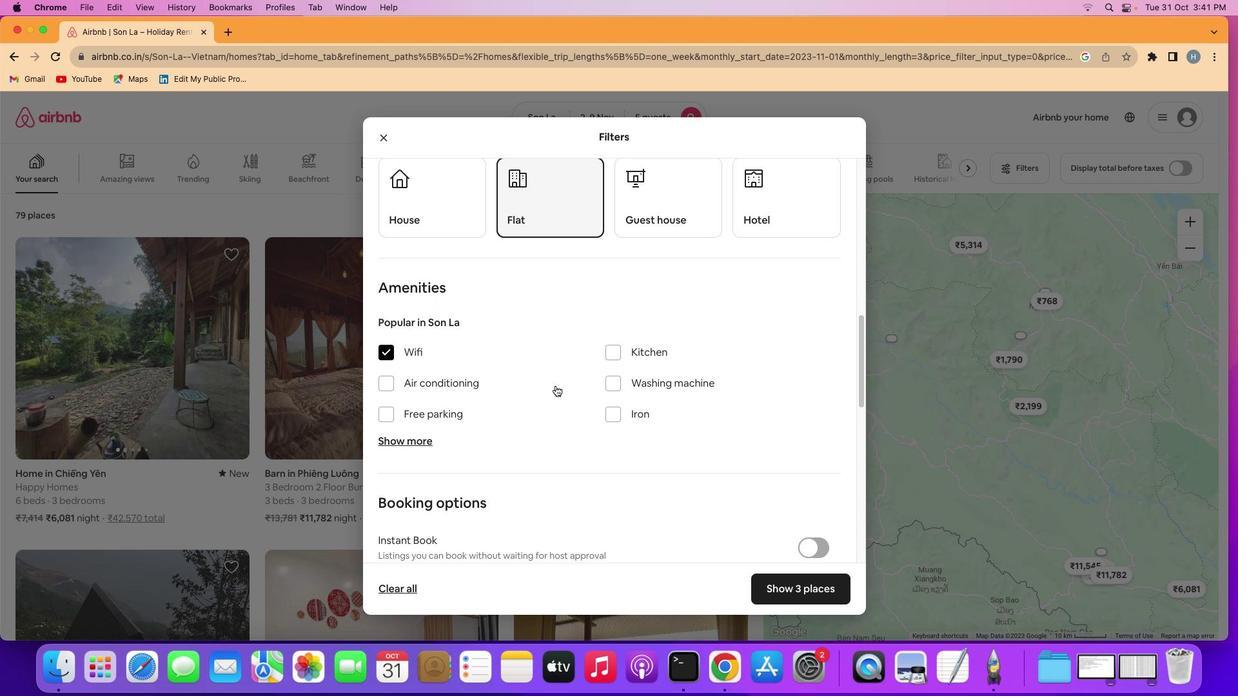 
Action: Mouse scrolled (554, 385) with delta (0, -1)
Screenshot: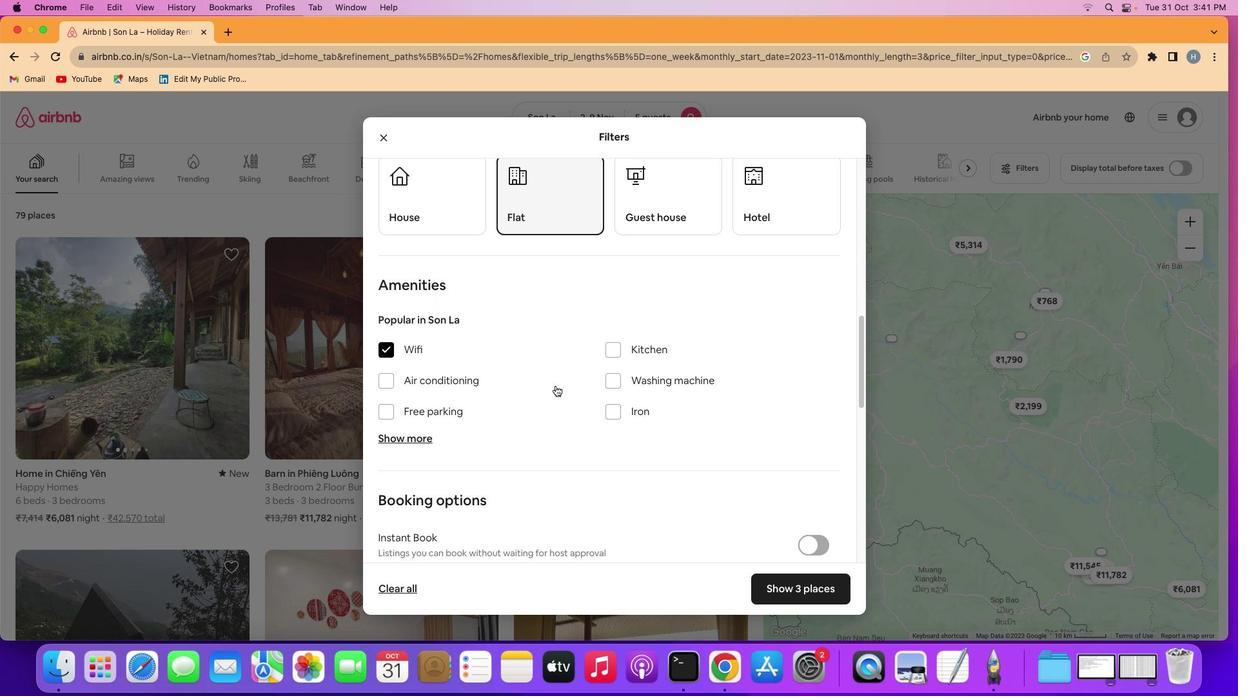 
Action: Mouse scrolled (554, 385) with delta (0, -1)
Screenshot: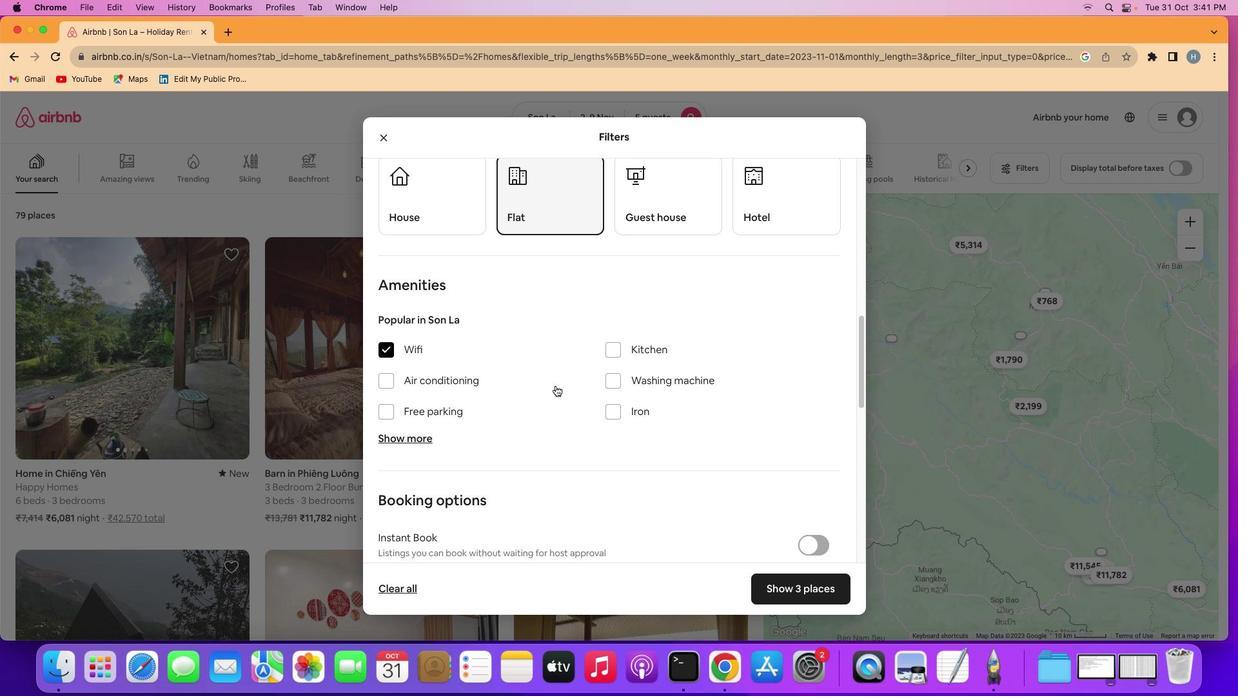 
Action: Mouse scrolled (554, 385) with delta (0, -1)
Screenshot: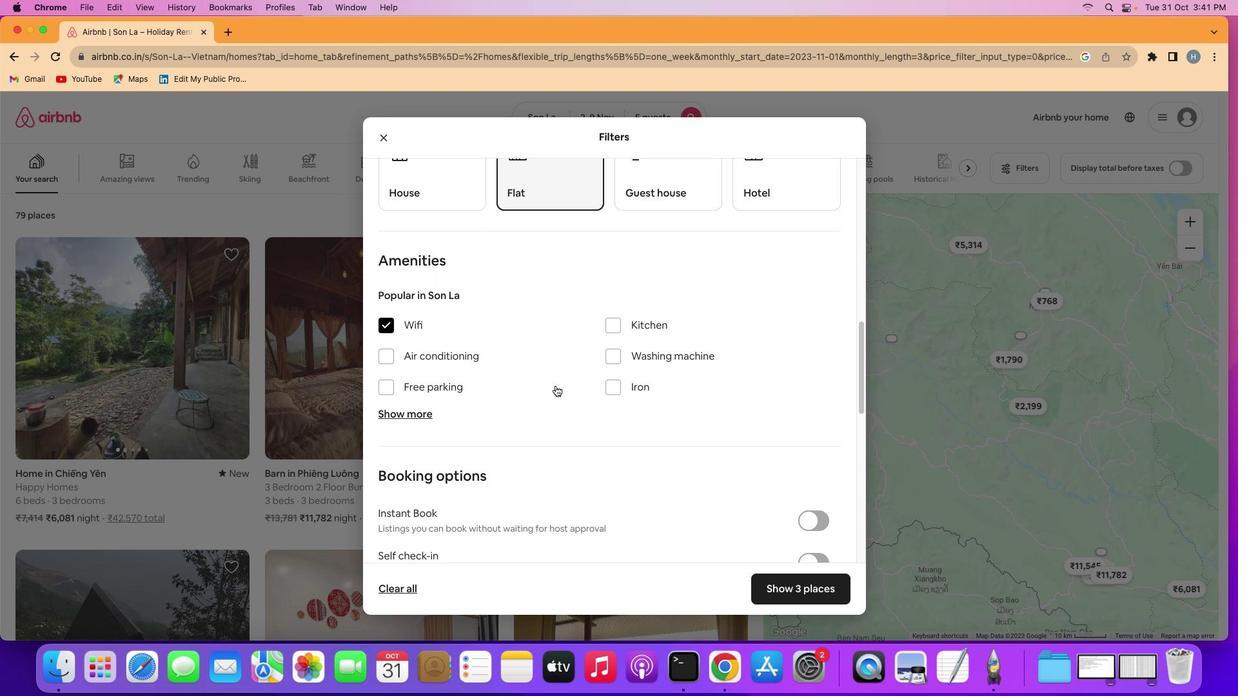 
Action: Mouse scrolled (554, 385) with delta (0, -1)
Screenshot: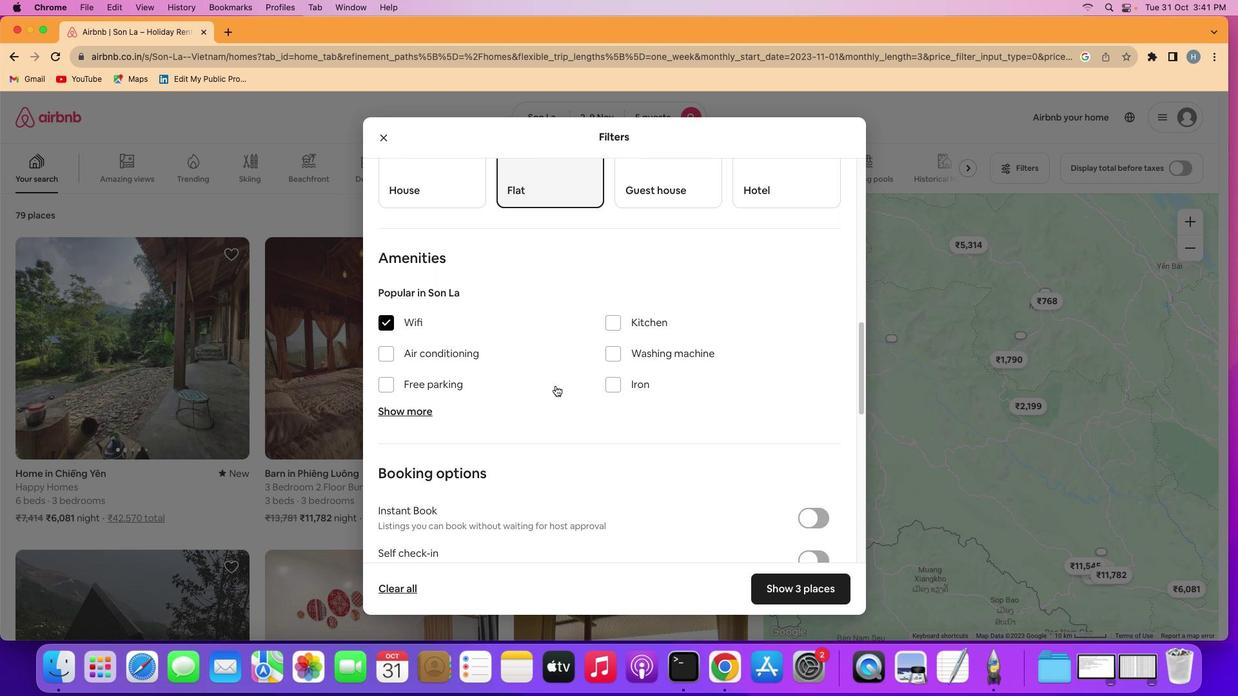 
Action: Mouse scrolled (554, 385) with delta (0, -1)
Screenshot: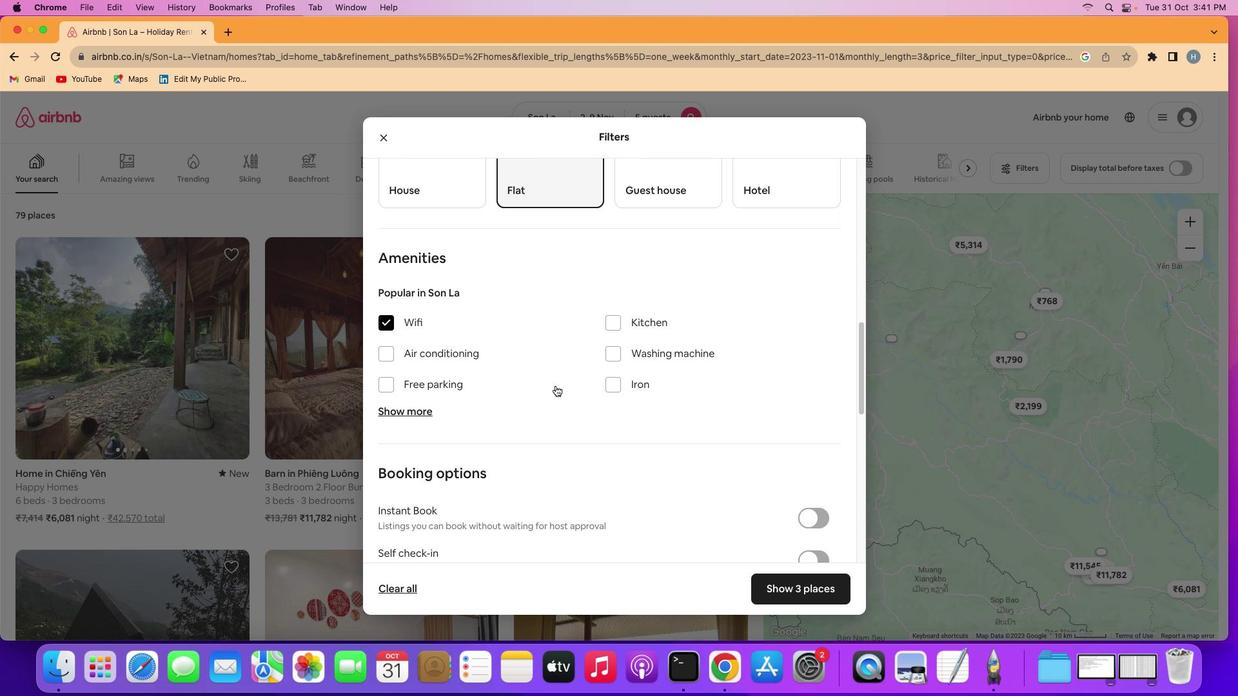 
Action: Mouse scrolled (554, 385) with delta (0, -1)
Screenshot: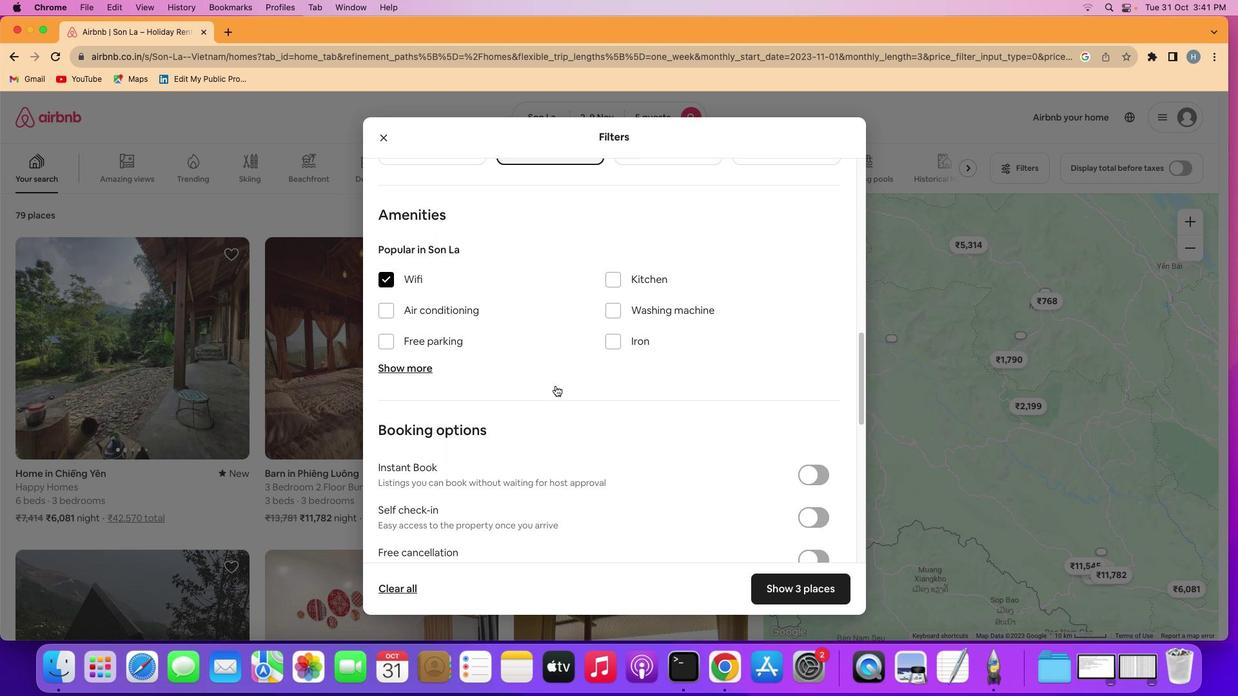 
Action: Mouse scrolled (554, 385) with delta (0, -1)
Screenshot: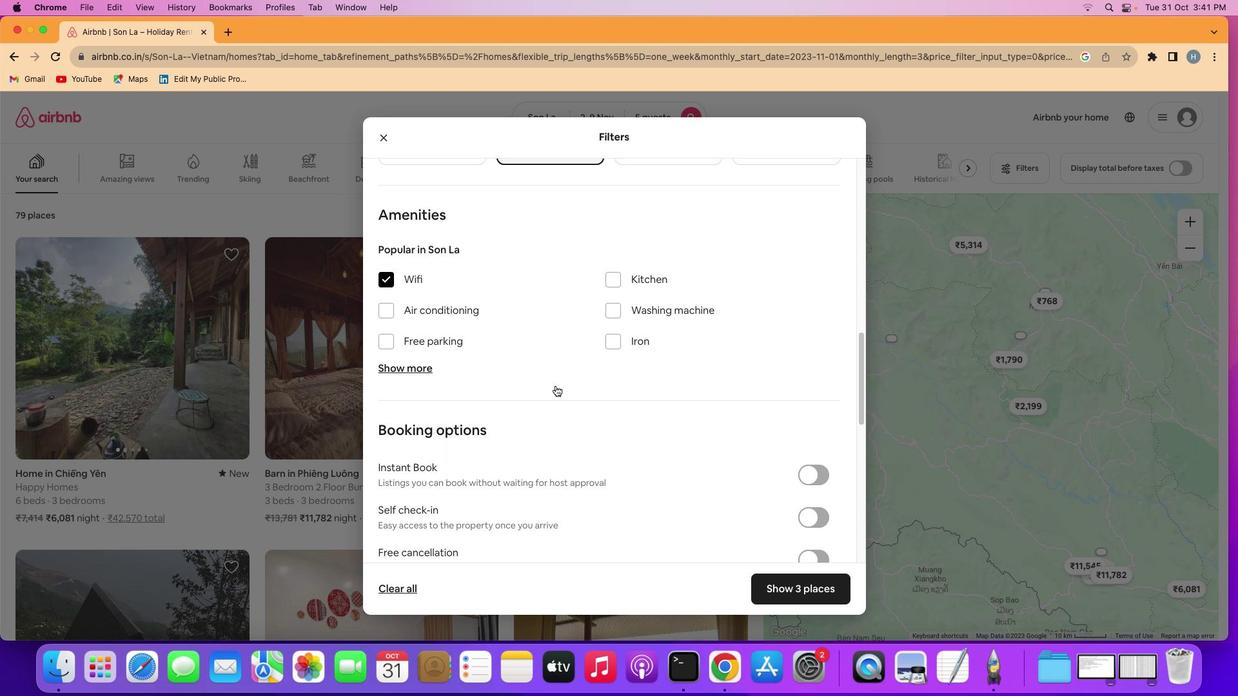 
Action: Mouse scrolled (554, 385) with delta (0, -1)
Screenshot: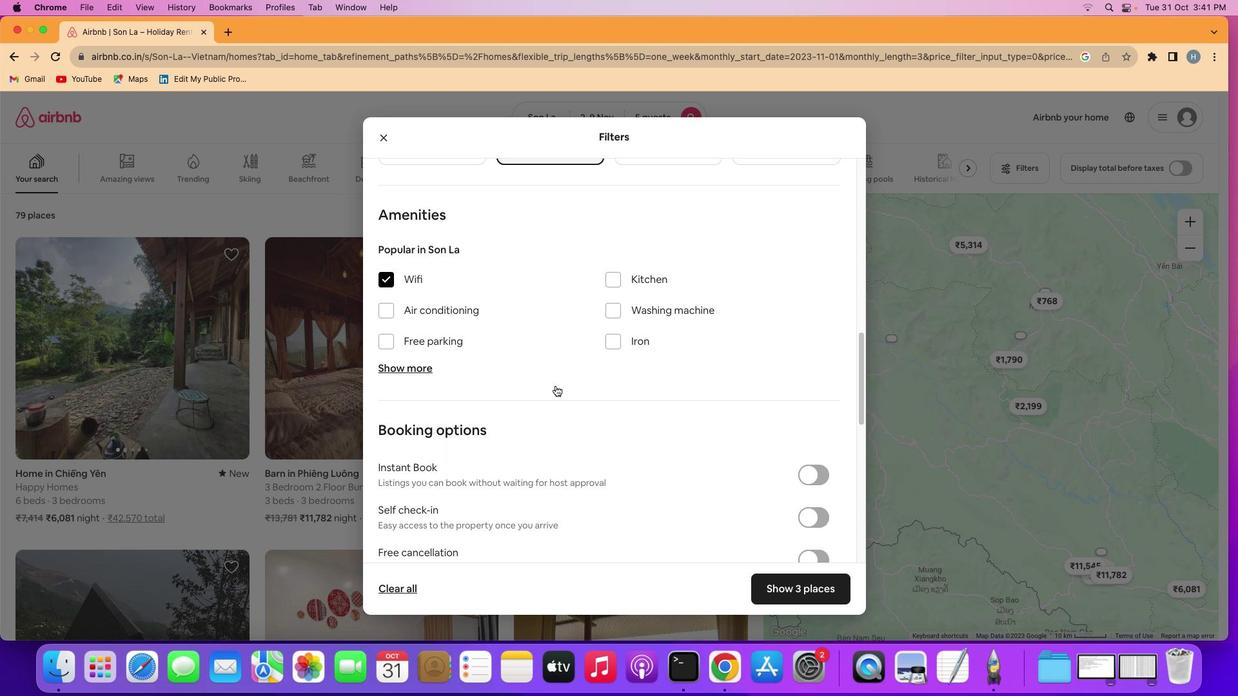 
Action: Mouse scrolled (554, 385) with delta (0, -1)
Screenshot: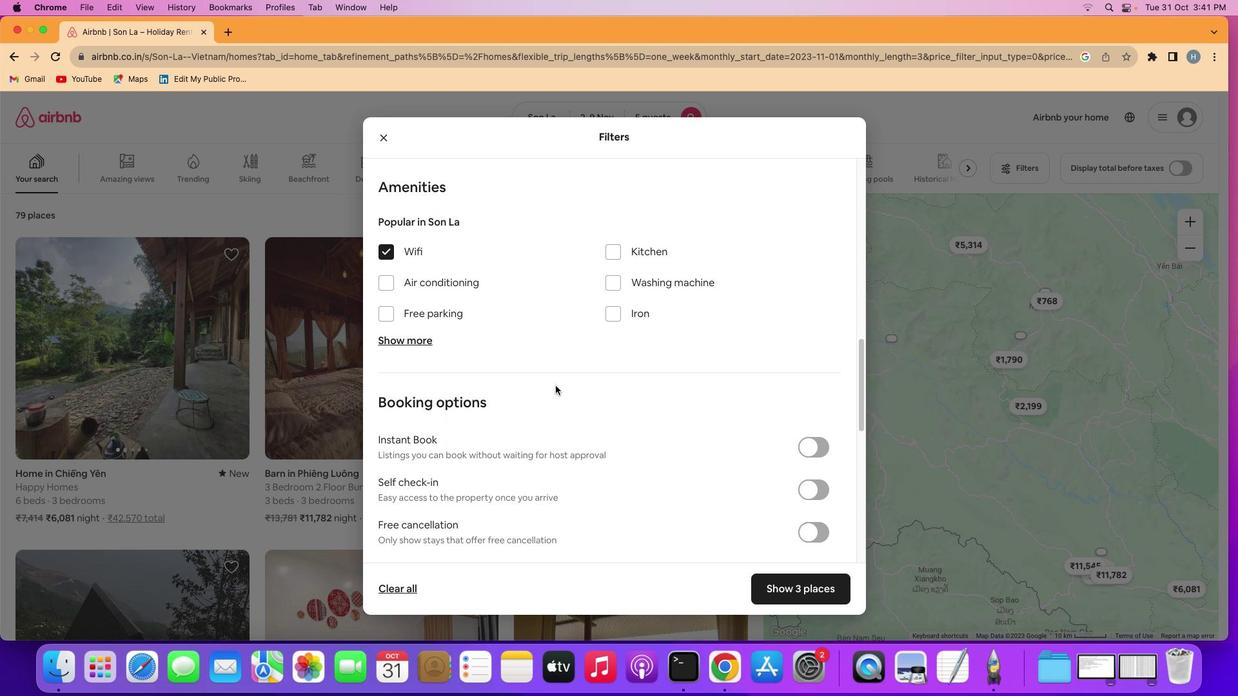 
Action: Mouse scrolled (554, 385) with delta (0, -1)
Screenshot: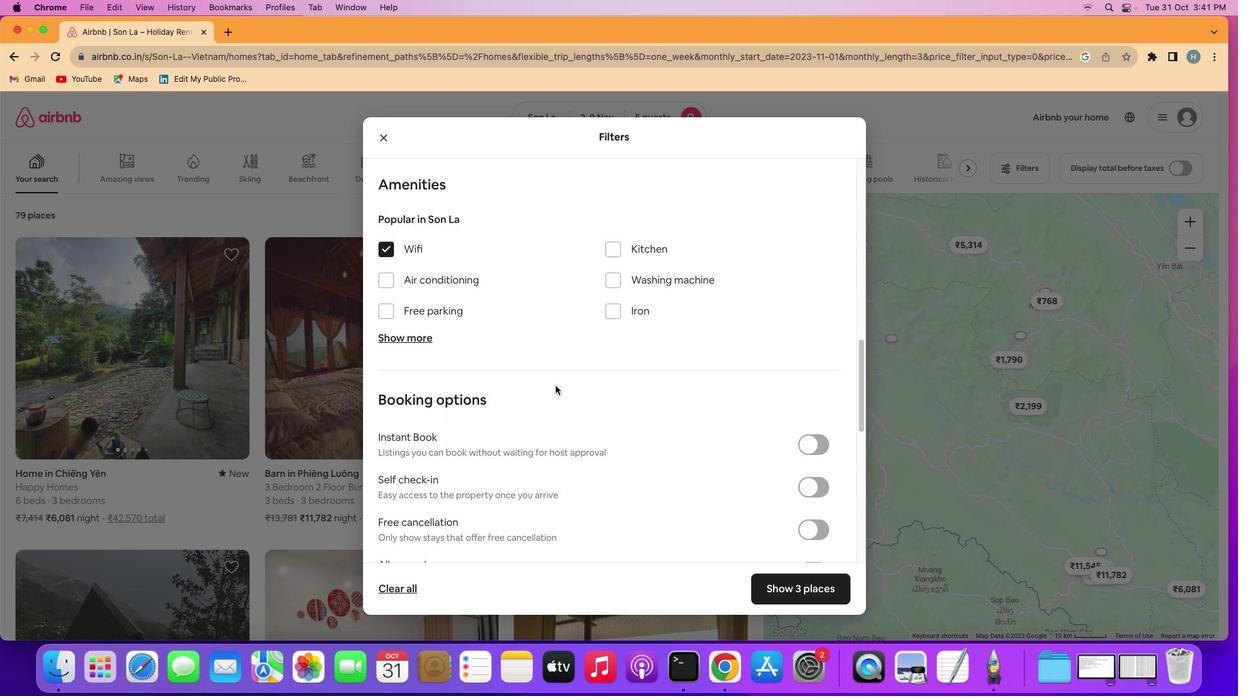 
Action: Mouse scrolled (554, 385) with delta (0, -1)
Screenshot: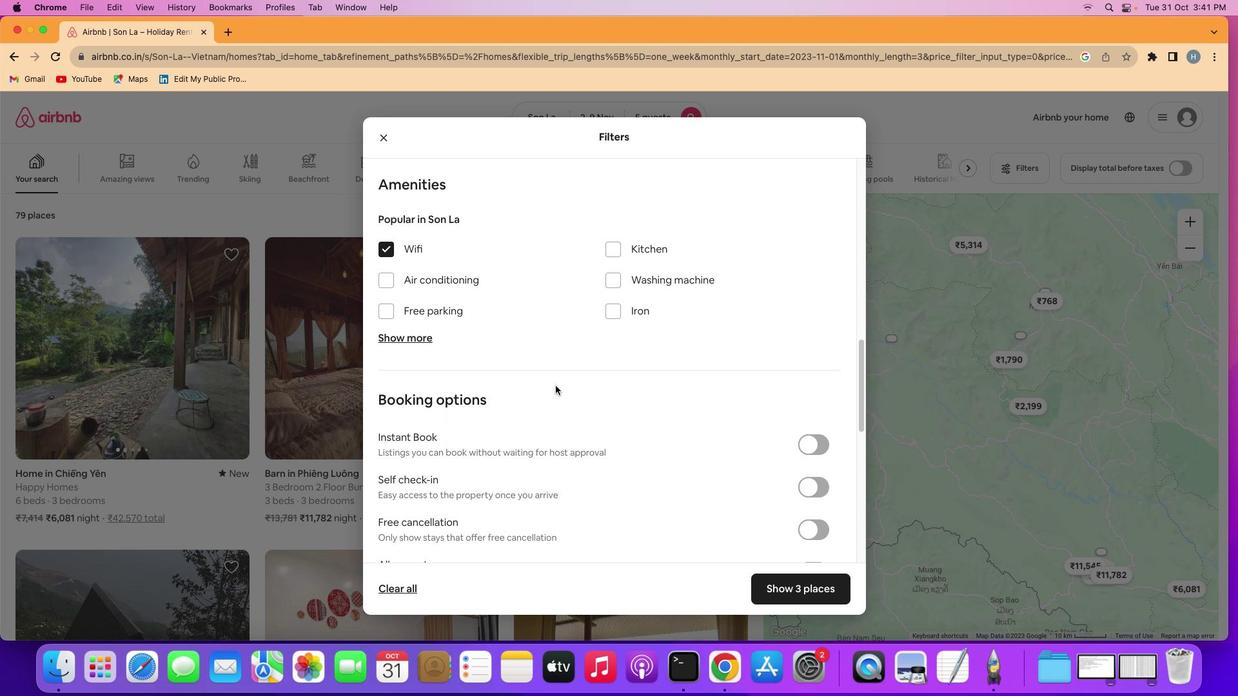 
Action: Mouse scrolled (554, 385) with delta (0, -1)
Screenshot: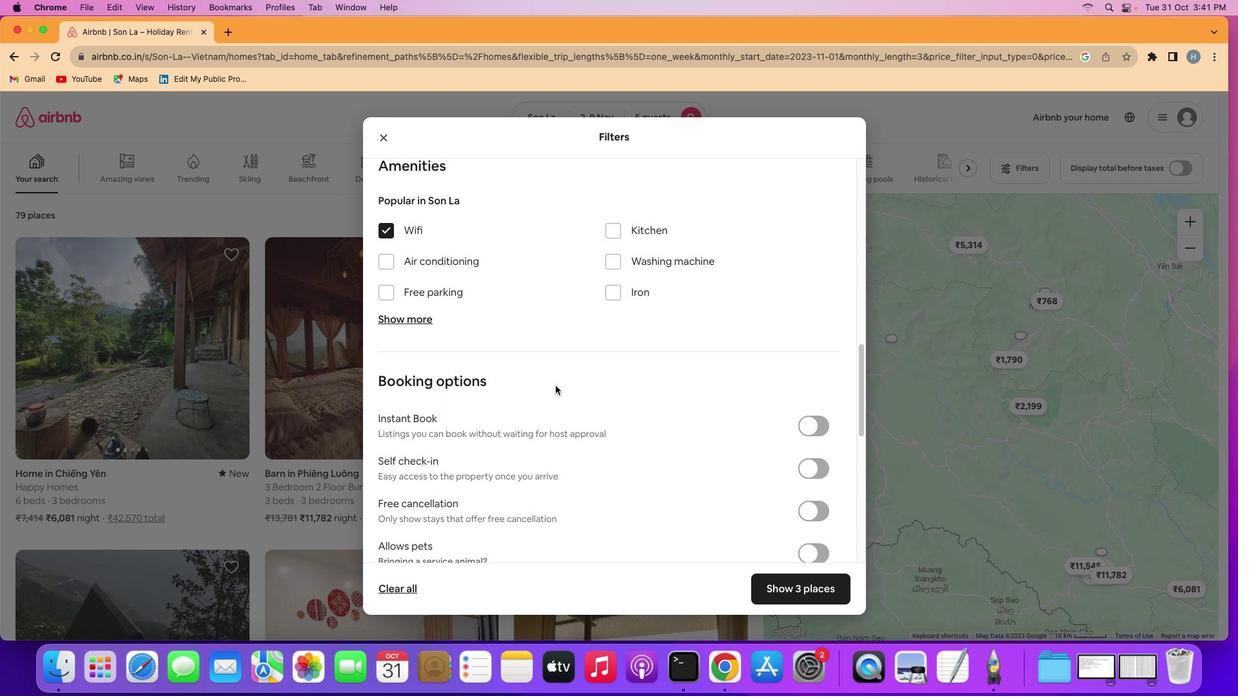 
Action: Mouse scrolled (554, 385) with delta (0, -1)
Screenshot: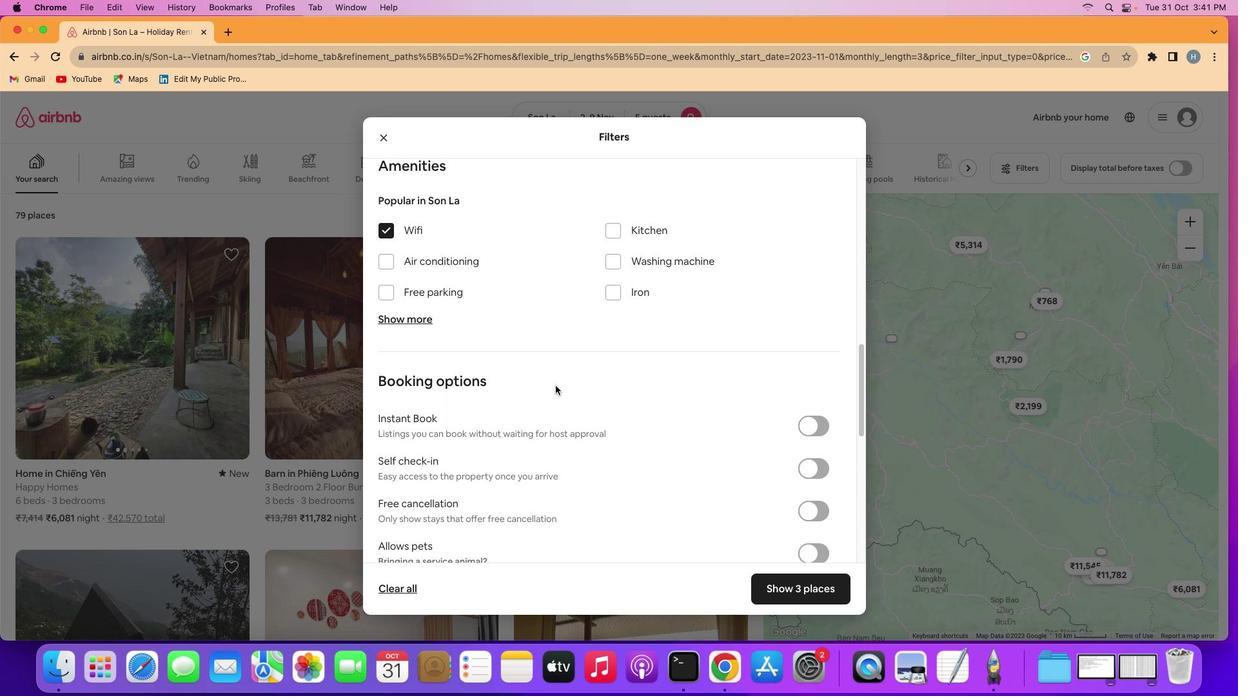 
Action: Mouse scrolled (554, 385) with delta (0, -1)
Screenshot: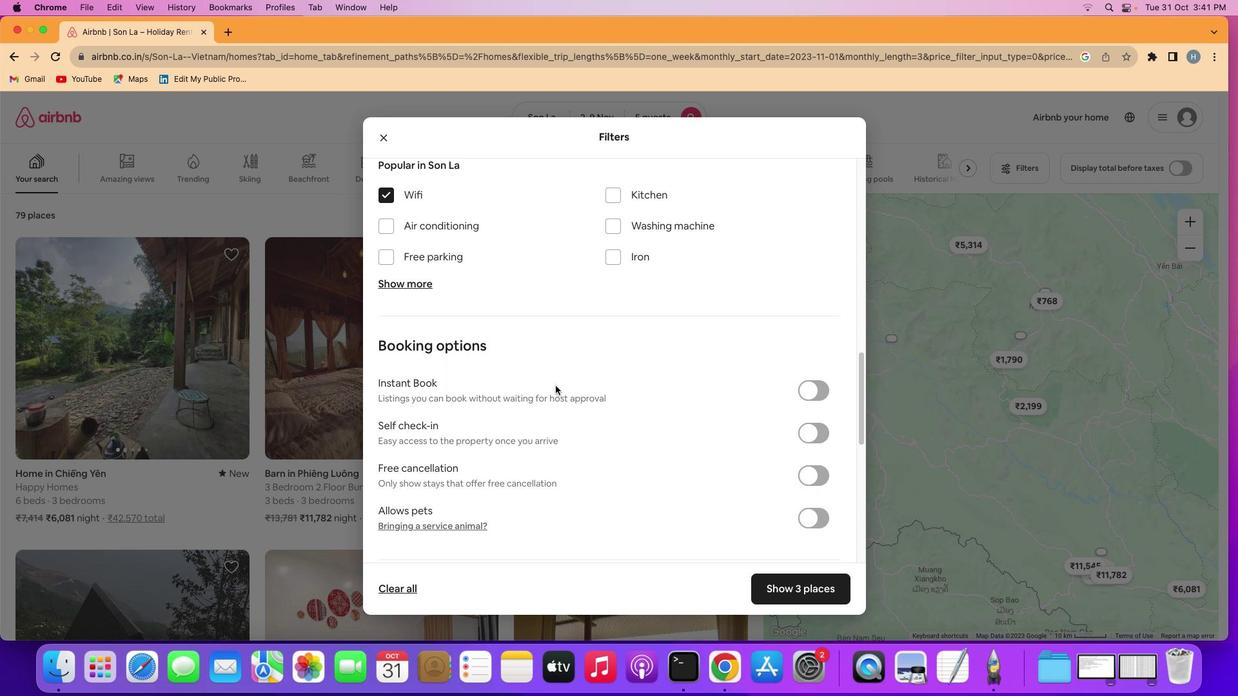 
Action: Mouse moved to (554, 385)
Screenshot: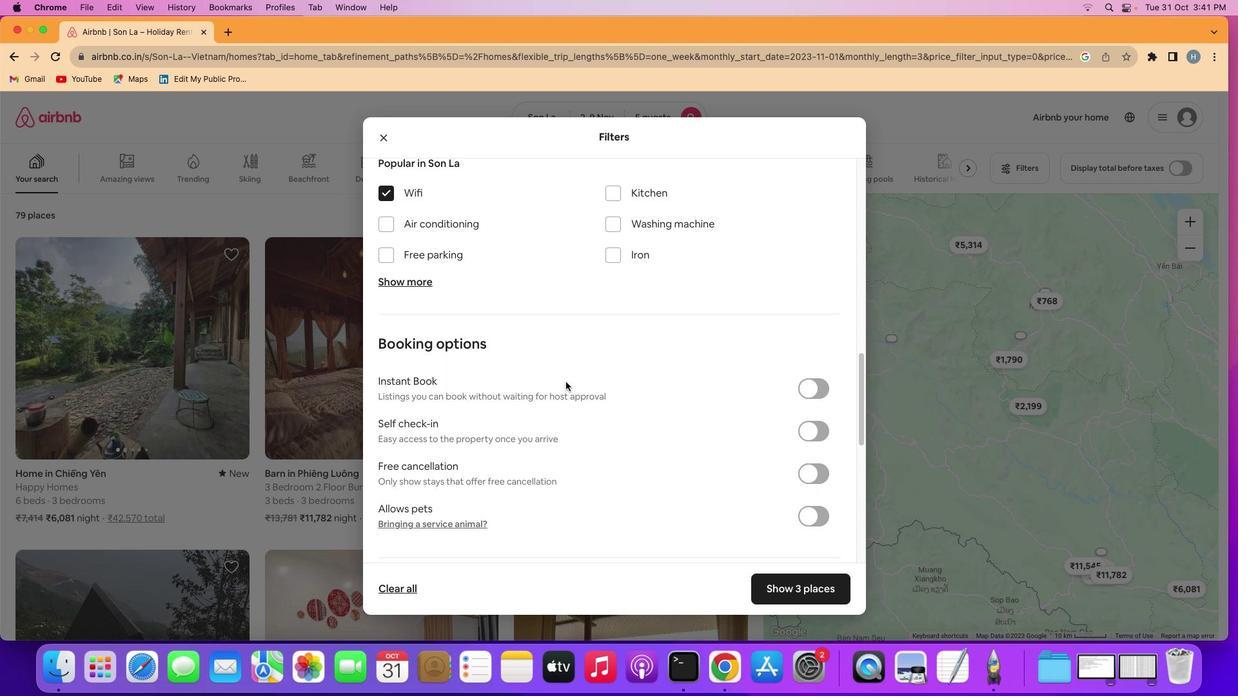 
Action: Mouse scrolled (554, 385) with delta (0, -1)
Screenshot: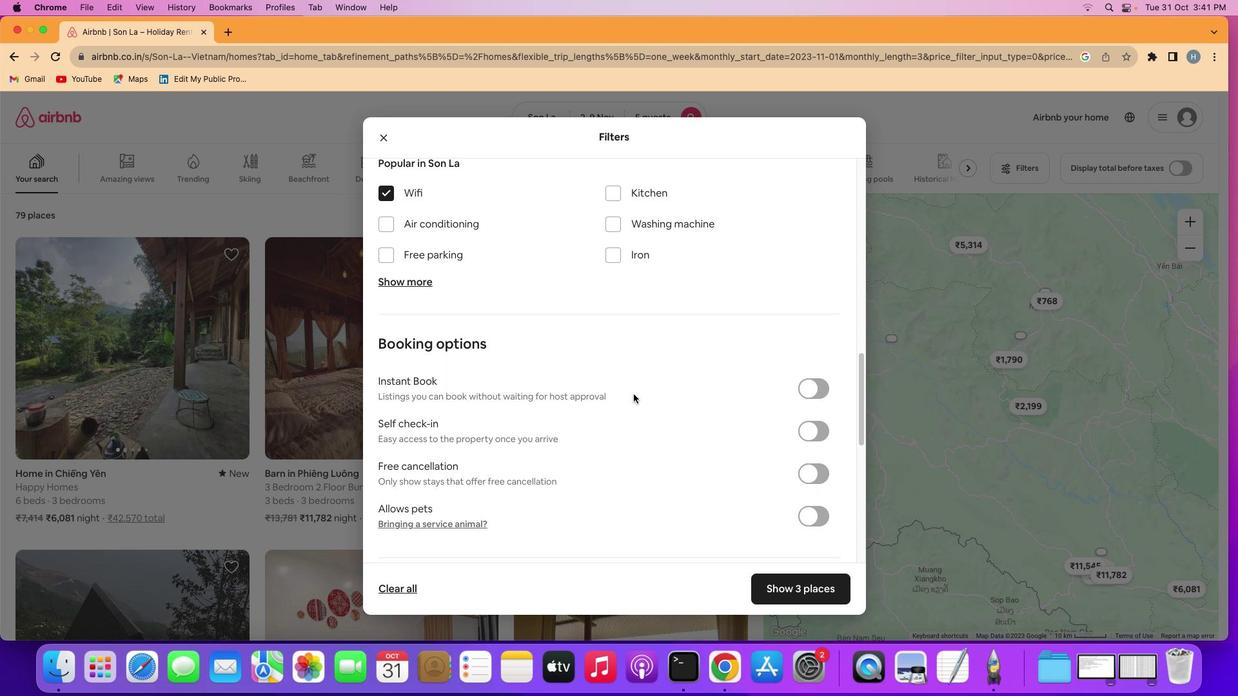 
Action: Mouse scrolled (554, 385) with delta (0, -1)
Screenshot: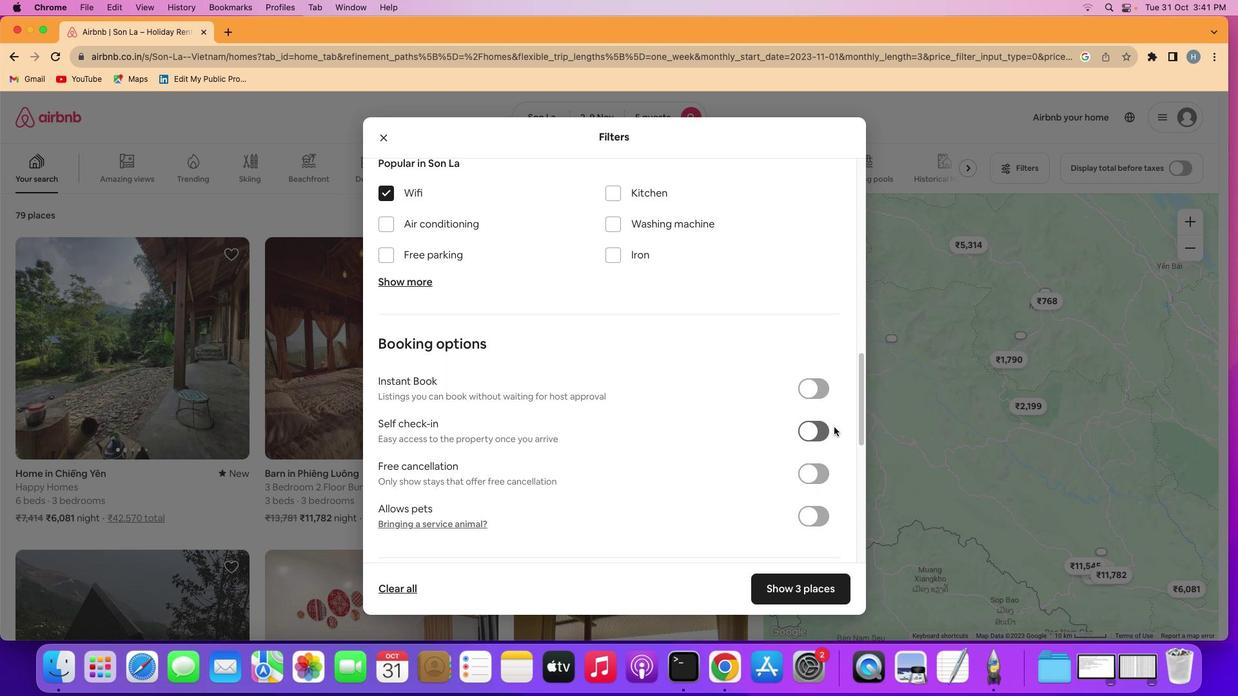 
Action: Mouse moved to (799, 432)
Screenshot: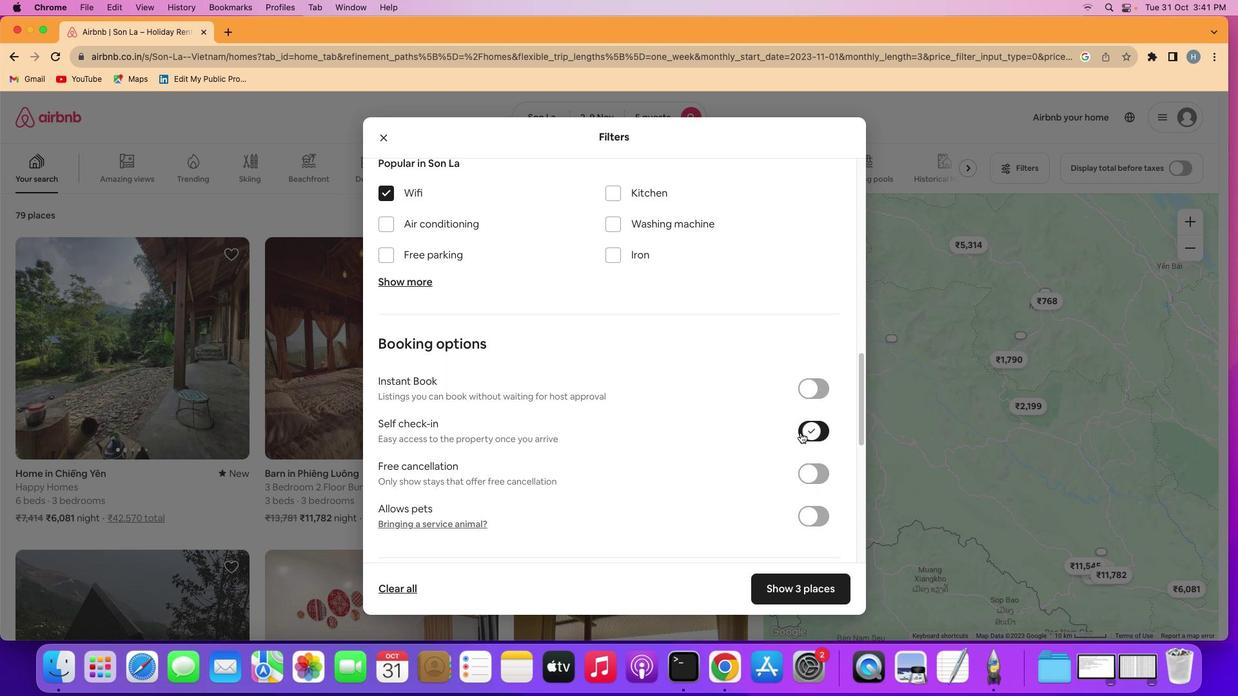 
Action: Mouse pressed left at (799, 432)
Screenshot: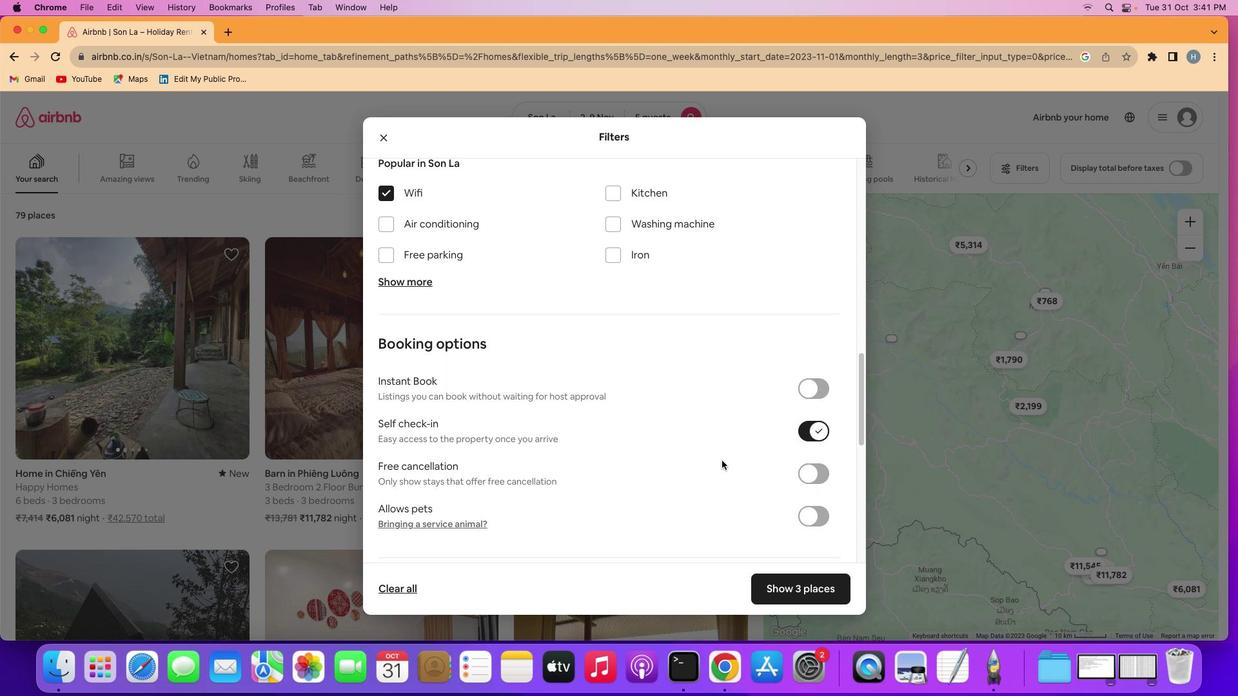 
Action: Mouse moved to (654, 489)
Screenshot: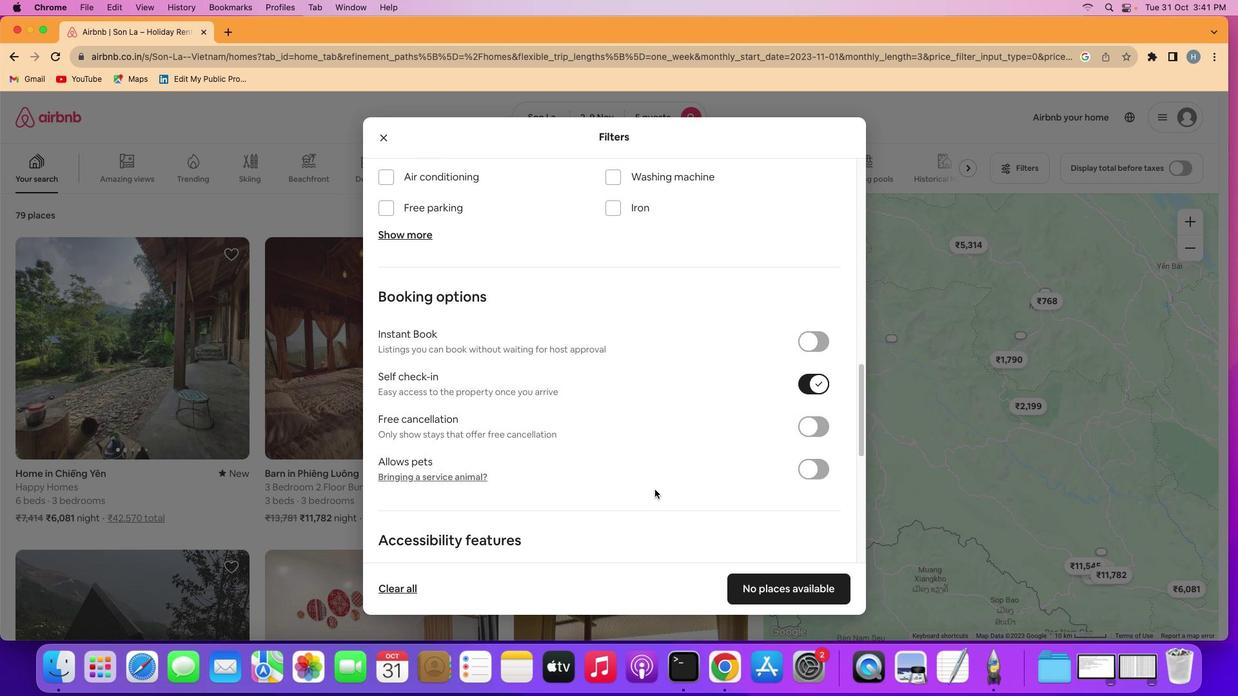 
Action: Mouse scrolled (654, 489) with delta (0, -1)
Screenshot: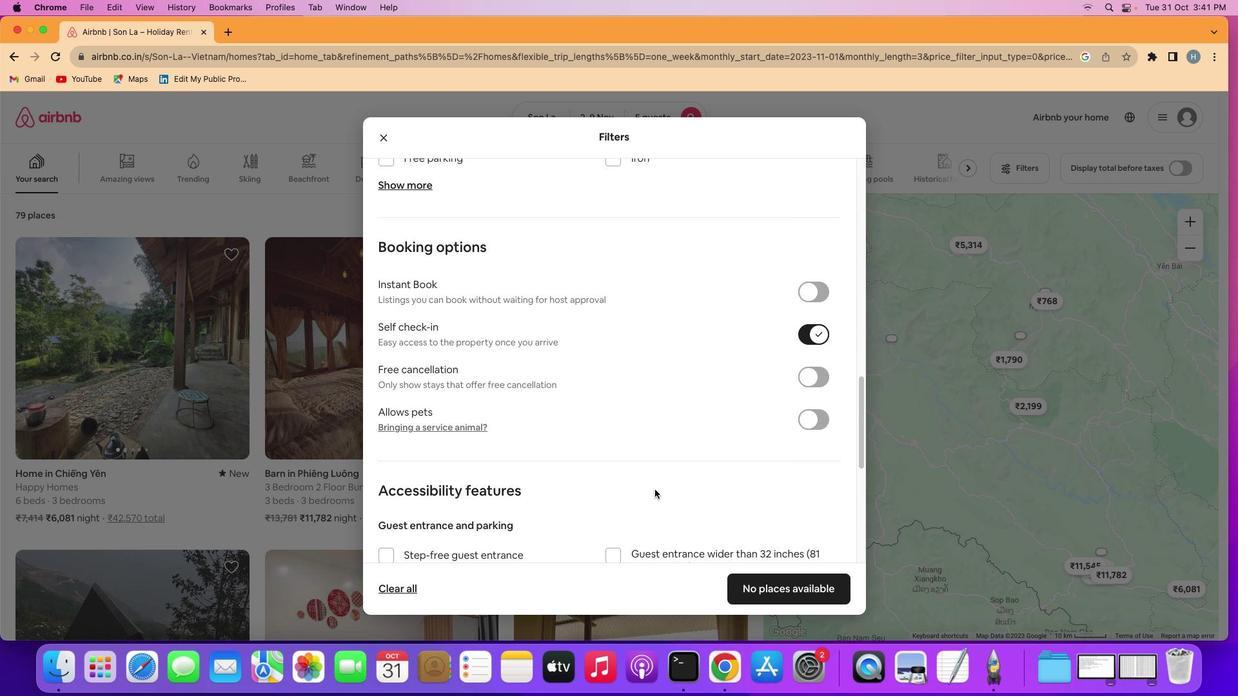
Action: Mouse scrolled (654, 489) with delta (0, -1)
Screenshot: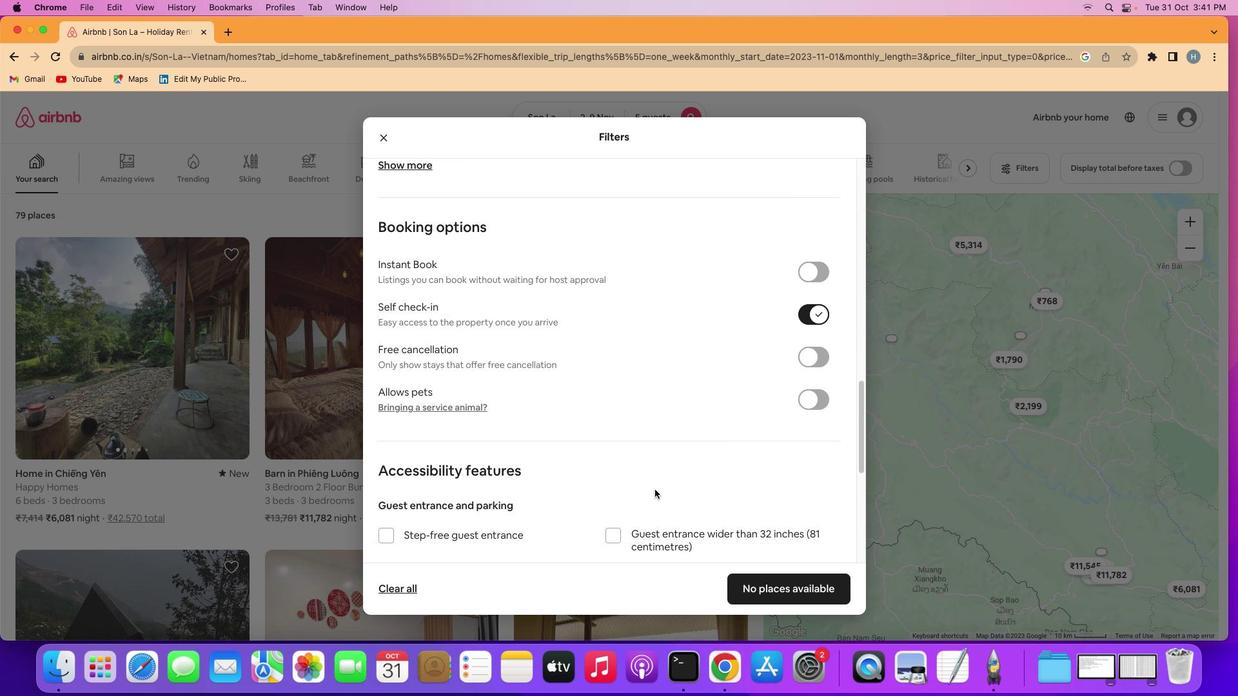 
Action: Mouse scrolled (654, 489) with delta (0, -1)
Screenshot: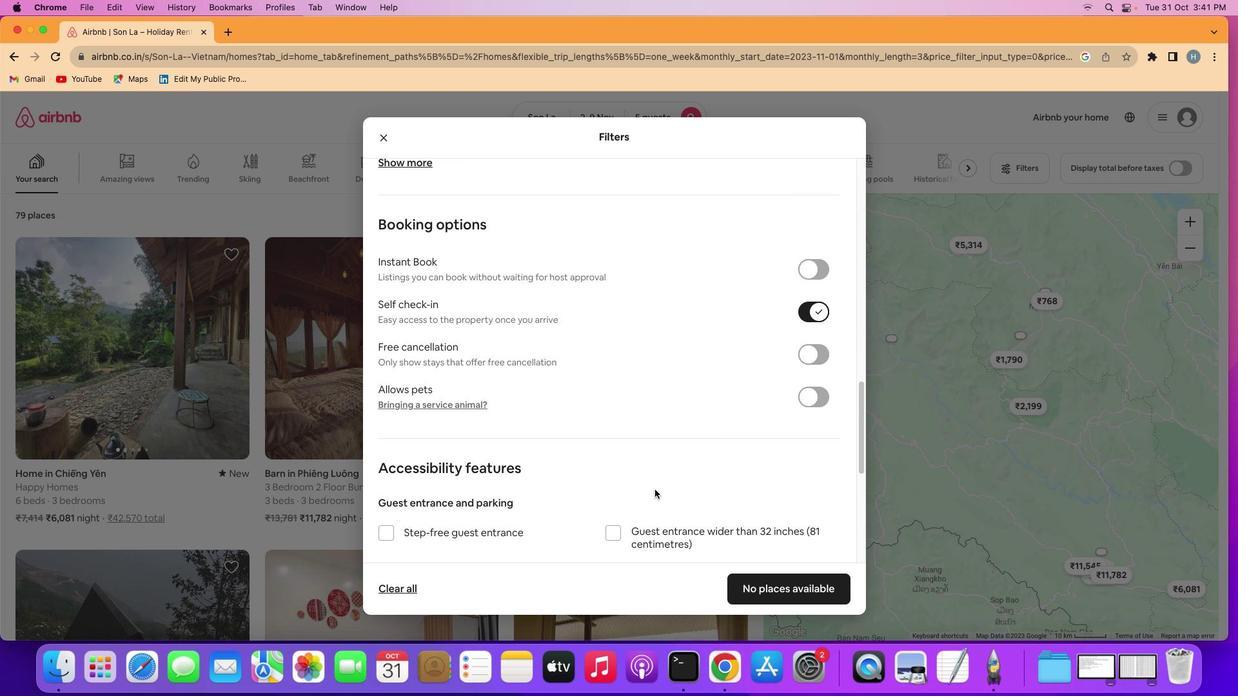 
Action: Mouse scrolled (654, 489) with delta (0, -1)
Screenshot: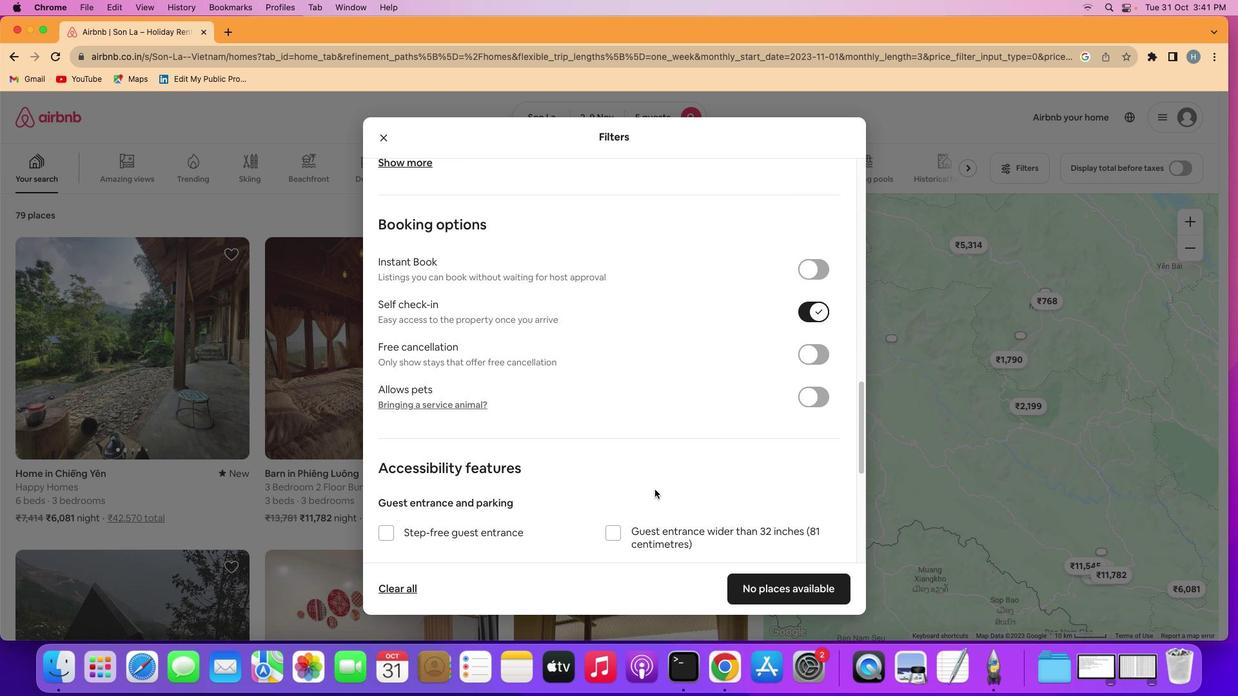 
Action: Mouse scrolled (654, 489) with delta (0, -1)
Screenshot: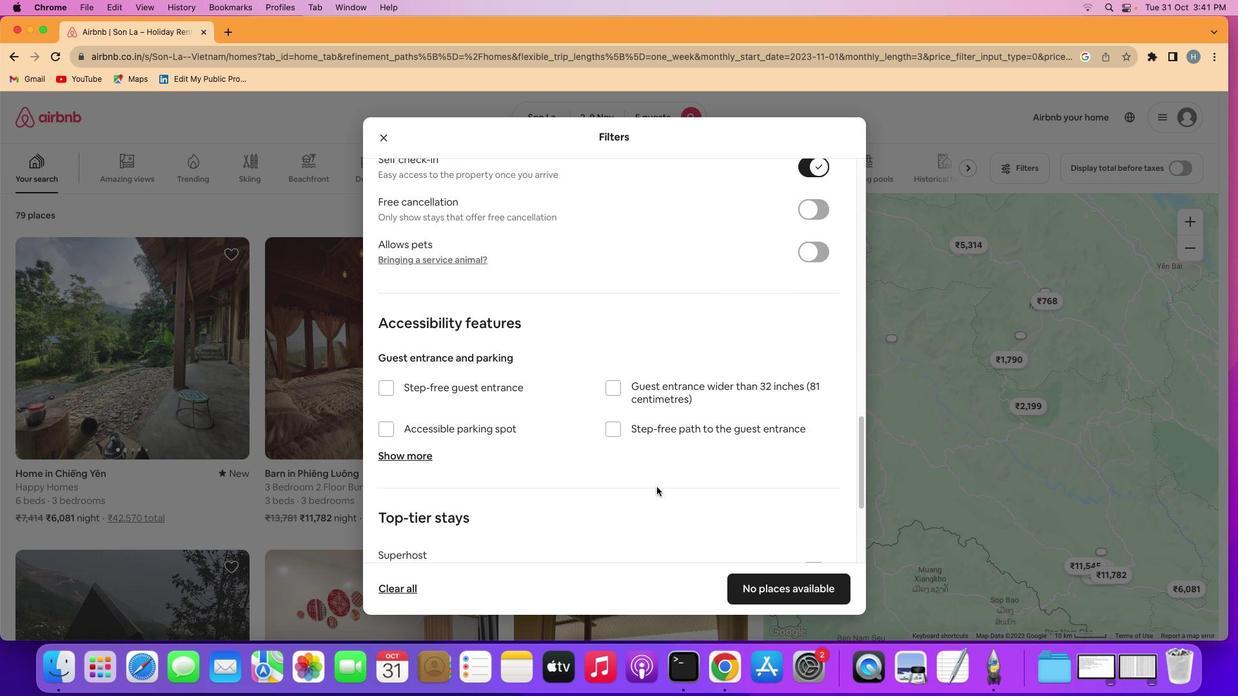 
Action: Mouse scrolled (654, 489) with delta (0, -1)
Screenshot: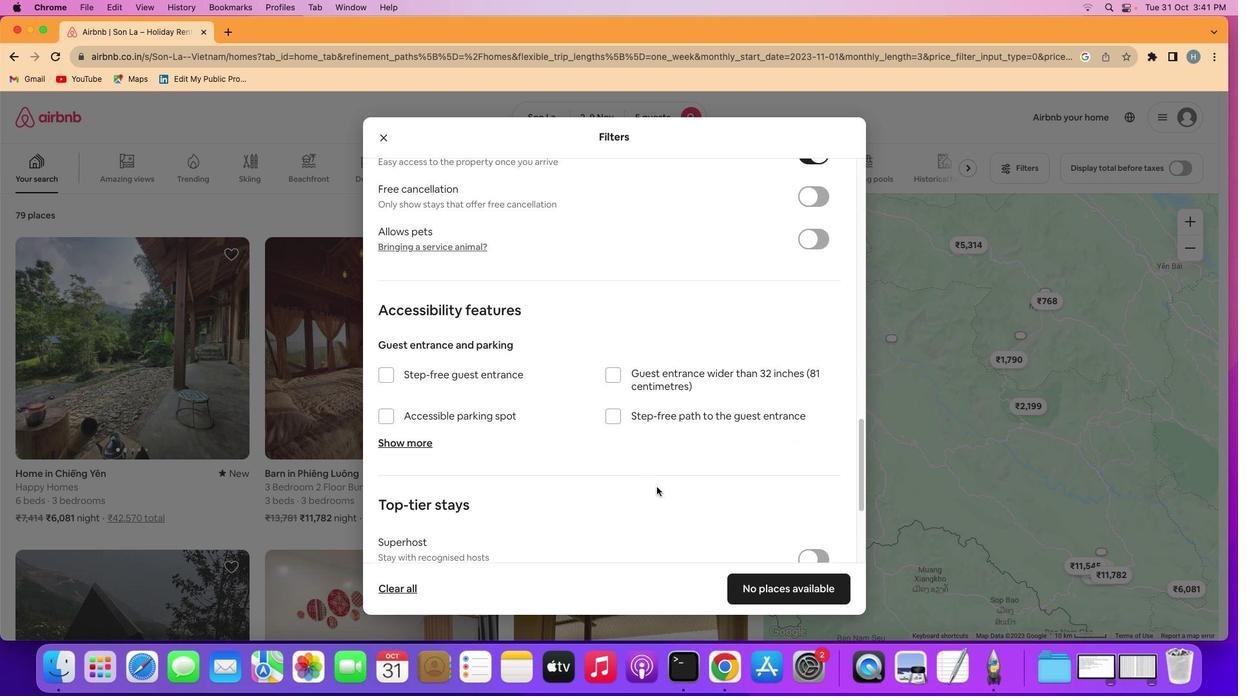 
Action: Mouse scrolled (654, 489) with delta (0, -1)
Screenshot: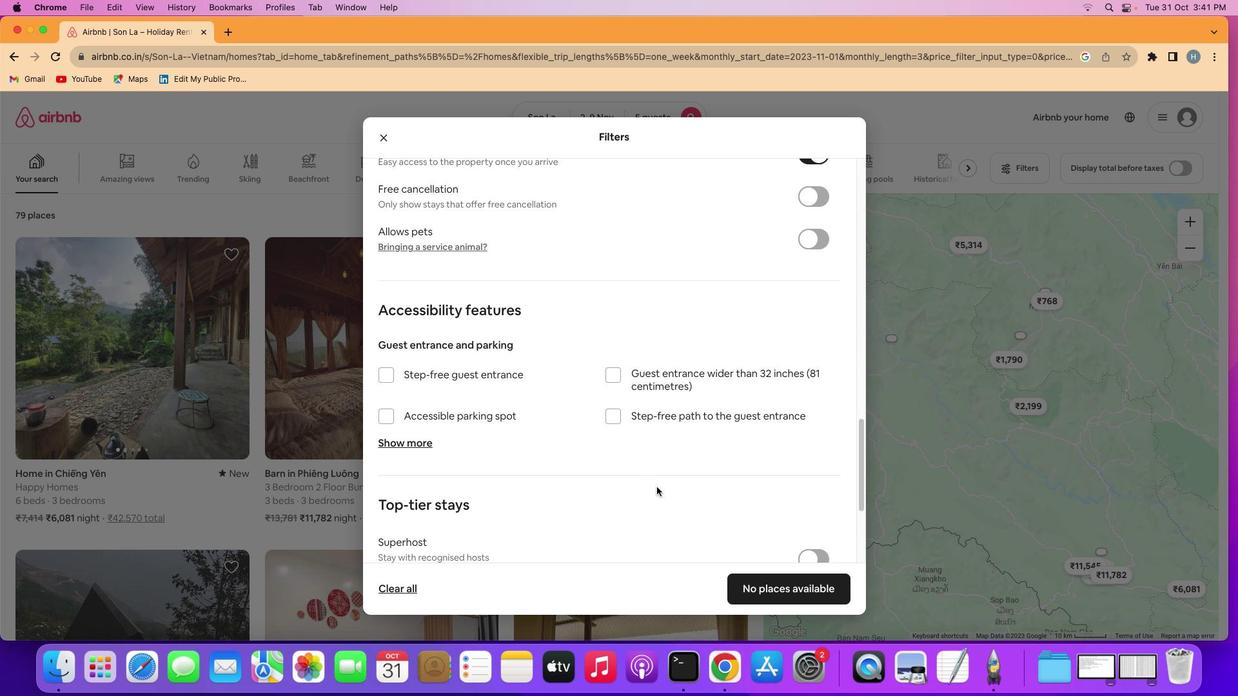 
Action: Mouse moved to (654, 487)
Screenshot: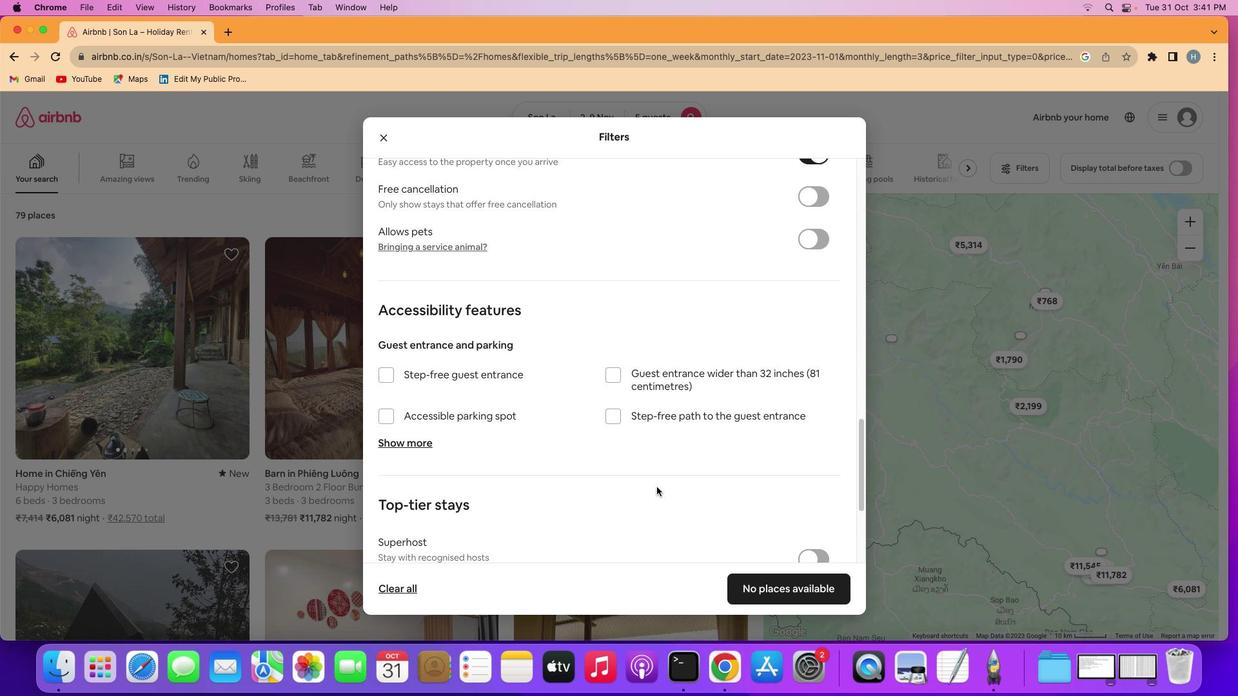 
Action: Mouse scrolled (654, 487) with delta (0, -1)
Screenshot: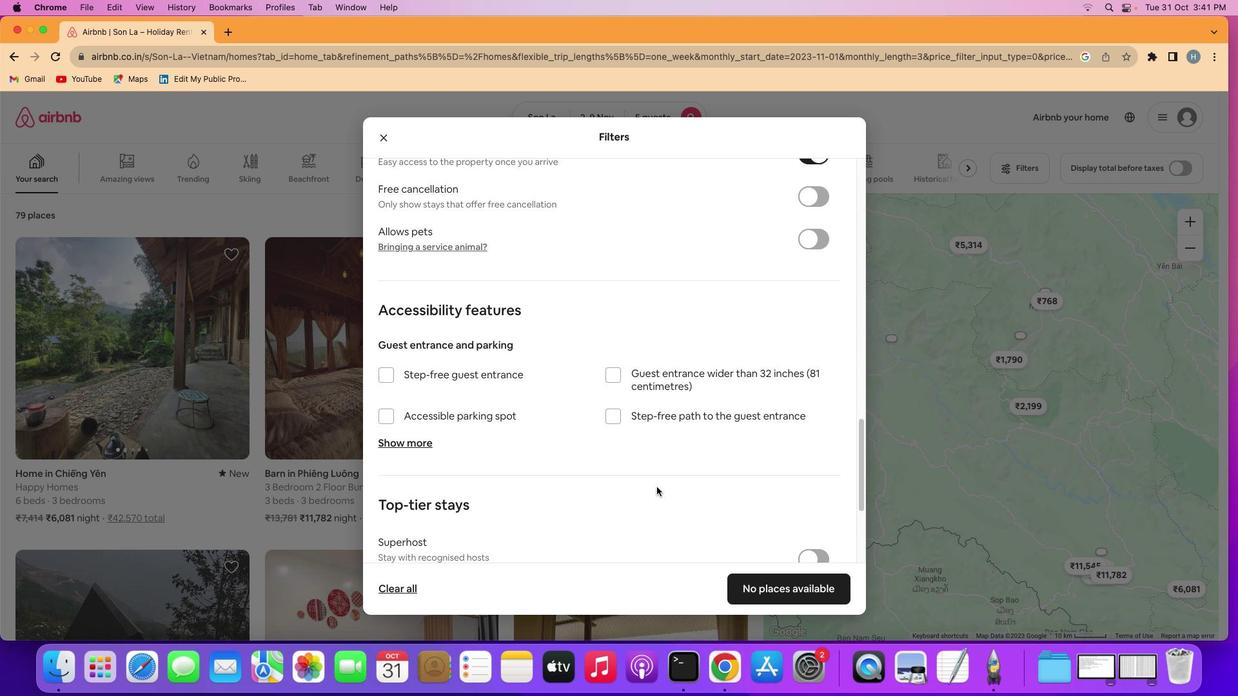 
Action: Mouse moved to (656, 486)
Screenshot: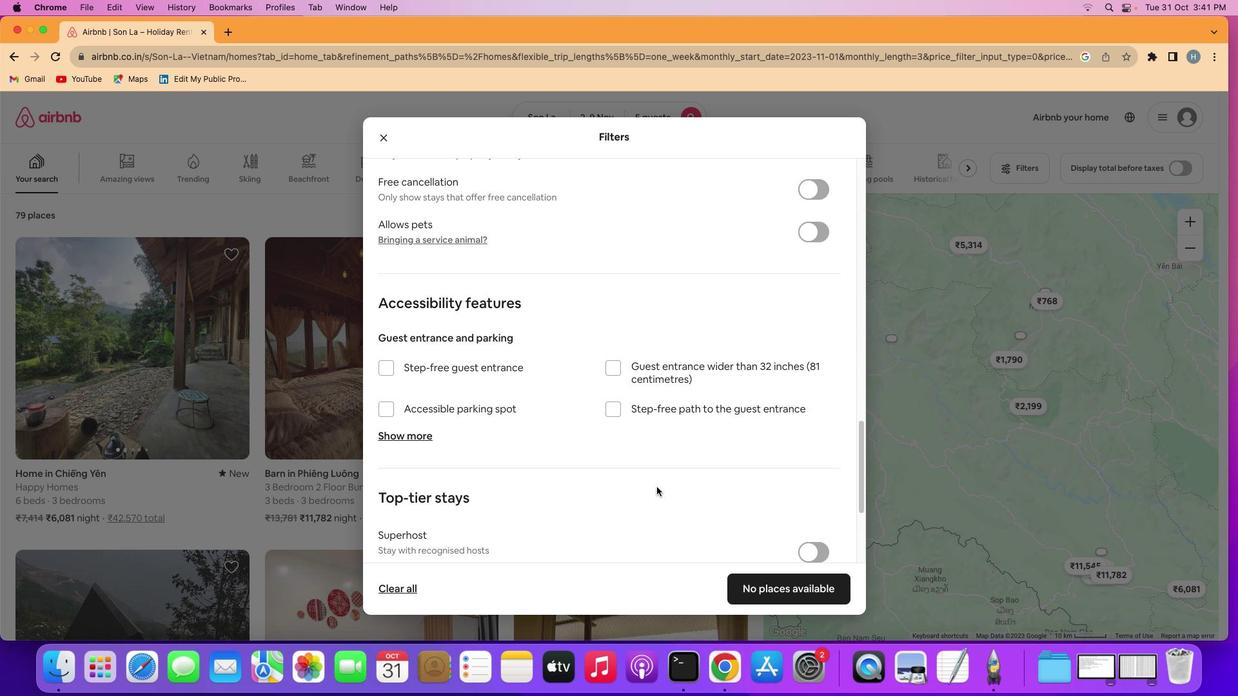 
Action: Mouse scrolled (656, 486) with delta (0, -1)
Screenshot: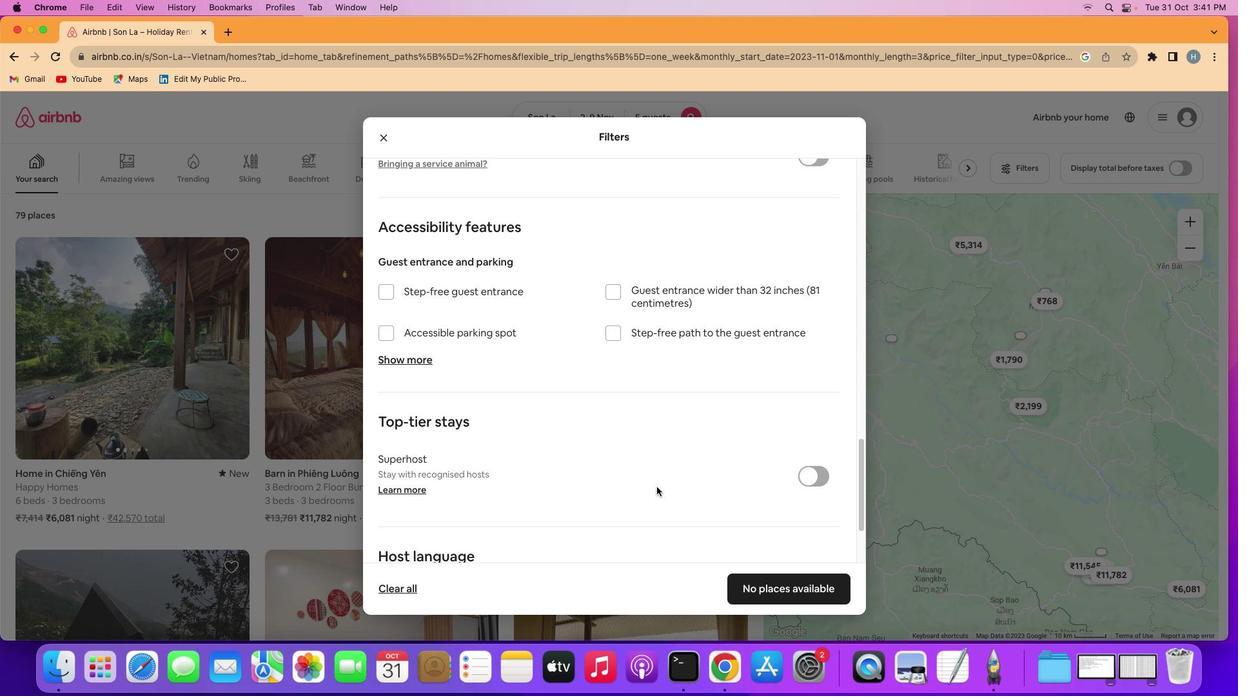 
Action: Mouse scrolled (656, 486) with delta (0, -1)
Screenshot: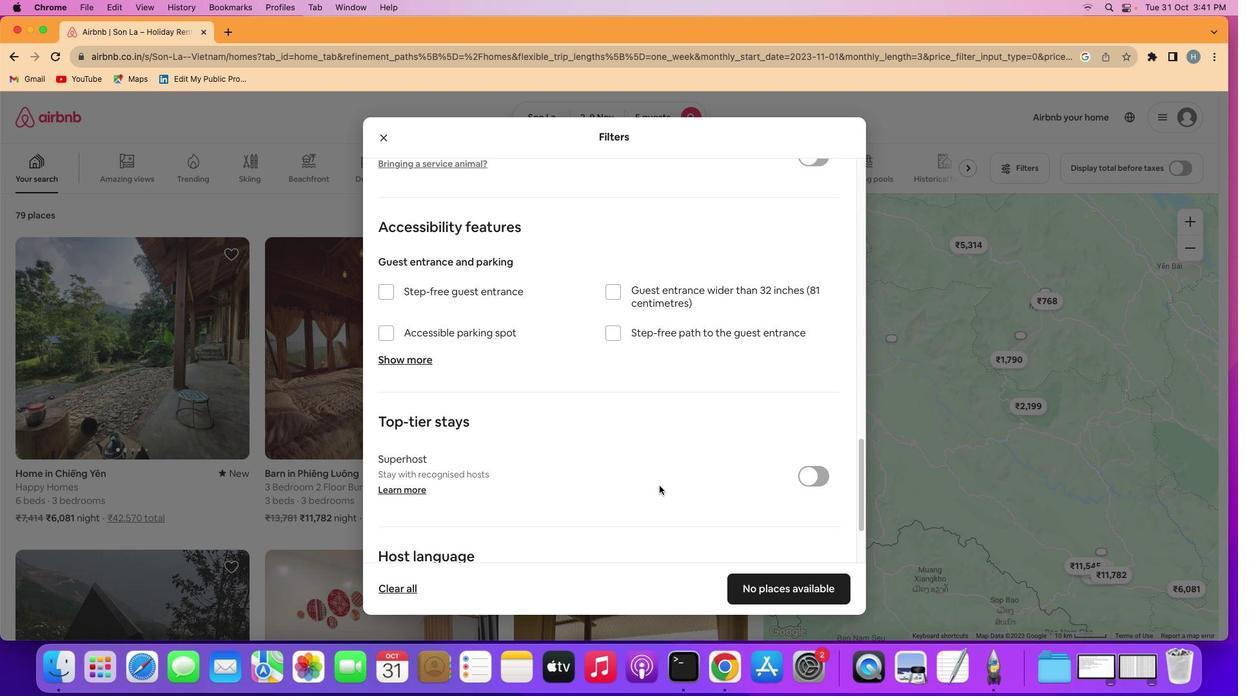 
Action: Mouse scrolled (656, 486) with delta (0, -1)
Screenshot: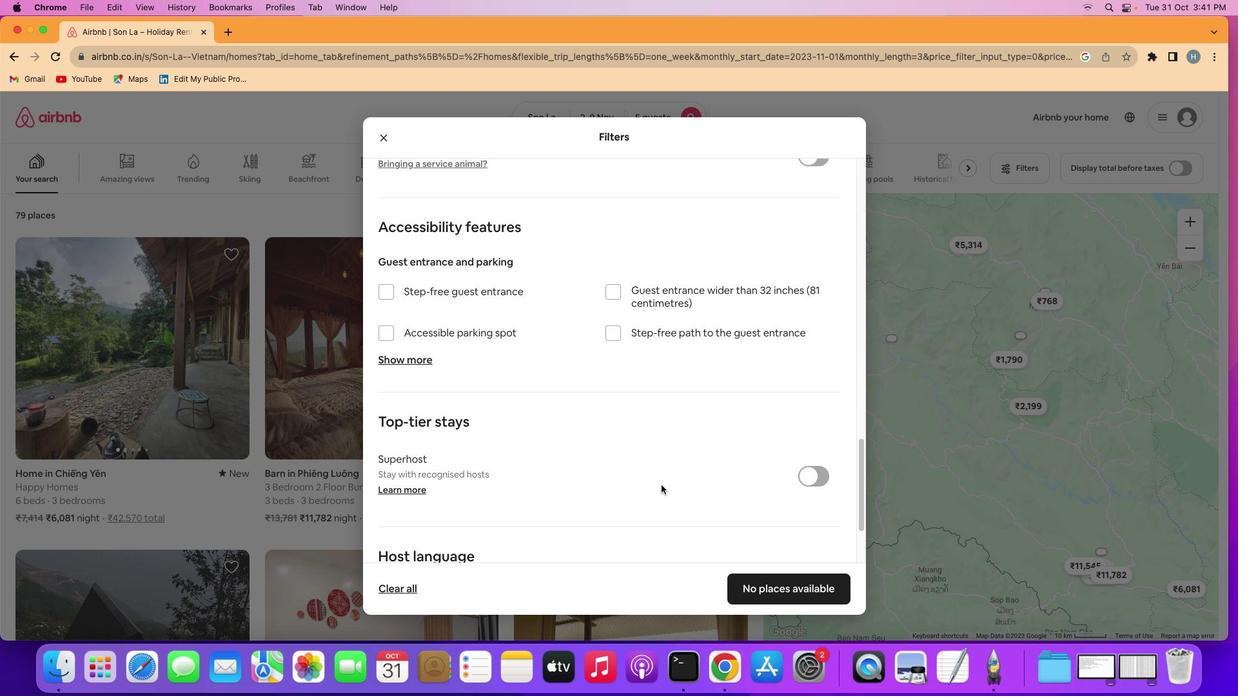 
Action: Mouse moved to (752, 489)
Screenshot: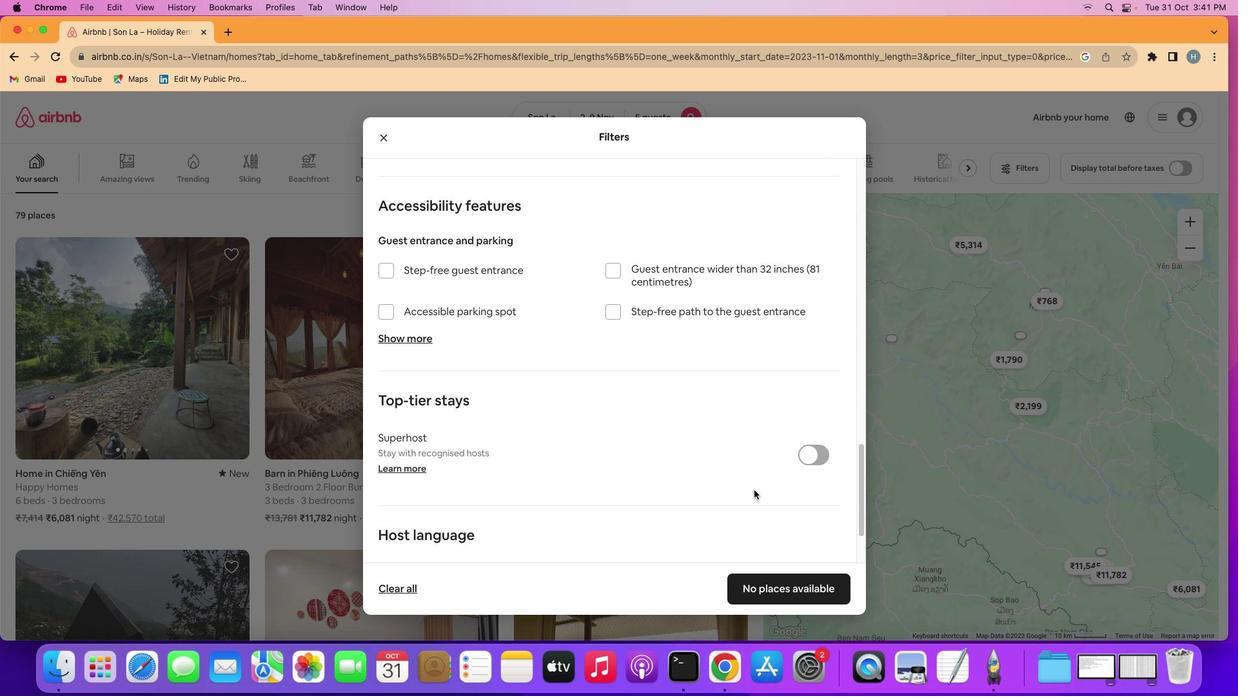 
Action: Mouse scrolled (752, 489) with delta (0, -1)
Screenshot: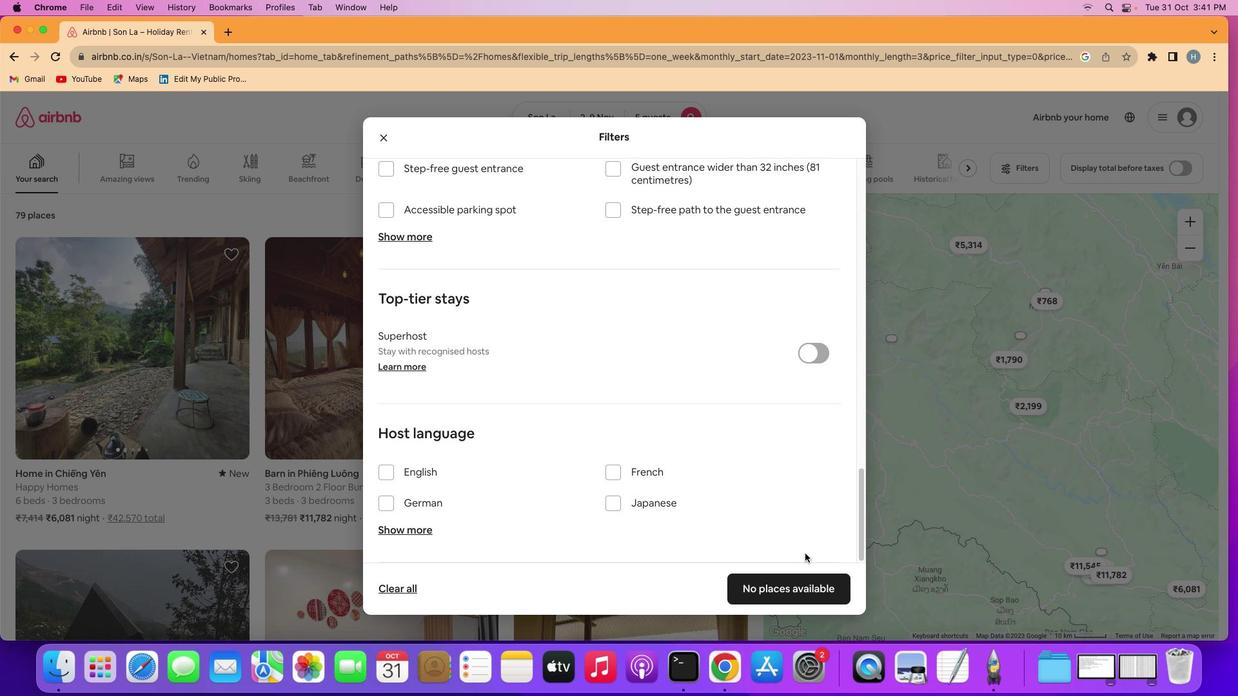 
Action: Mouse scrolled (752, 489) with delta (0, -1)
Screenshot: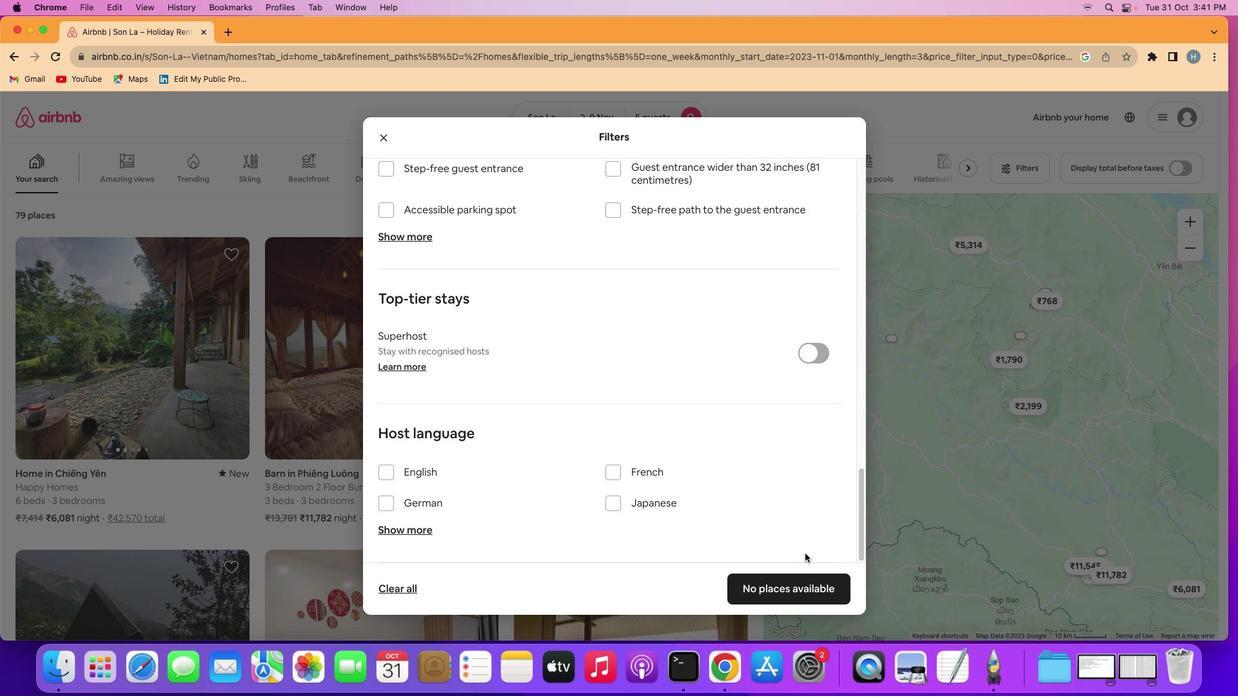 
Action: Mouse scrolled (752, 489) with delta (0, -2)
Screenshot: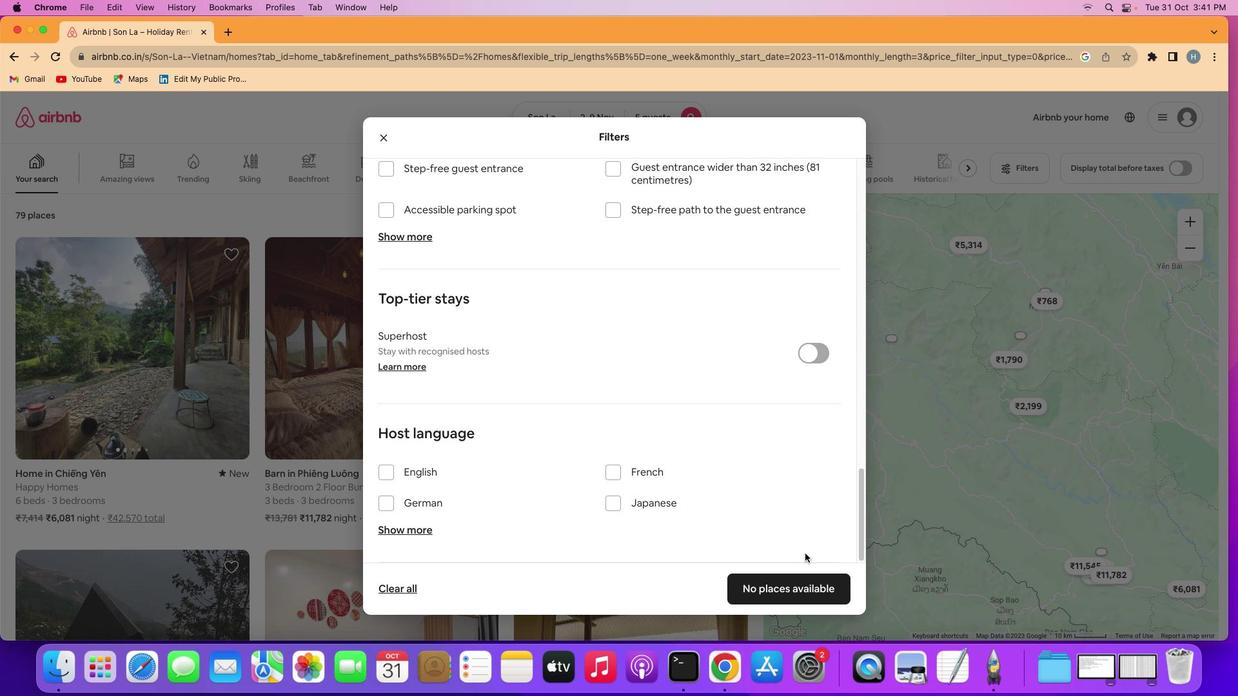 
Action: Mouse scrolled (752, 489) with delta (0, -3)
Screenshot: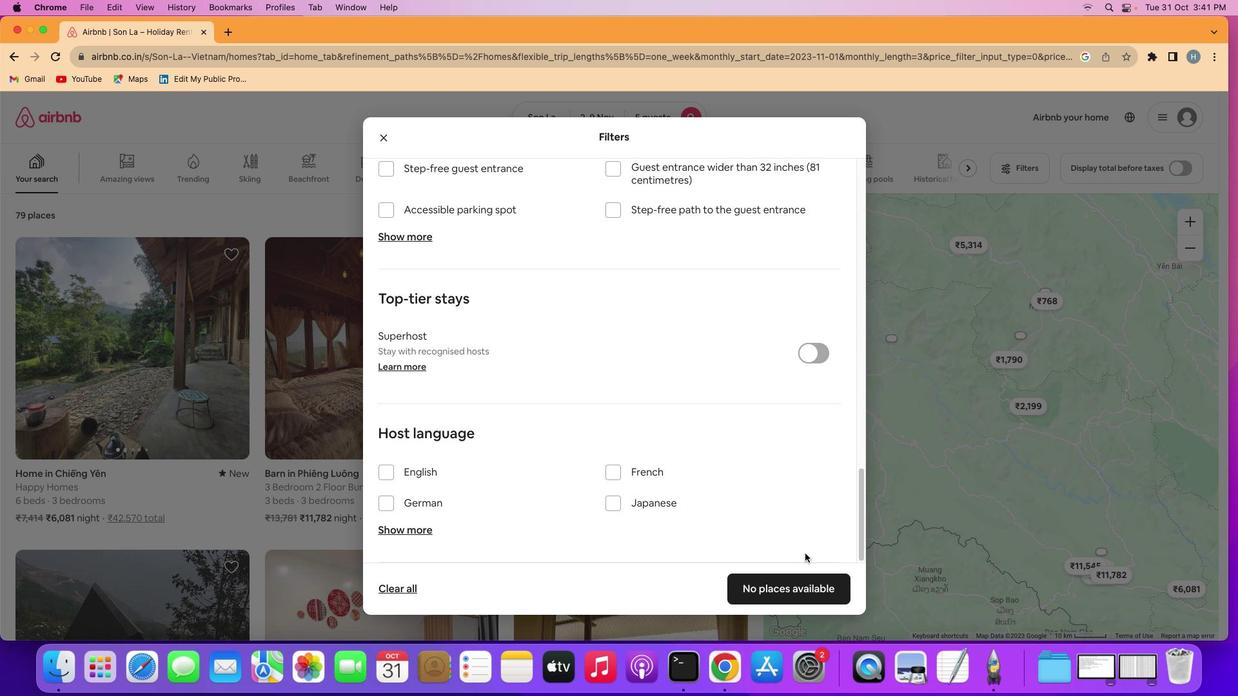 
Action: Mouse moved to (804, 552)
Screenshot: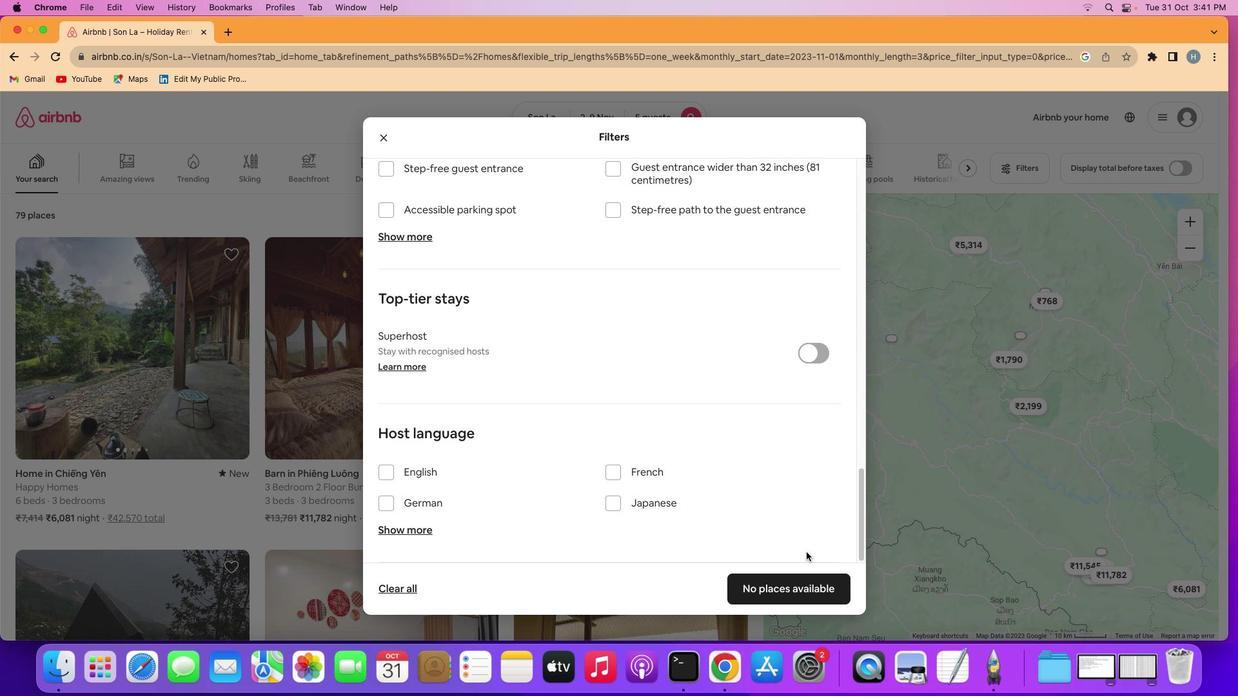 
Action: Mouse scrolled (804, 552) with delta (0, -1)
Screenshot: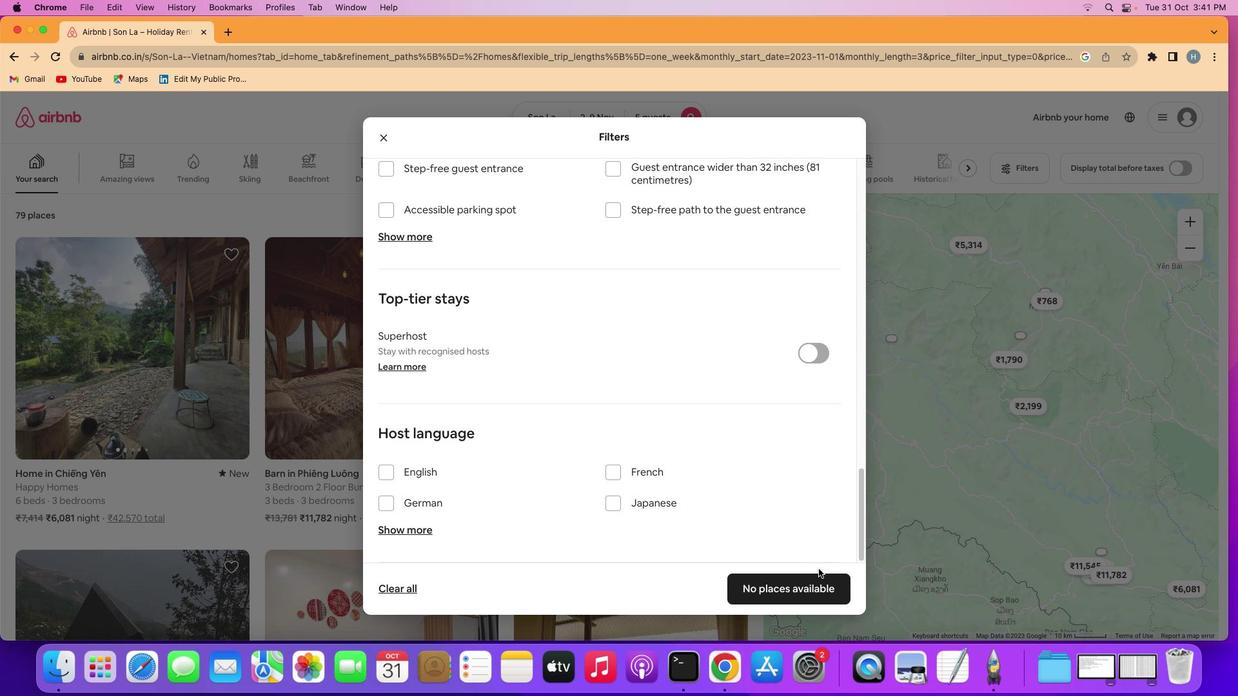 
Action: Mouse scrolled (804, 552) with delta (0, -1)
Screenshot: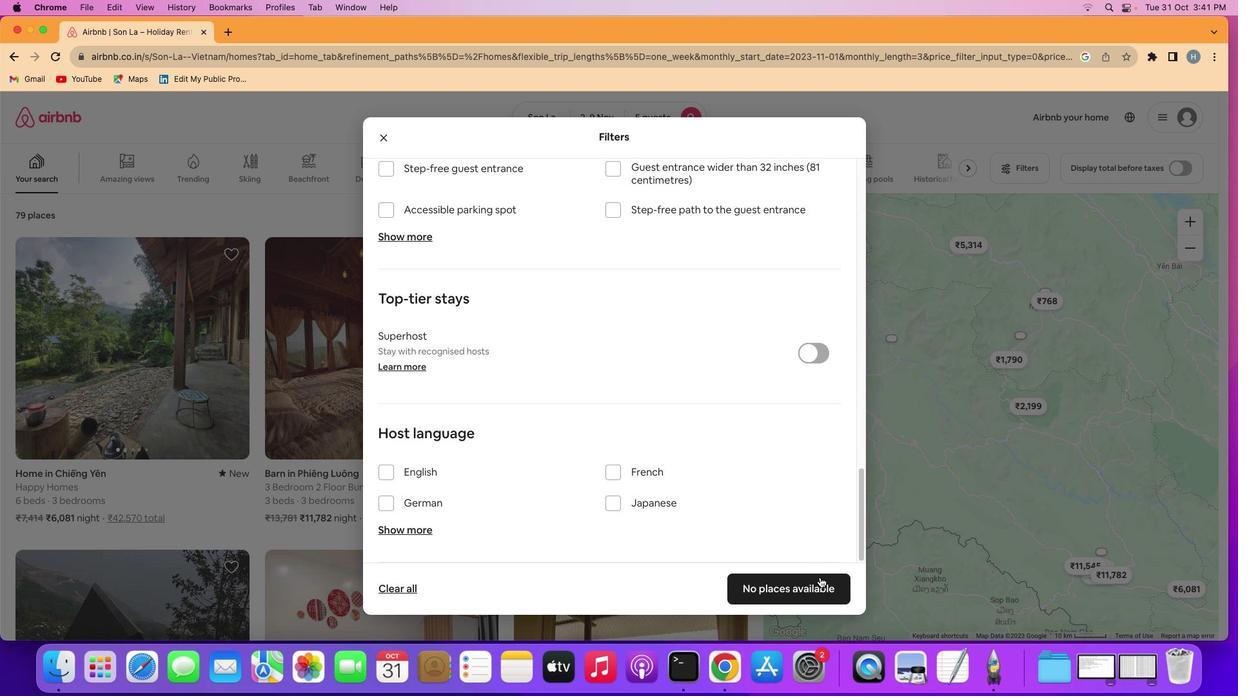 
Action: Mouse scrolled (804, 552) with delta (0, -2)
Screenshot: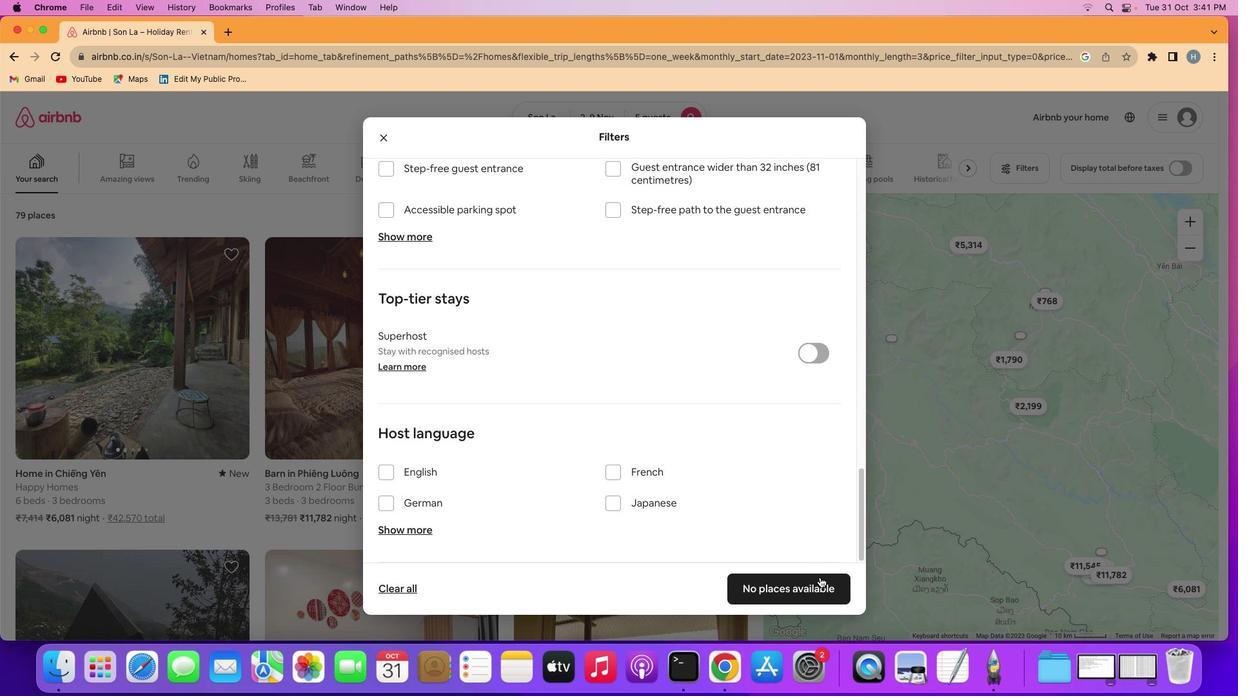 
Action: Mouse scrolled (804, 552) with delta (0, -3)
Screenshot: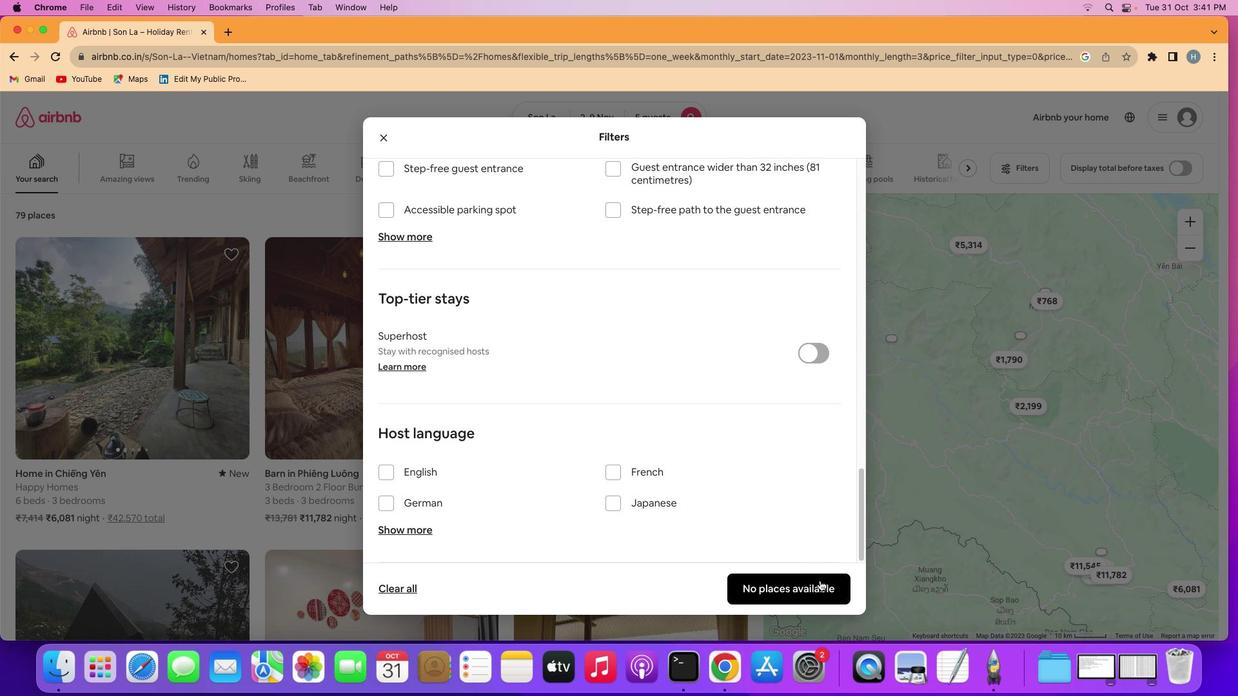 
Action: Mouse scrolled (804, 552) with delta (0, -3)
Screenshot: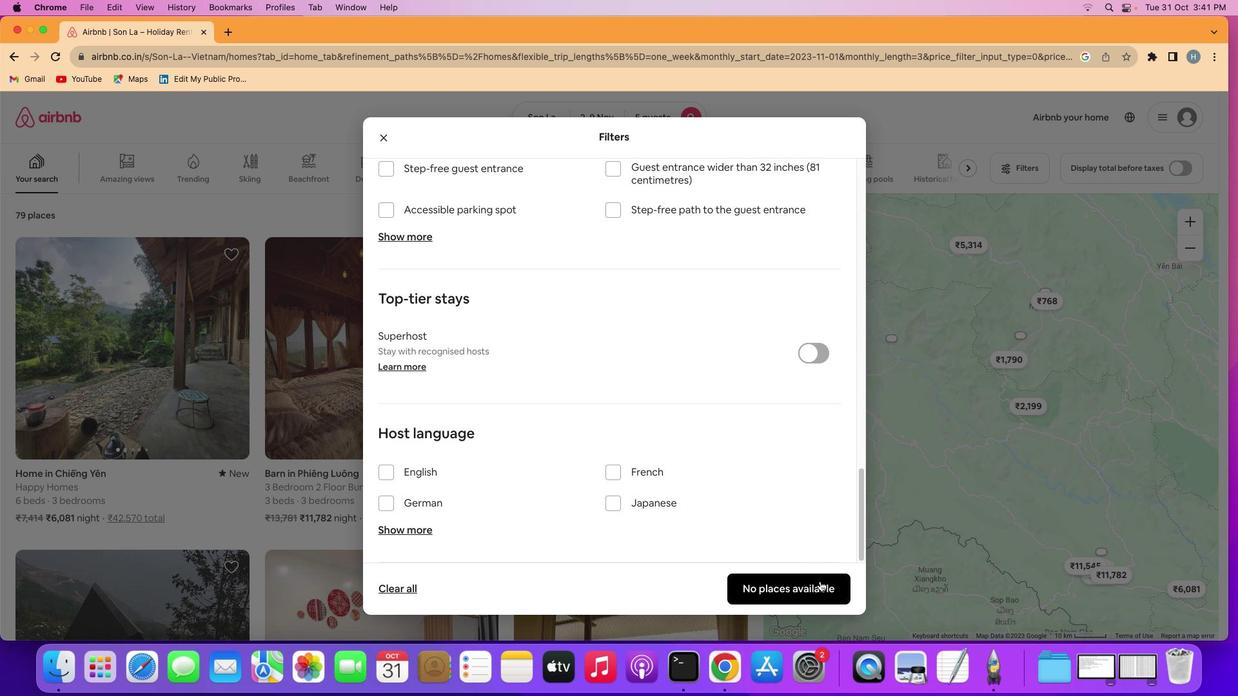 
Action: Mouse moved to (819, 580)
Screenshot: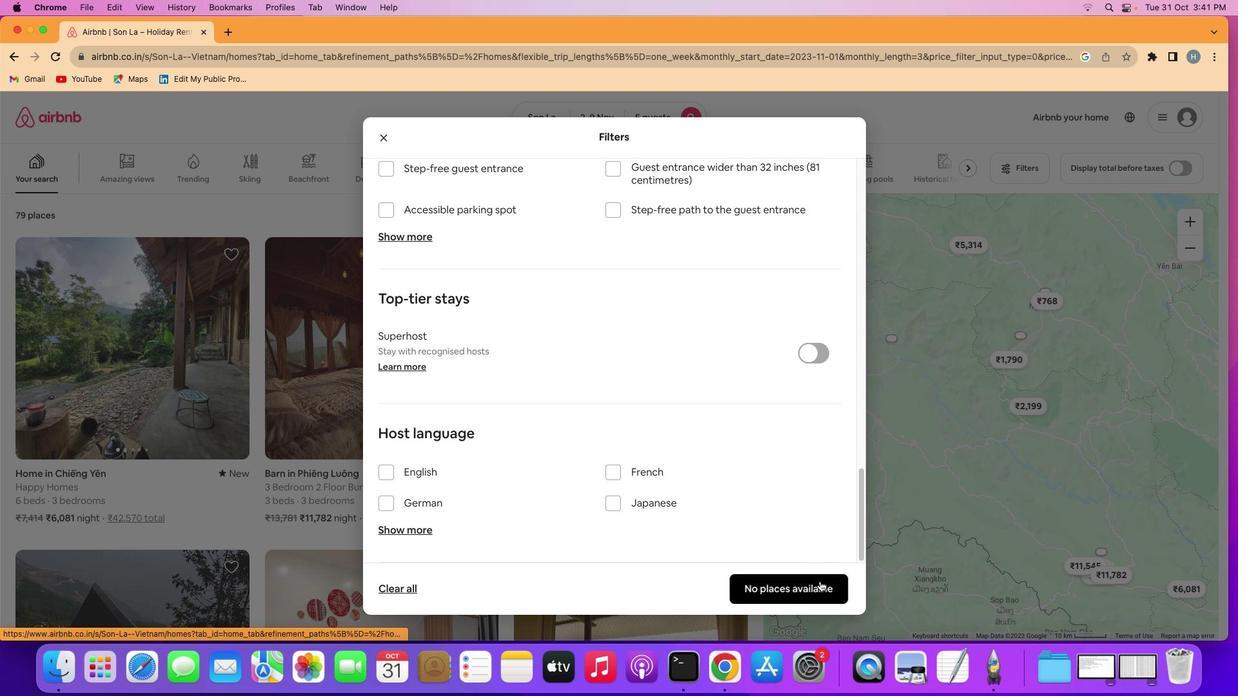 
Action: Mouse pressed left at (819, 580)
Screenshot: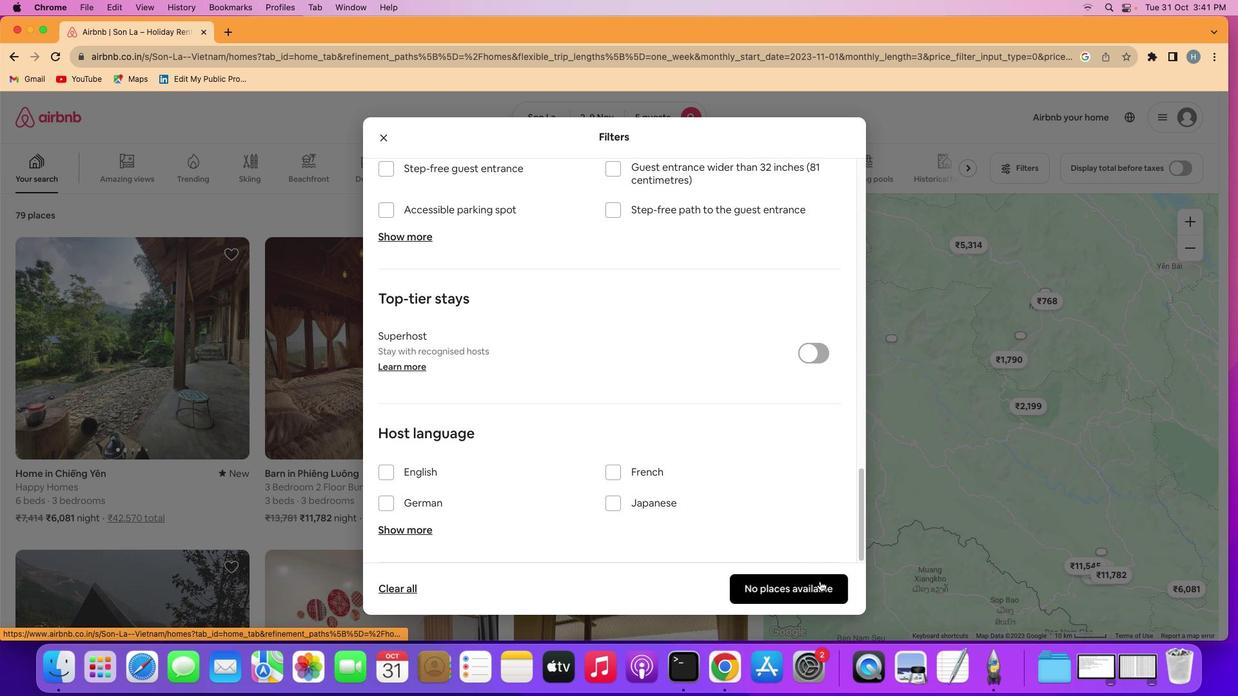 
Action: Mouse moved to (534, 432)
Screenshot: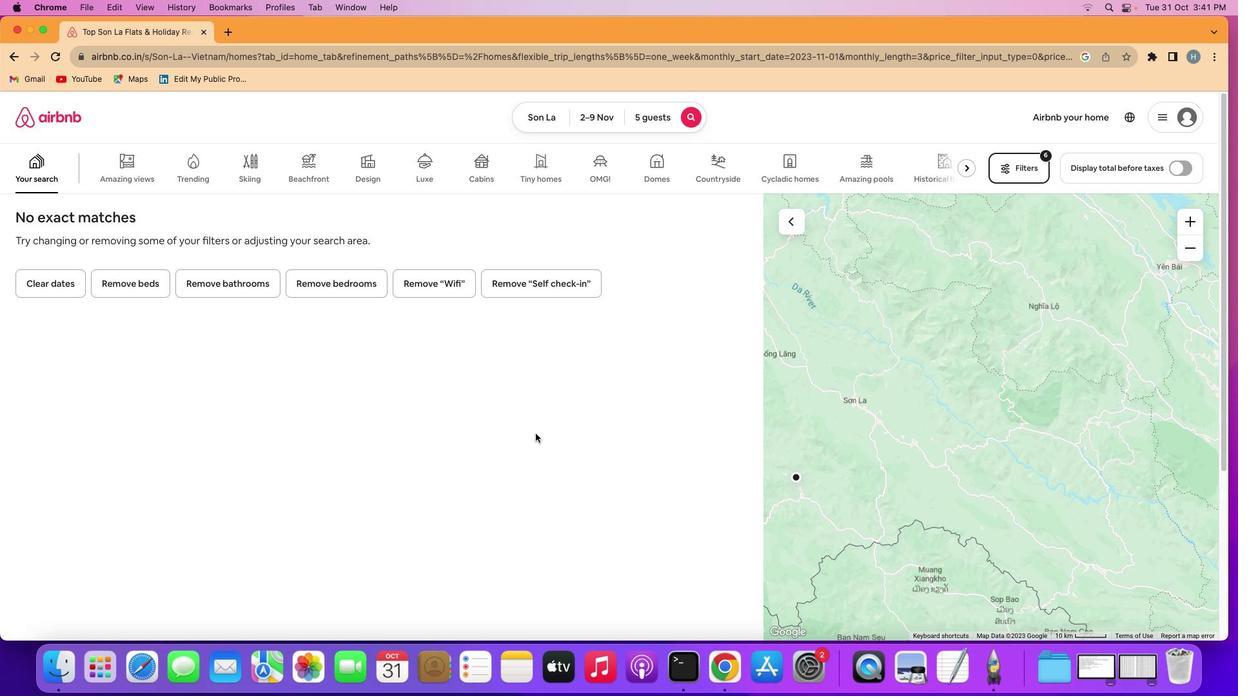 
